 Task: Find an Airbnb in Sattenapalle, Andhra Pradesh for 8 guests from 24th August to 10th September, with a price range of ₹12,000 to ₹15,000, and amenities like free parking and WiFi.
Action: Mouse moved to (445, 86)
Screenshot: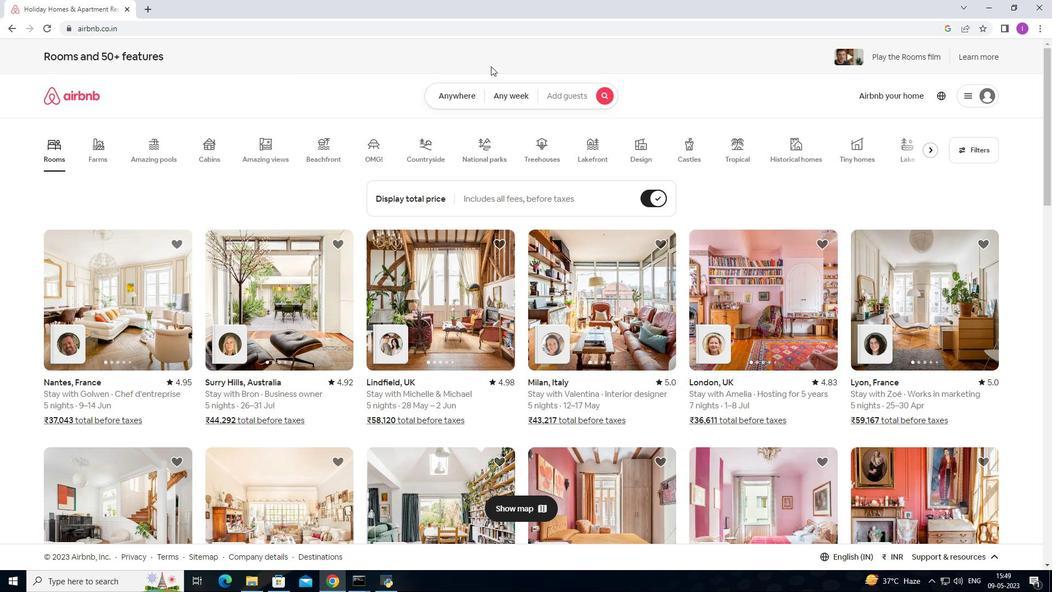 
Action: Mouse pressed left at (445, 86)
Screenshot: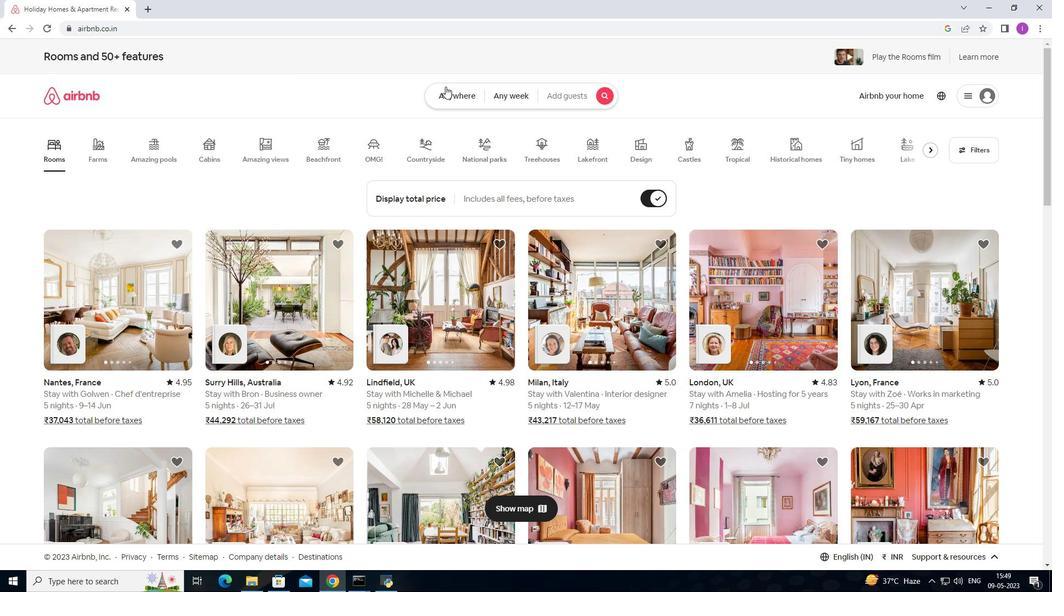 
Action: Mouse moved to (345, 132)
Screenshot: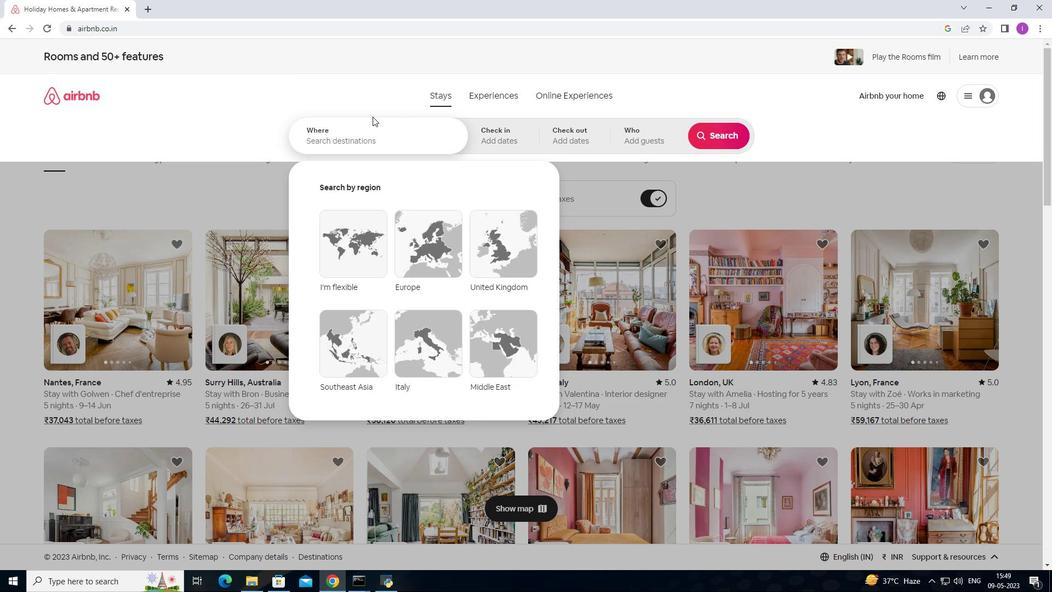 
Action: Mouse pressed left at (345, 132)
Screenshot: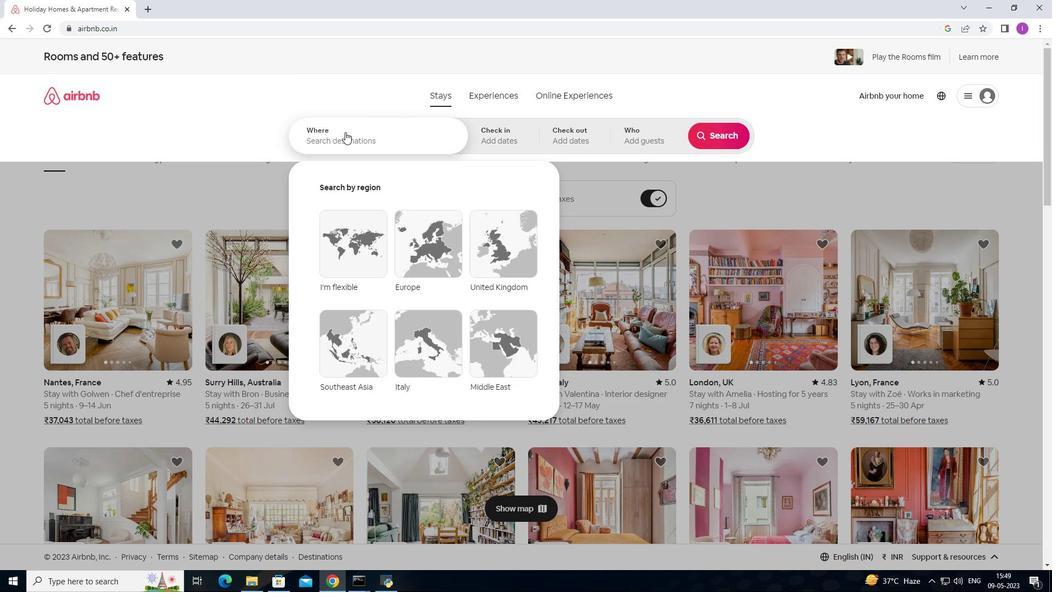 
Action: Mouse moved to (347, 131)
Screenshot: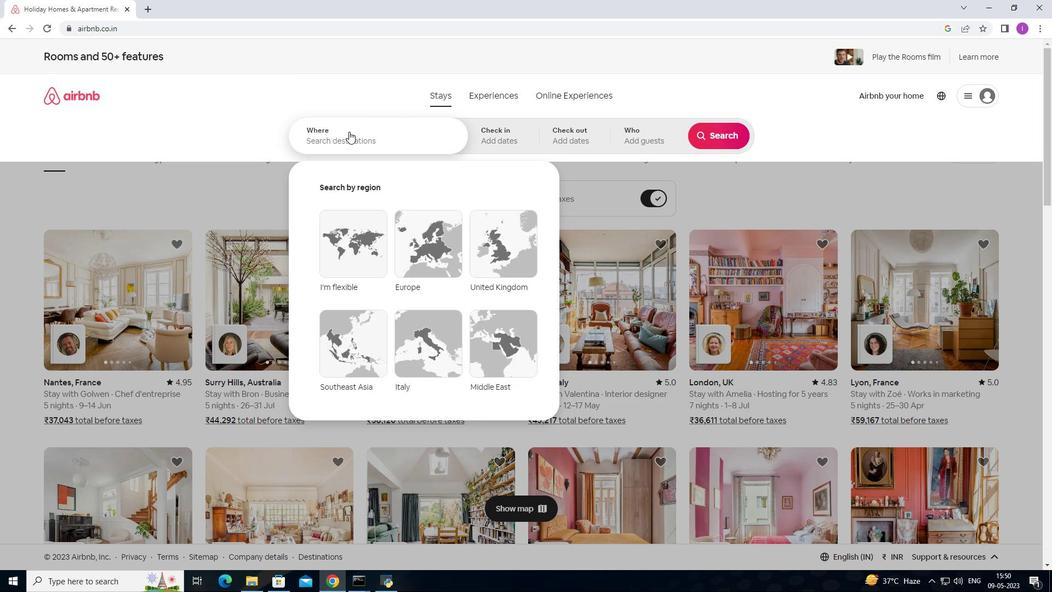 
Action: Key pressed <Key.shift>Sattenapalle,<Key.shift>India
Screenshot: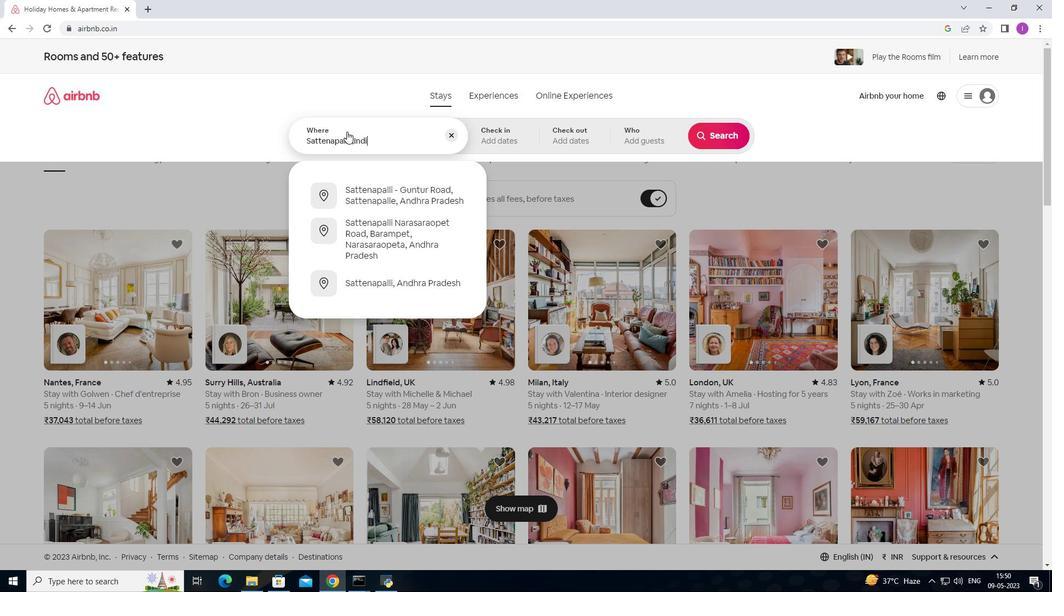 
Action: Mouse moved to (512, 132)
Screenshot: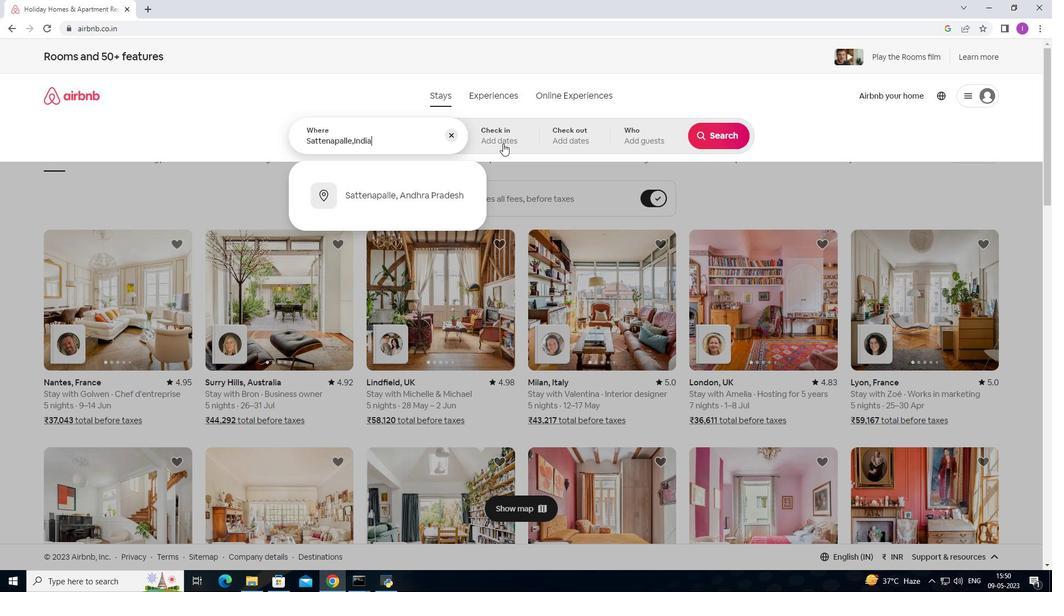 
Action: Mouse pressed left at (512, 132)
Screenshot: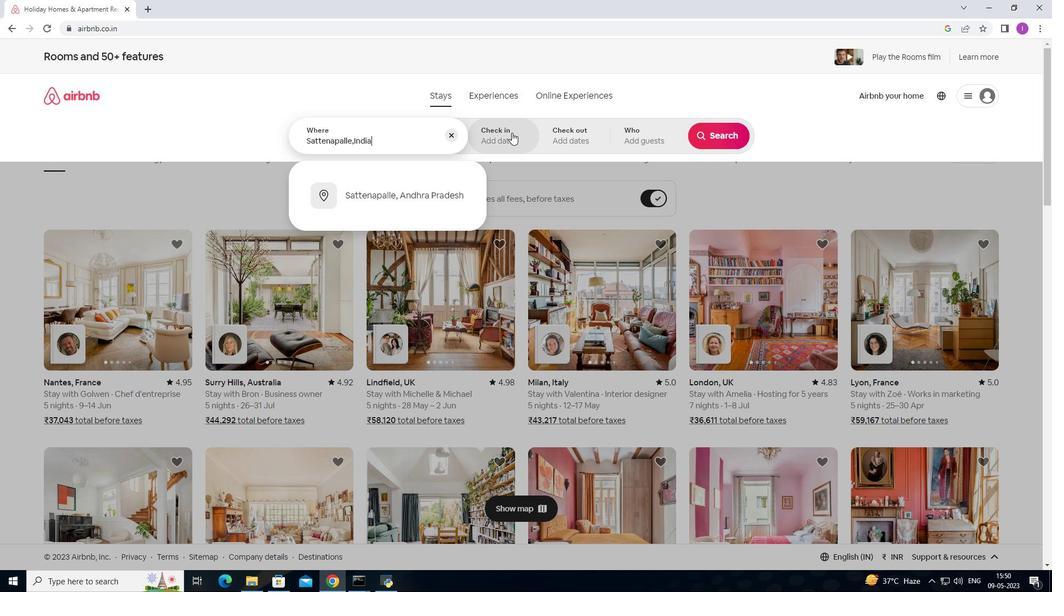 
Action: Mouse moved to (713, 226)
Screenshot: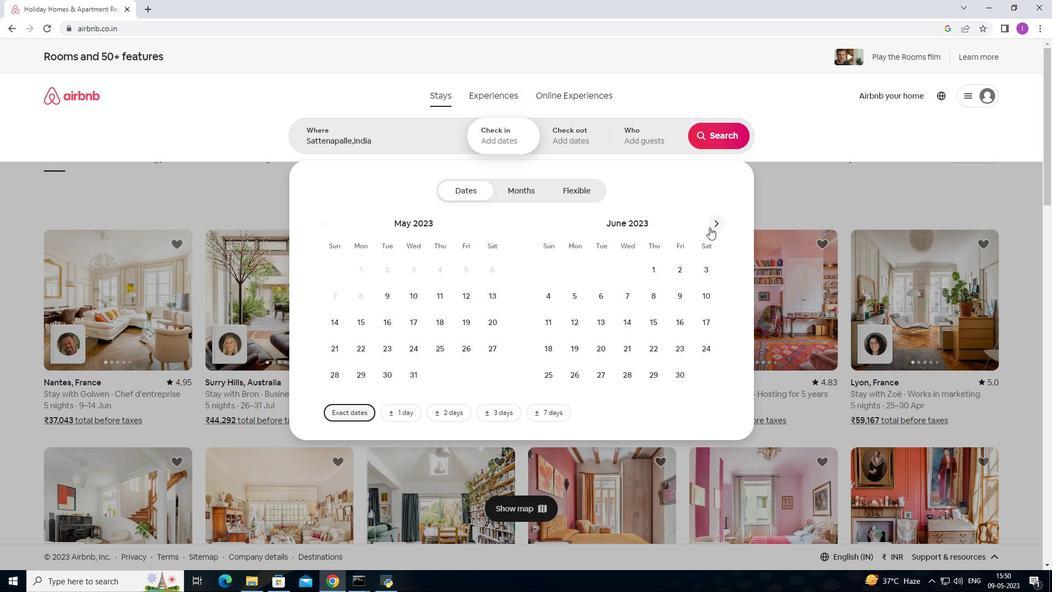
Action: Mouse pressed left at (713, 226)
Screenshot: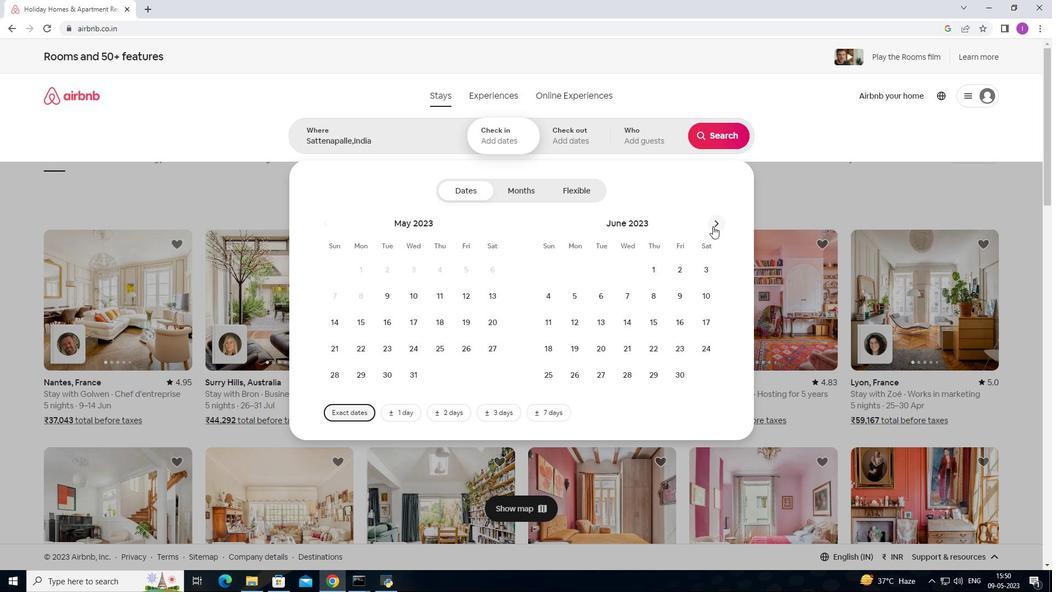 
Action: Mouse pressed left at (713, 226)
Screenshot: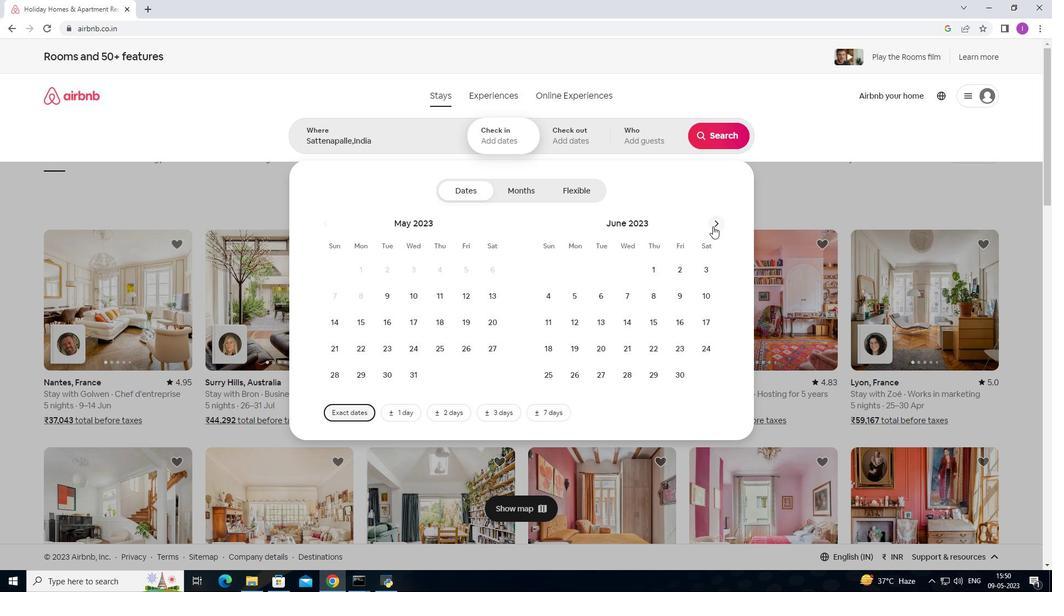 
Action: Mouse pressed left at (713, 226)
Screenshot: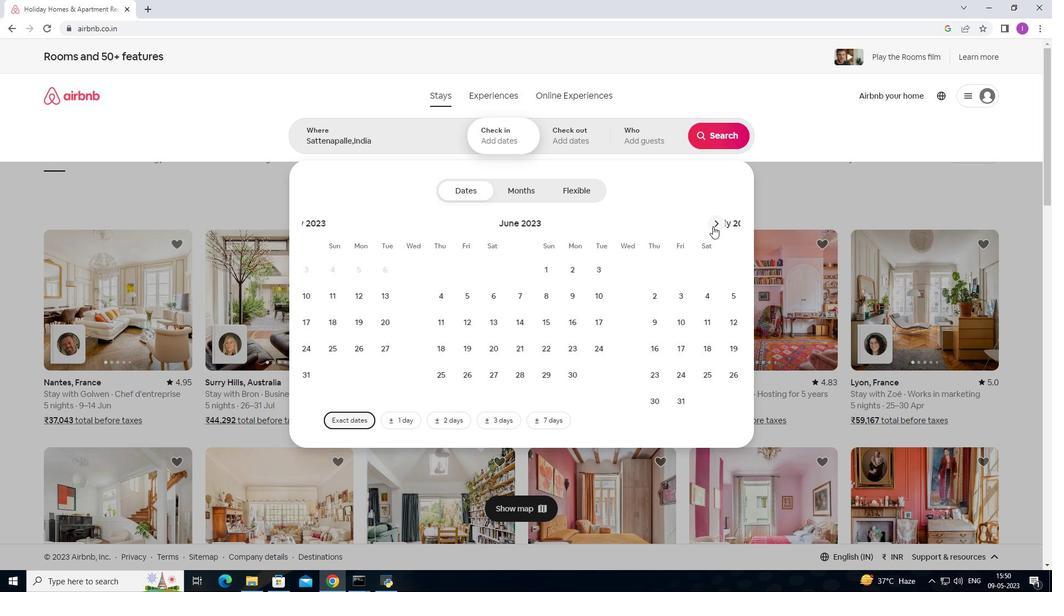 
Action: Mouse pressed left at (713, 226)
Screenshot: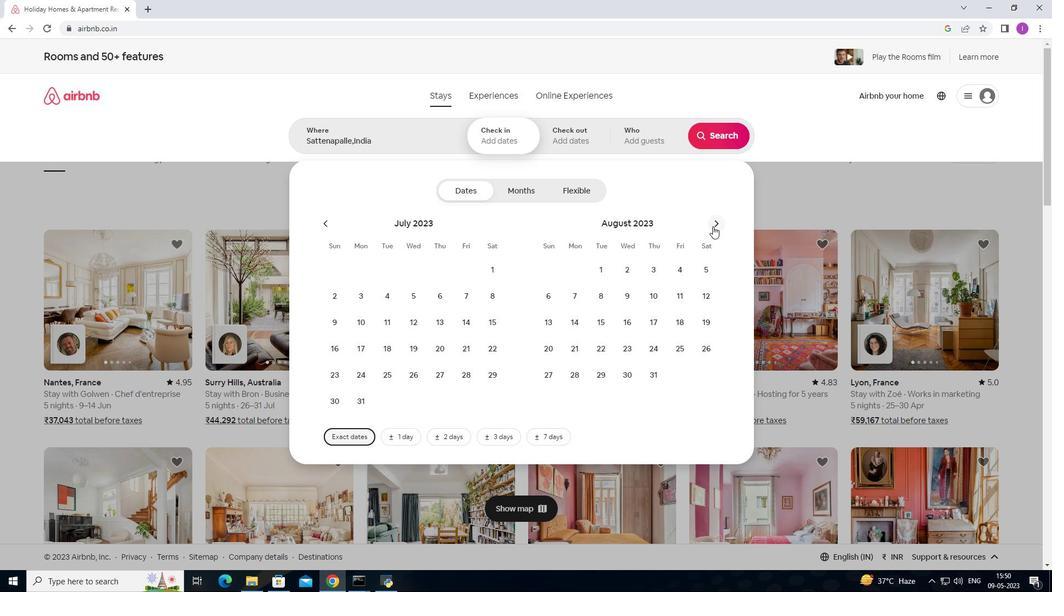 
Action: Mouse moved to (439, 342)
Screenshot: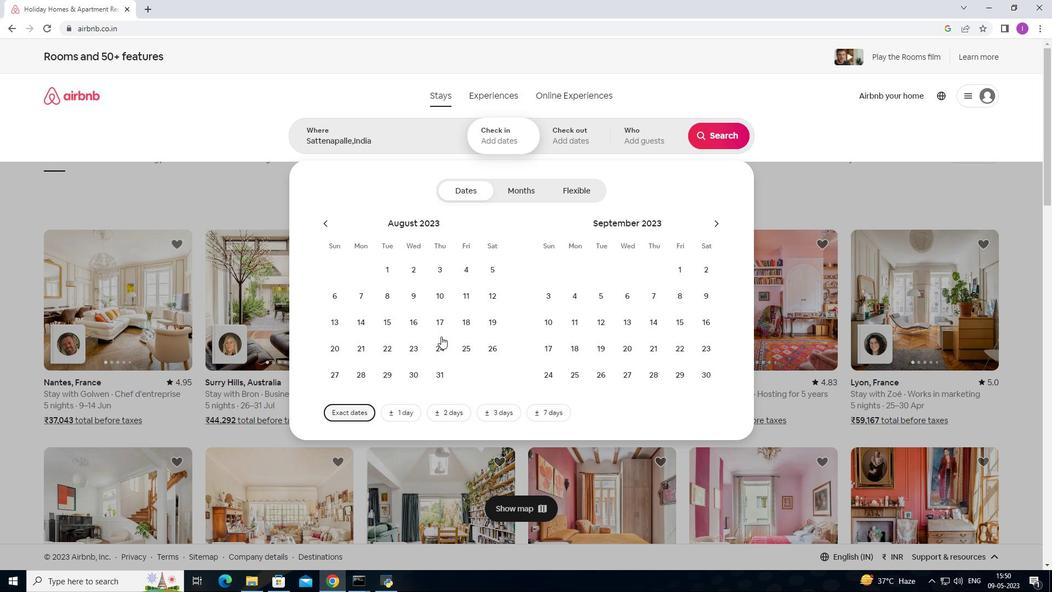
Action: Mouse pressed left at (439, 342)
Screenshot: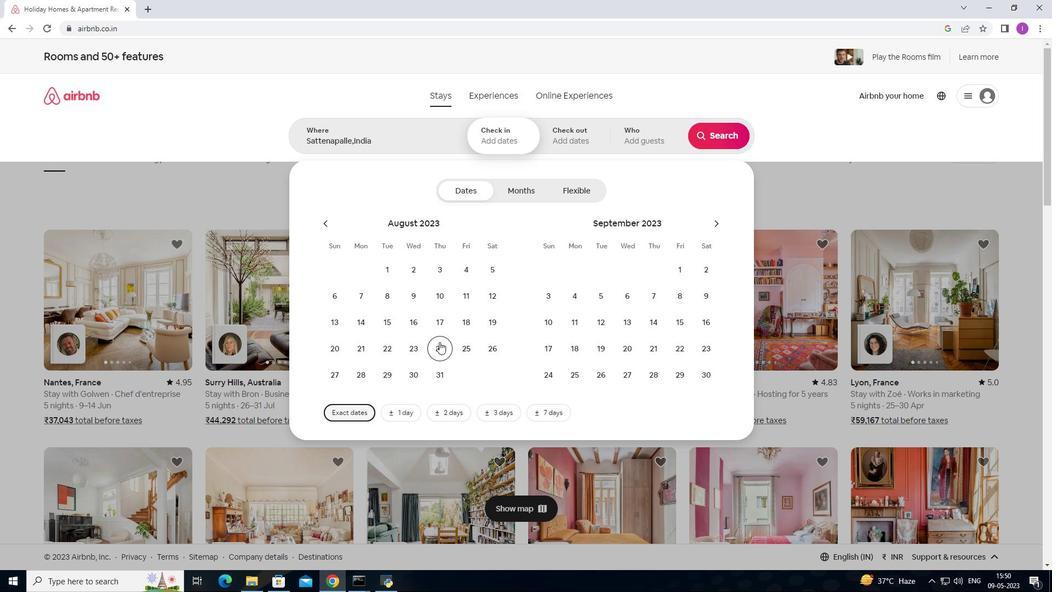 
Action: Mouse moved to (550, 316)
Screenshot: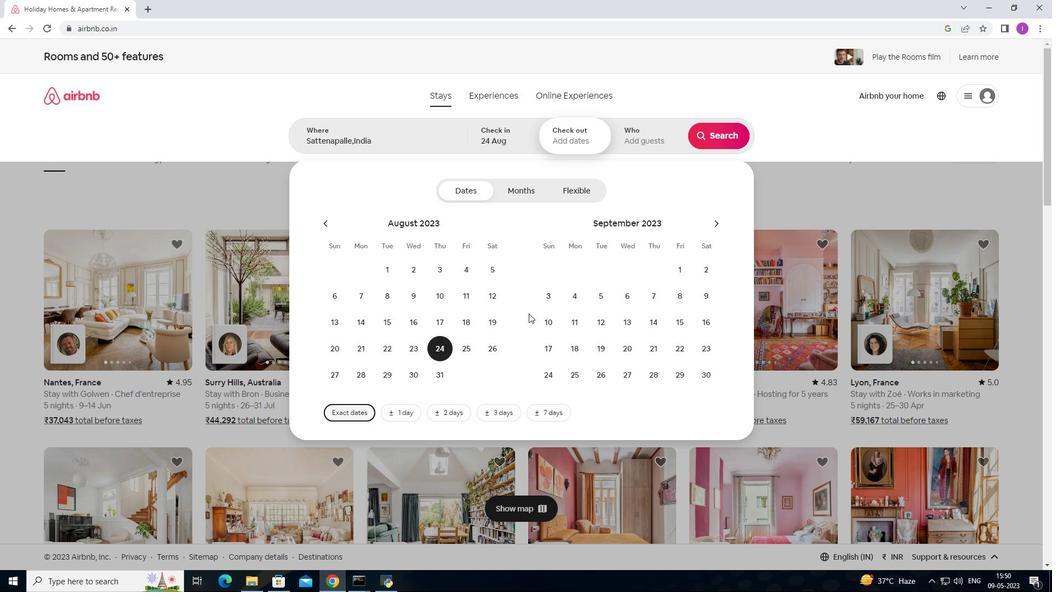 
Action: Mouse pressed left at (550, 316)
Screenshot: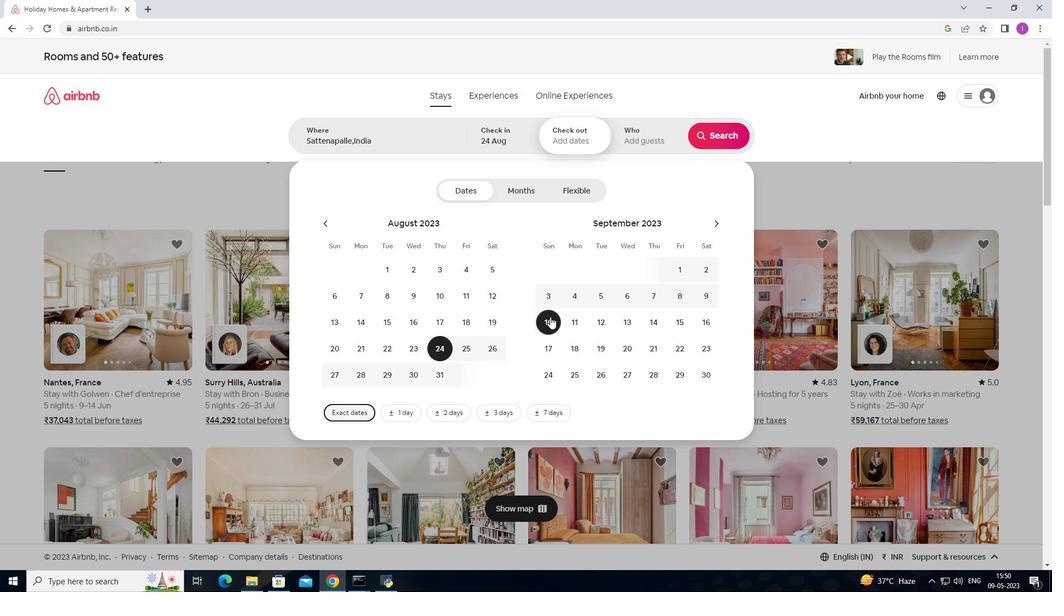 
Action: Mouse moved to (649, 136)
Screenshot: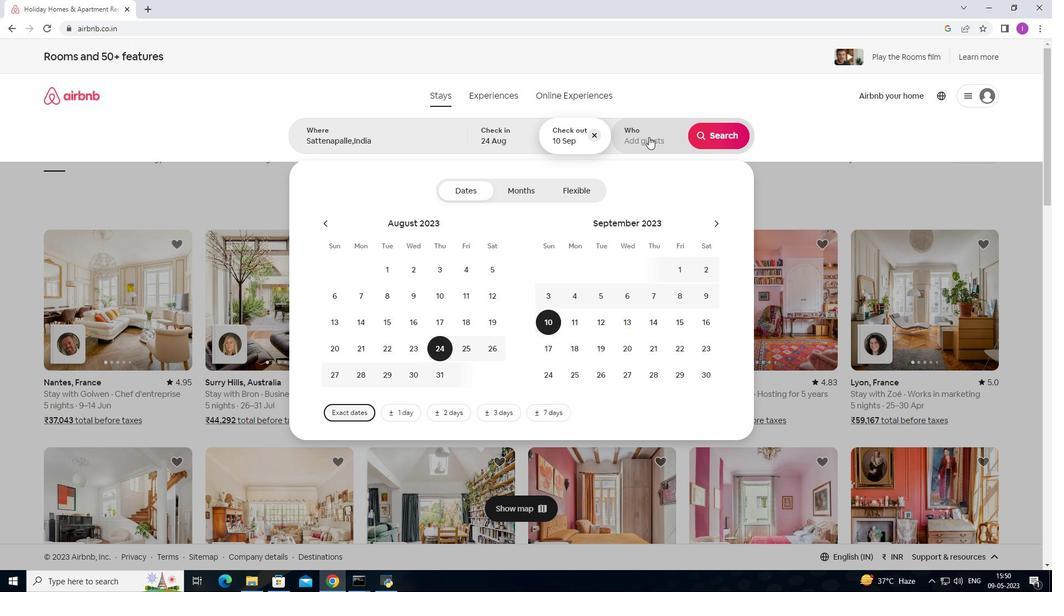
Action: Mouse pressed left at (649, 136)
Screenshot: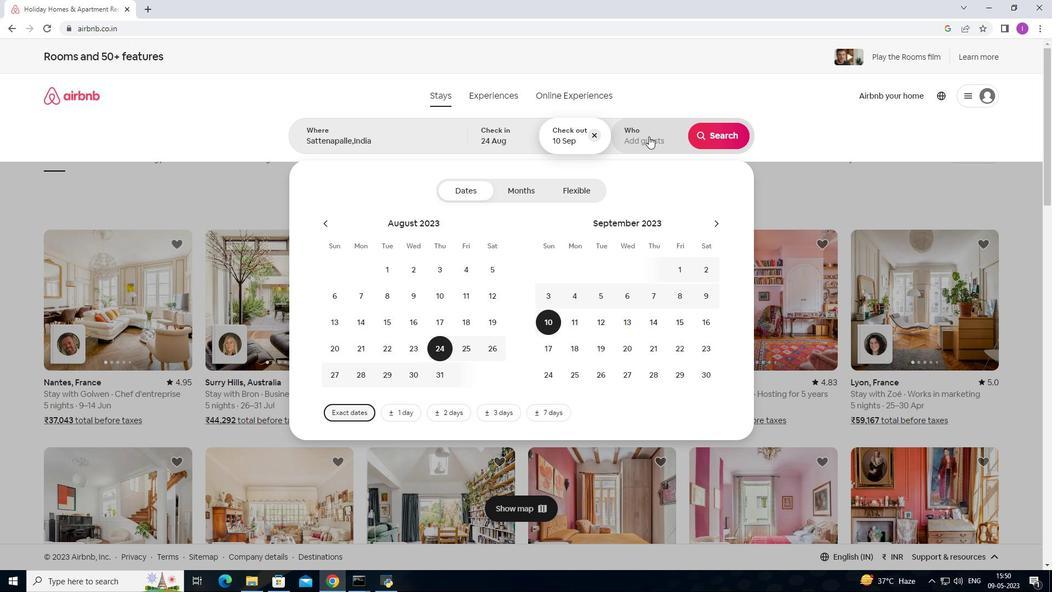 
Action: Mouse moved to (730, 194)
Screenshot: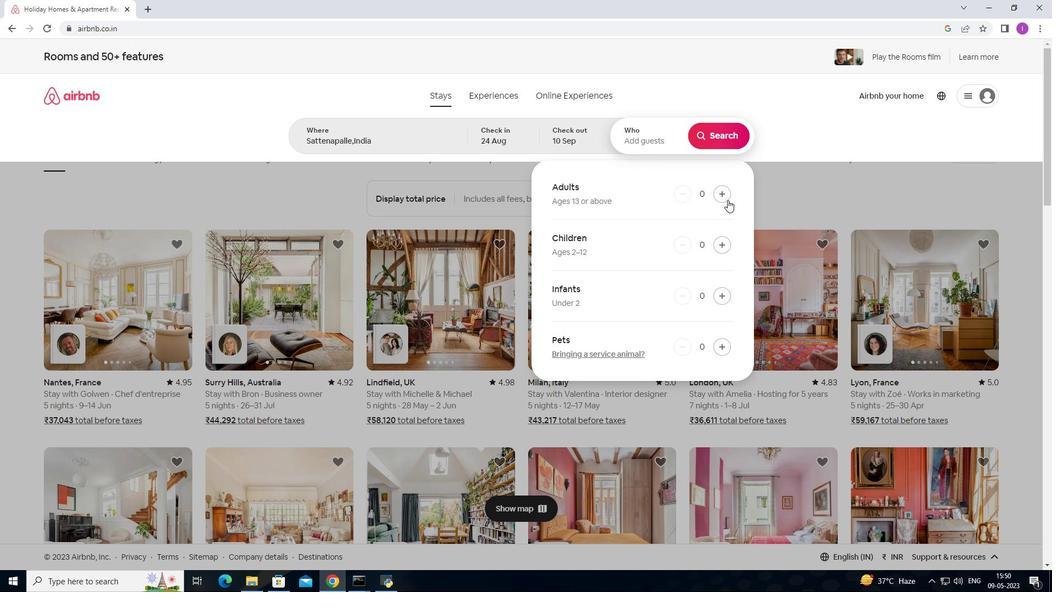 
Action: Mouse pressed left at (730, 194)
Screenshot: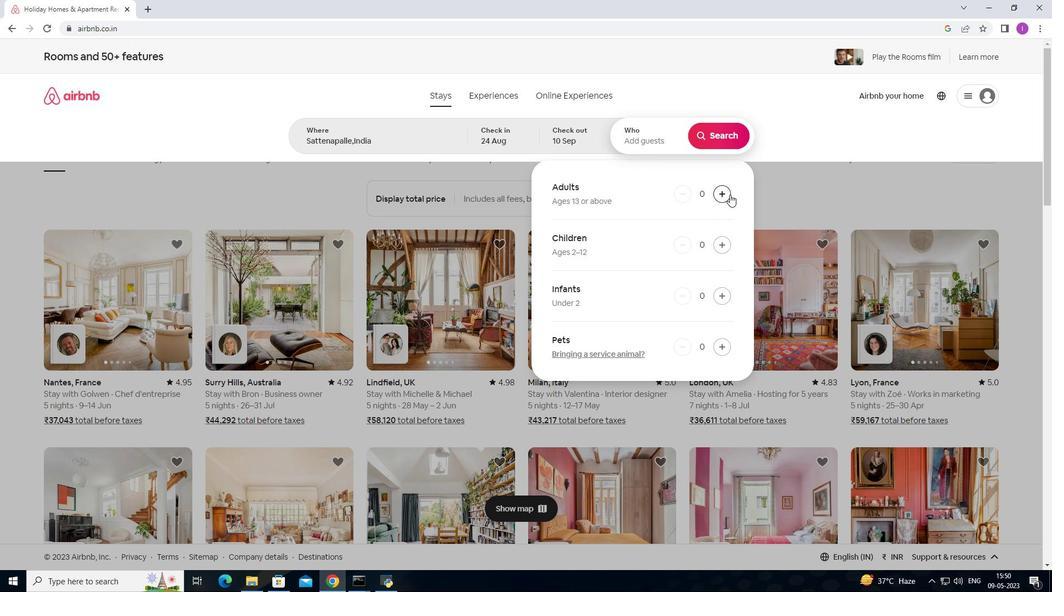 
Action: Mouse pressed left at (730, 194)
Screenshot: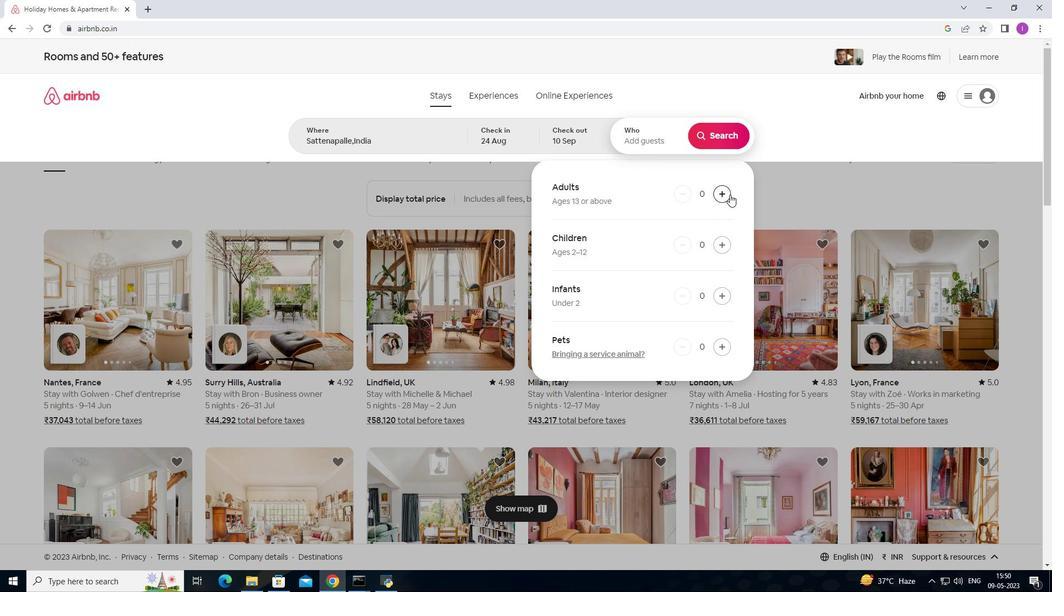 
Action: Mouse moved to (728, 193)
Screenshot: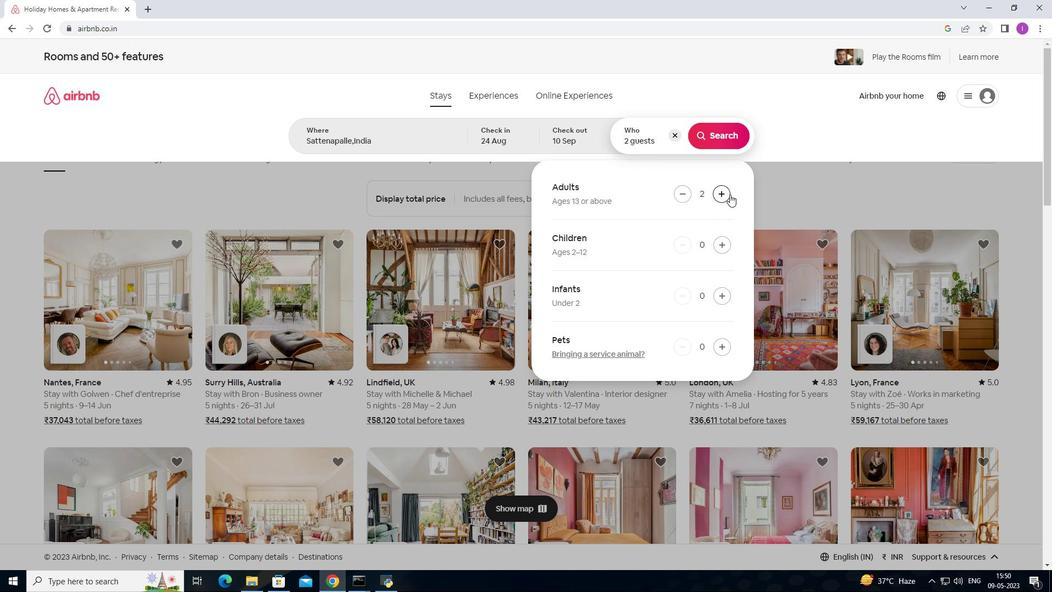 
Action: Mouse pressed left at (728, 193)
Screenshot: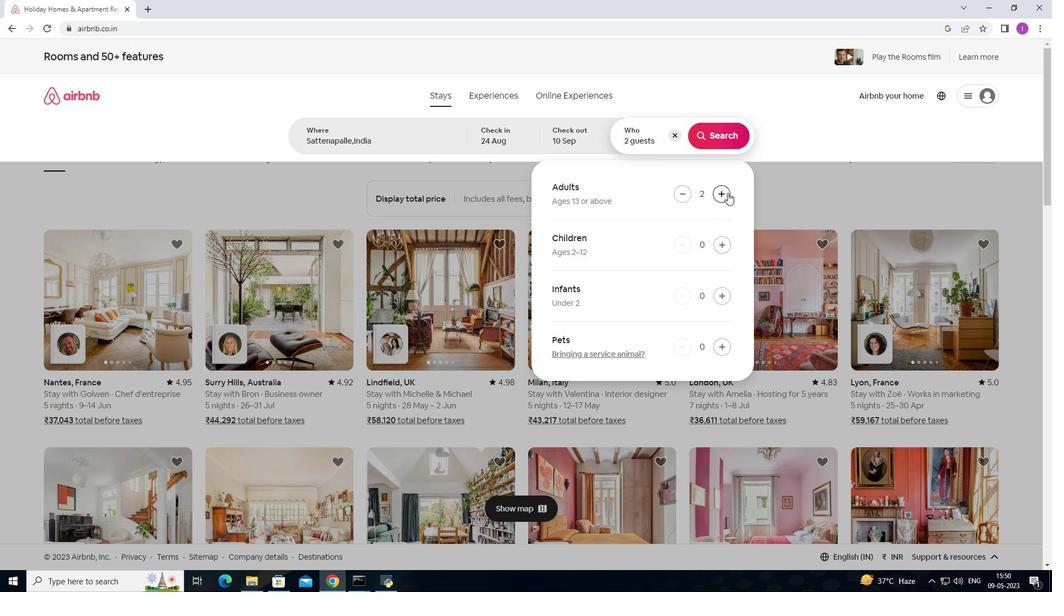 
Action: Mouse pressed left at (728, 193)
Screenshot: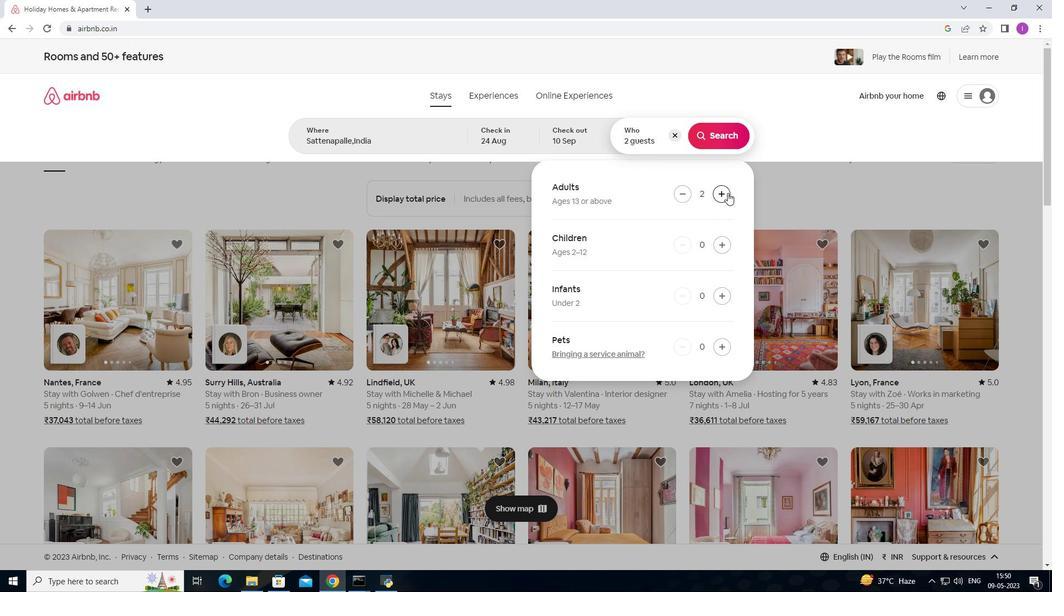 
Action: Mouse pressed left at (728, 193)
Screenshot: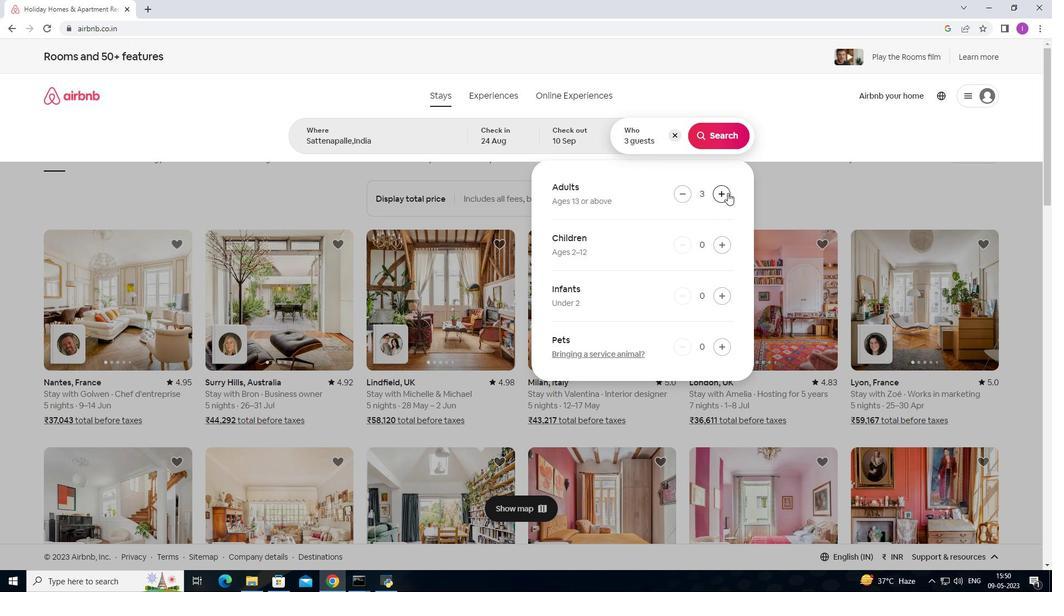
Action: Mouse pressed left at (728, 193)
Screenshot: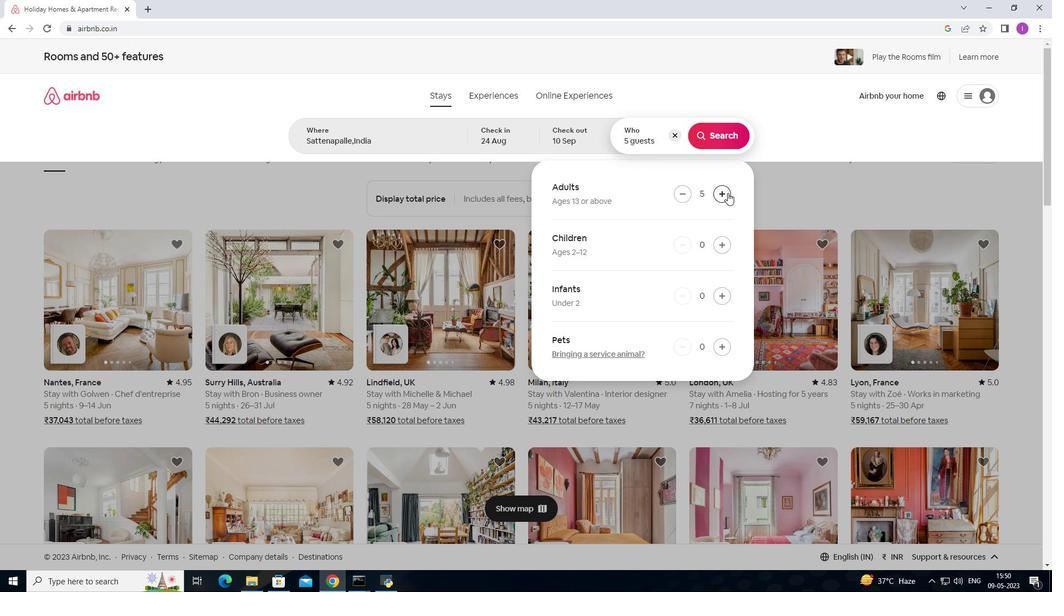 
Action: Mouse moved to (720, 242)
Screenshot: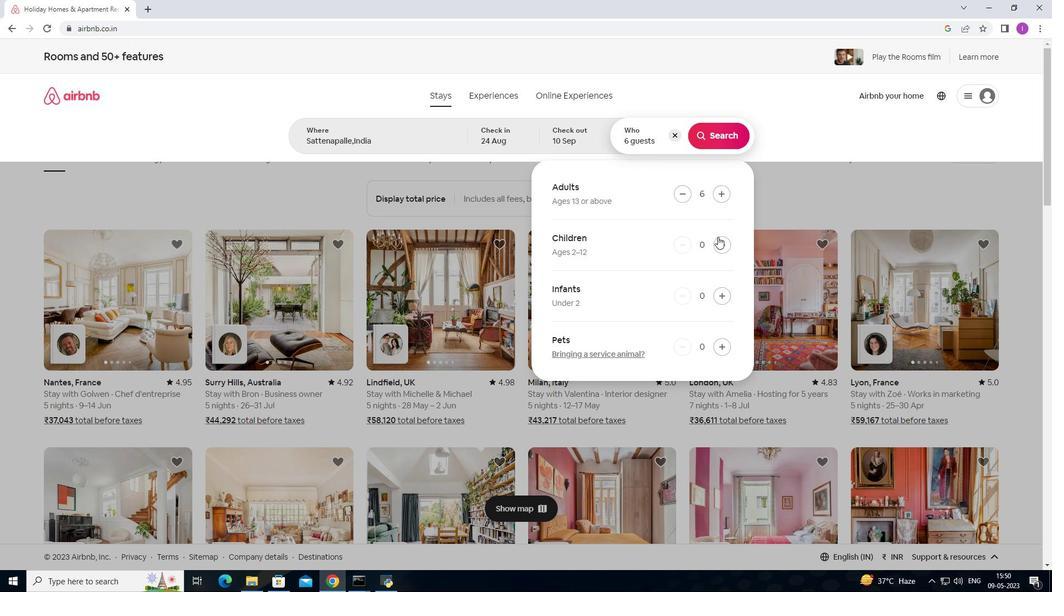
Action: Mouse pressed left at (720, 242)
Screenshot: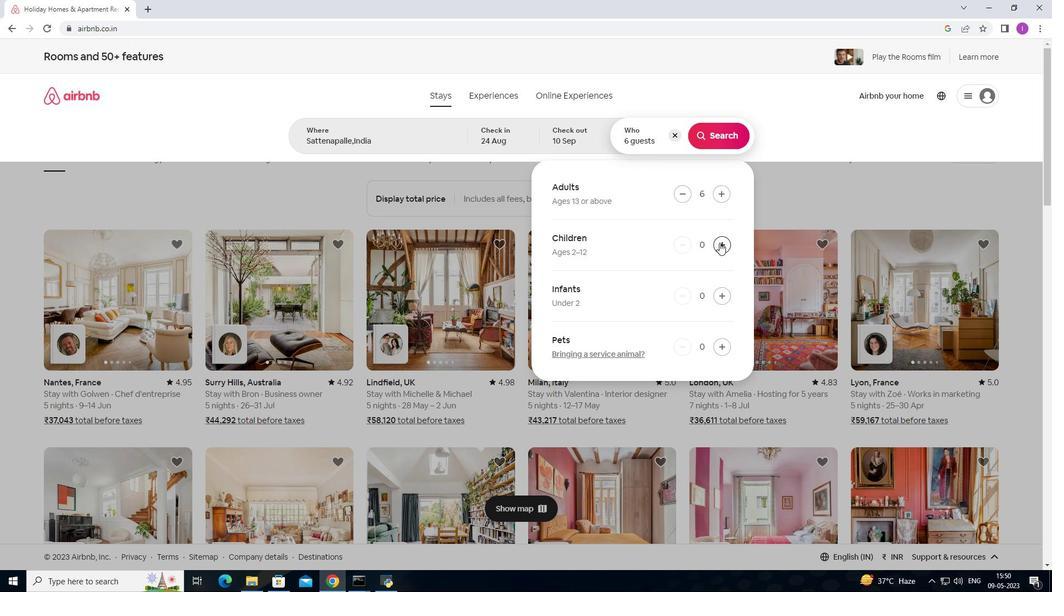 
Action: Mouse pressed left at (720, 242)
Screenshot: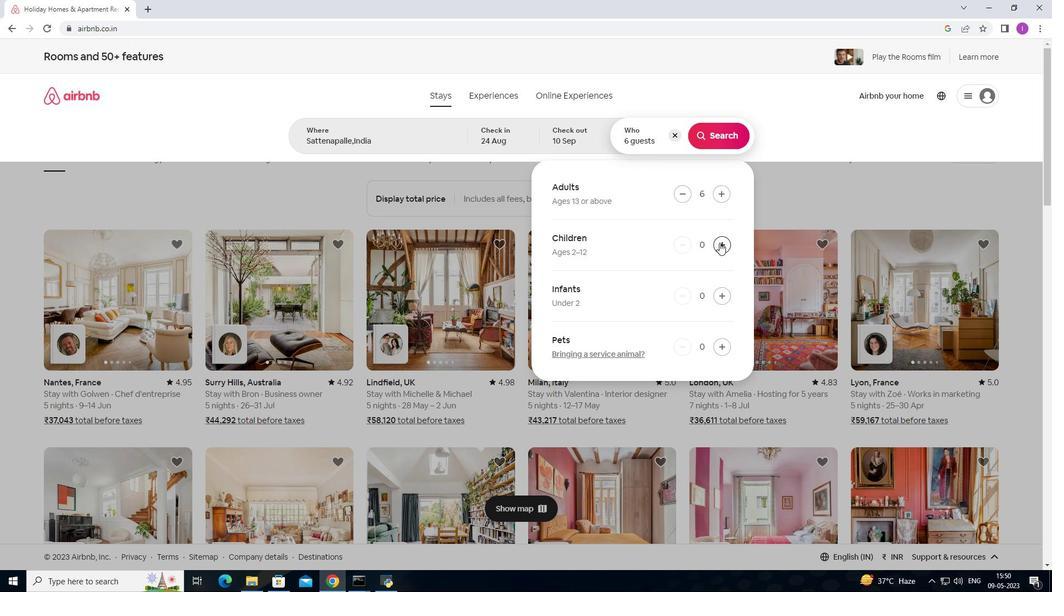 
Action: Mouse moved to (734, 132)
Screenshot: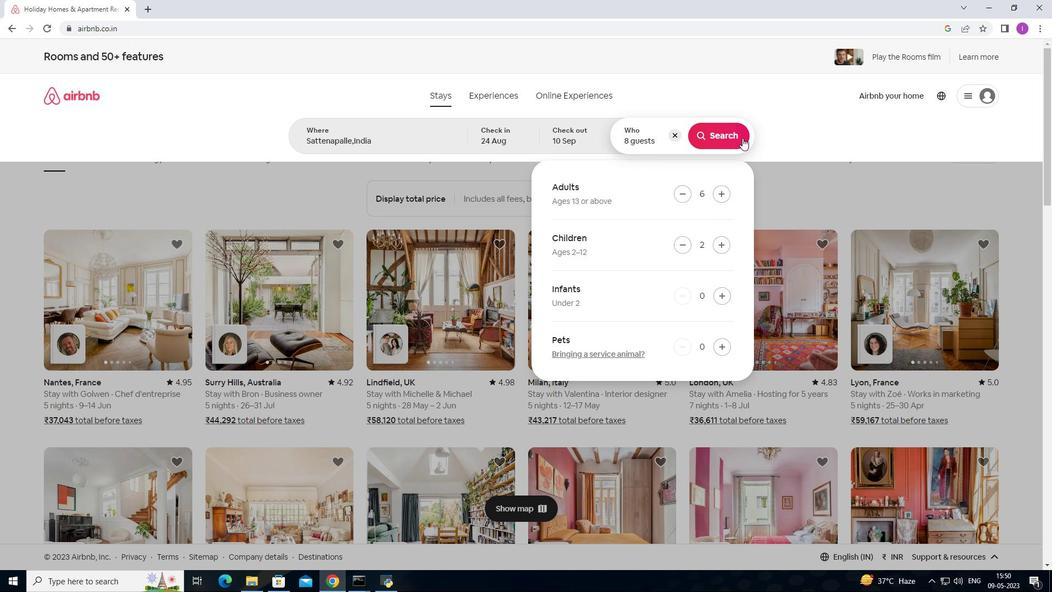 
Action: Mouse pressed left at (734, 132)
Screenshot: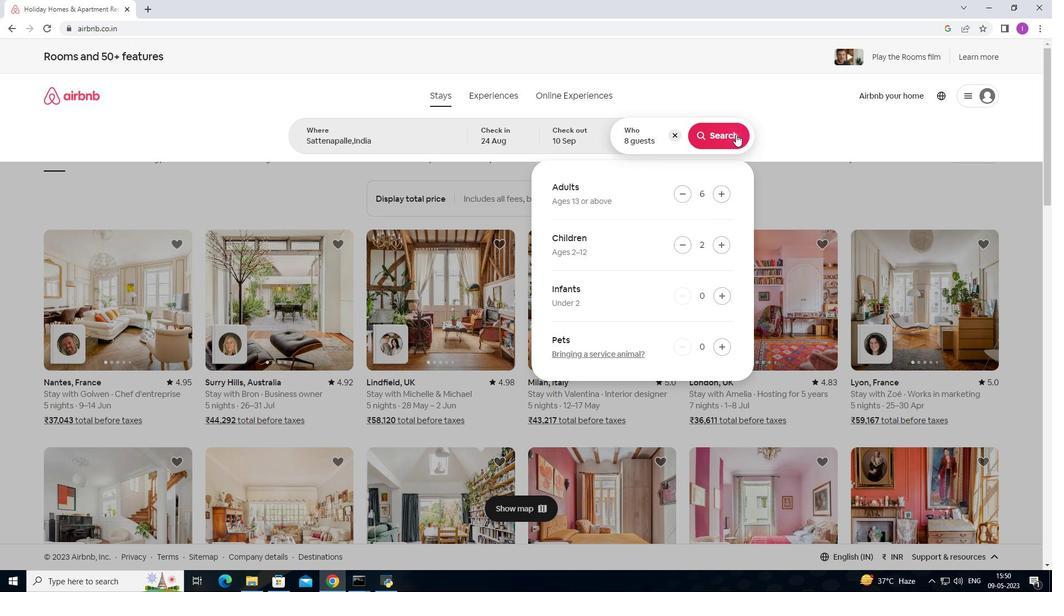 
Action: Mouse moved to (1000, 108)
Screenshot: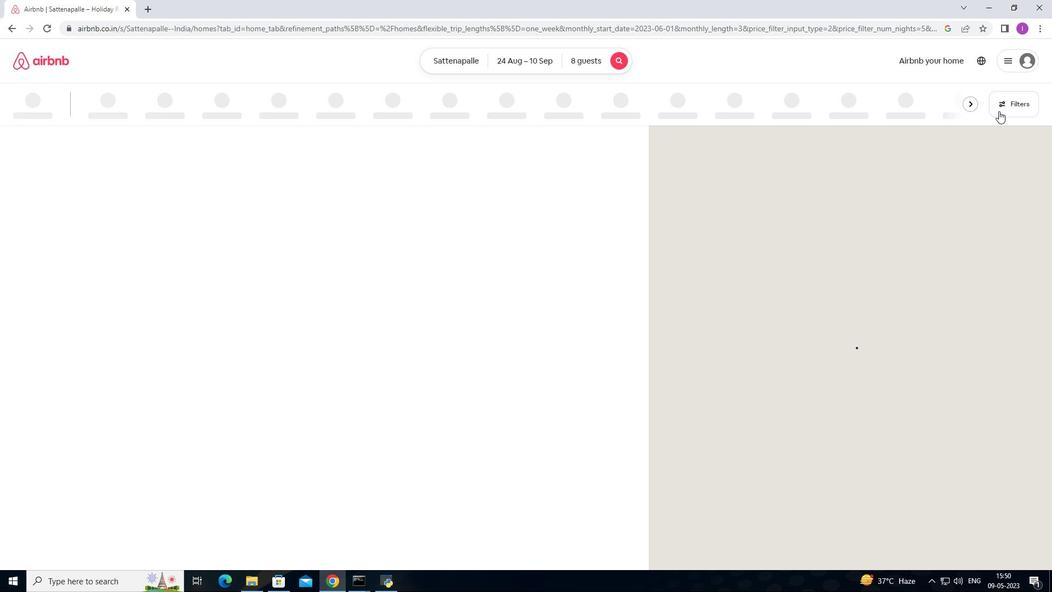 
Action: Mouse pressed left at (1000, 108)
Screenshot: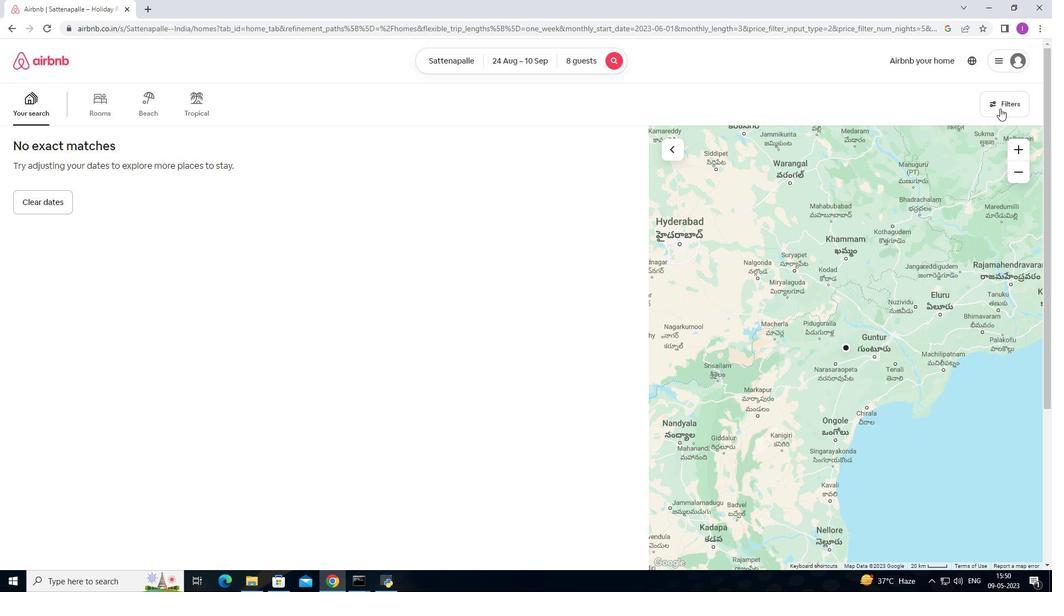 
Action: Mouse moved to (401, 366)
Screenshot: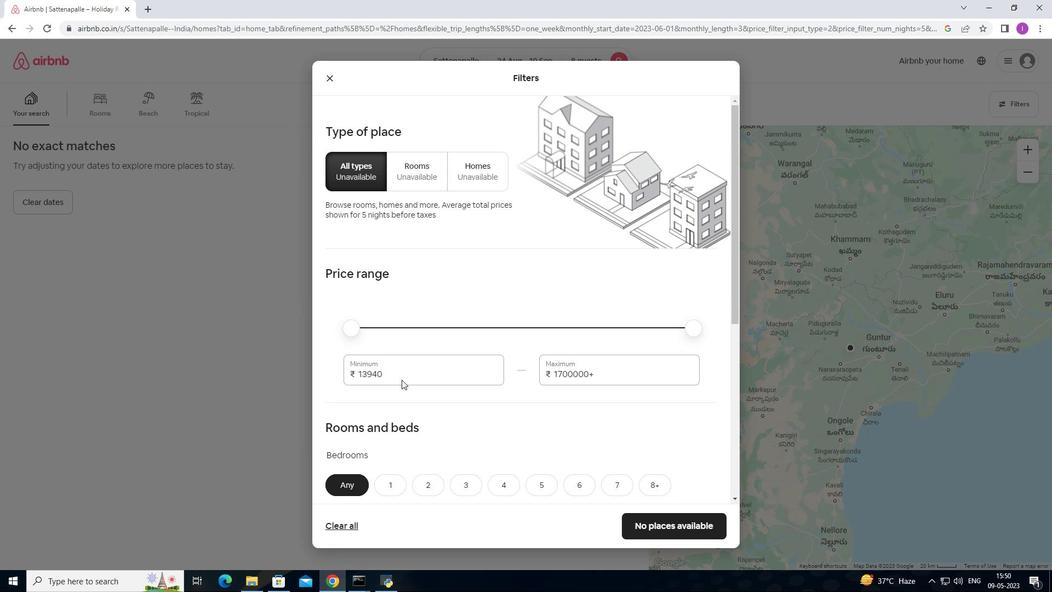 
Action: Mouse pressed left at (401, 366)
Screenshot: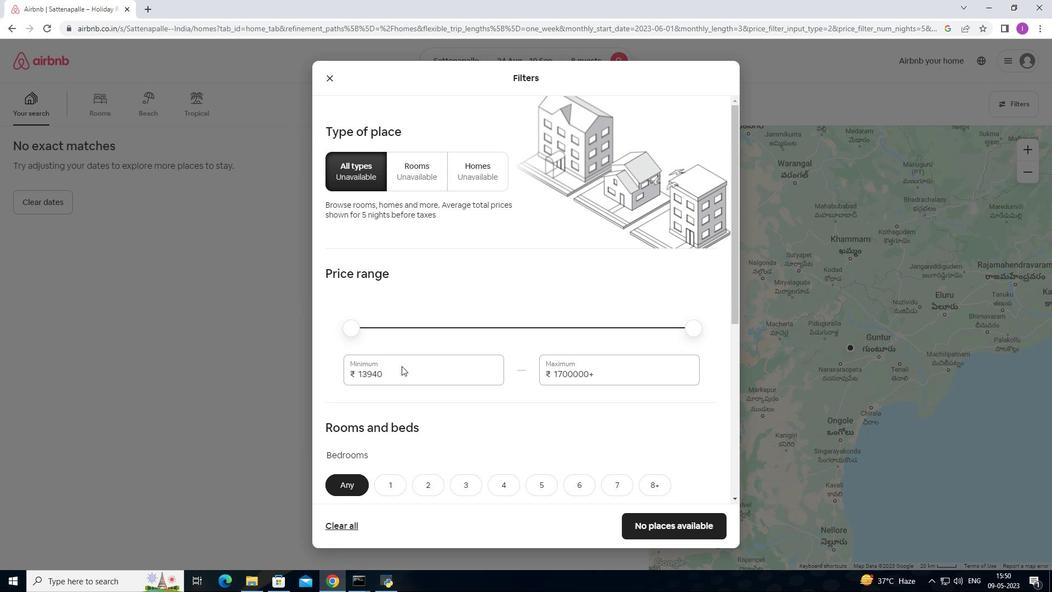 
Action: Mouse moved to (403, 380)
Screenshot: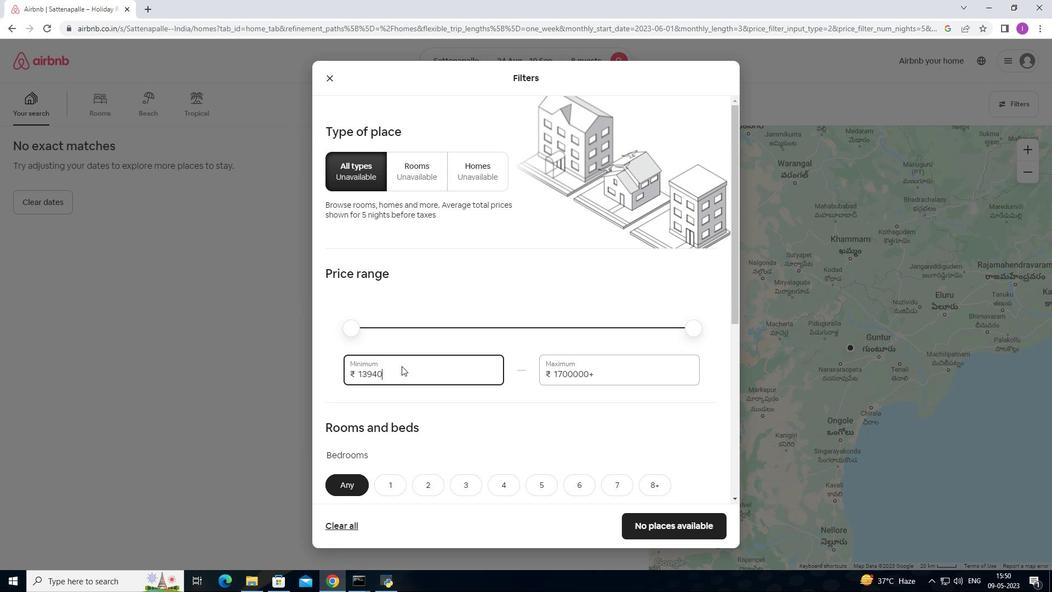 
Action: Mouse pressed left at (403, 380)
Screenshot: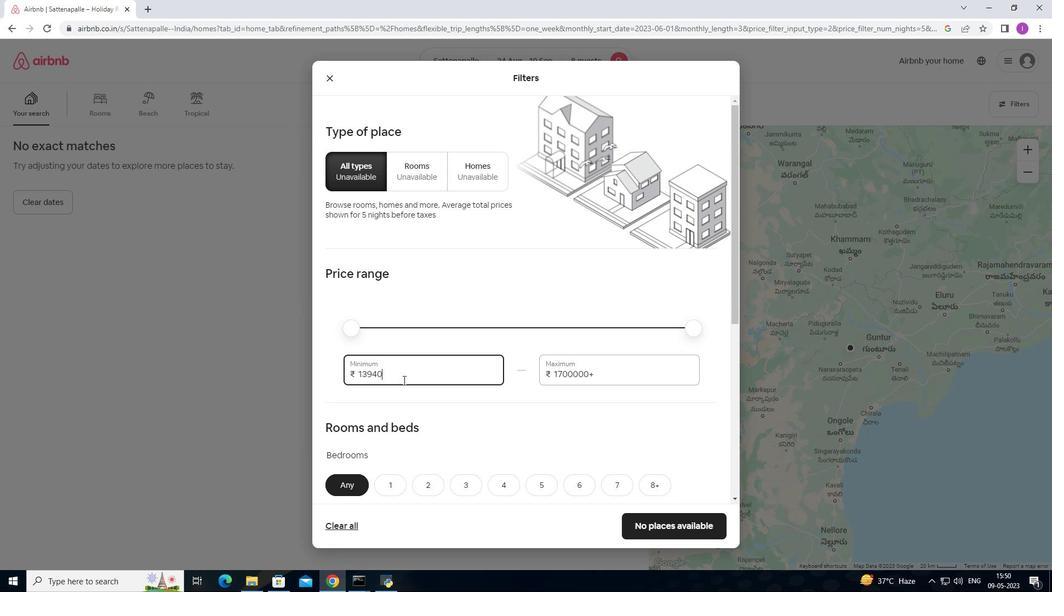 
Action: Mouse moved to (474, 387)
Screenshot: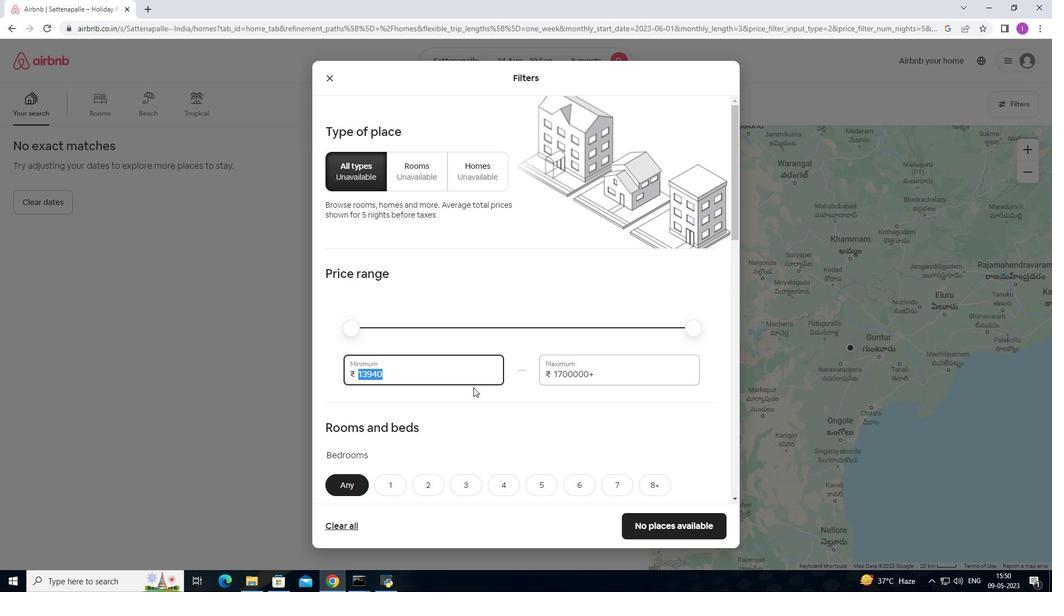 
Action: Key pressed 1
Screenshot: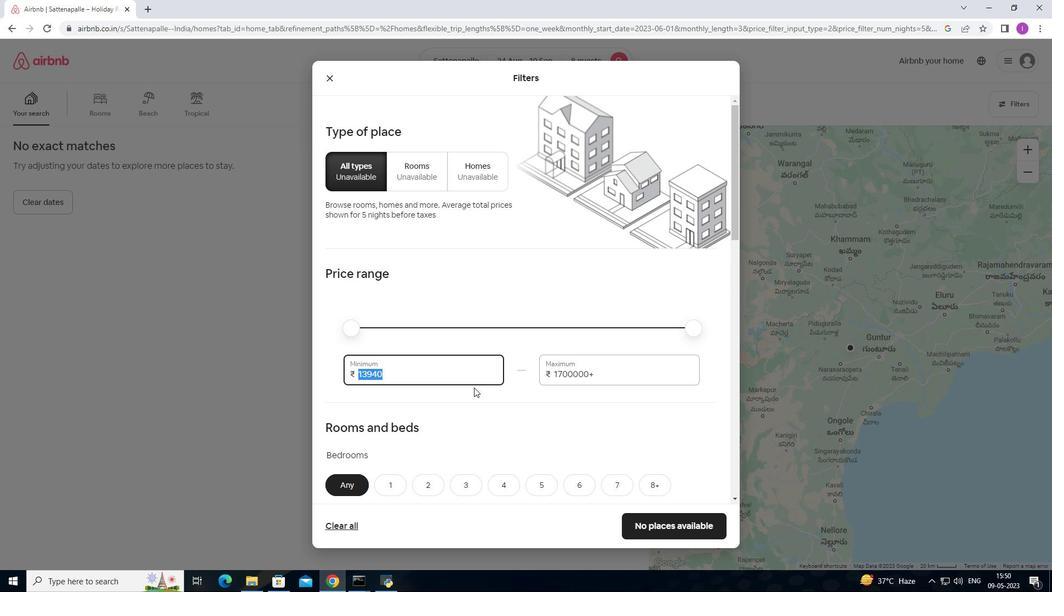 
Action: Mouse moved to (473, 390)
Screenshot: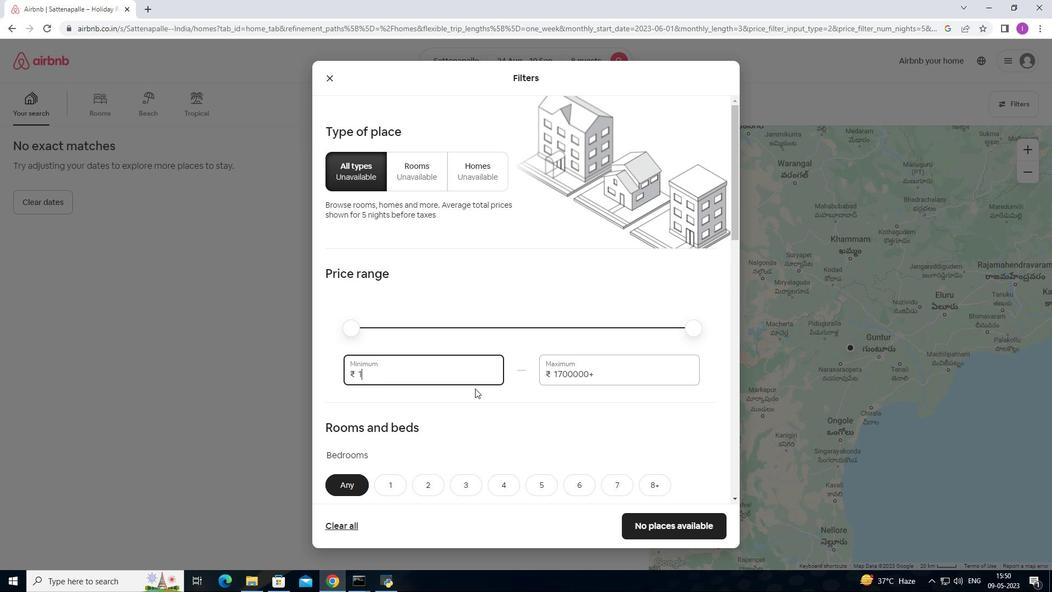 
Action: Key pressed 5000
Screenshot: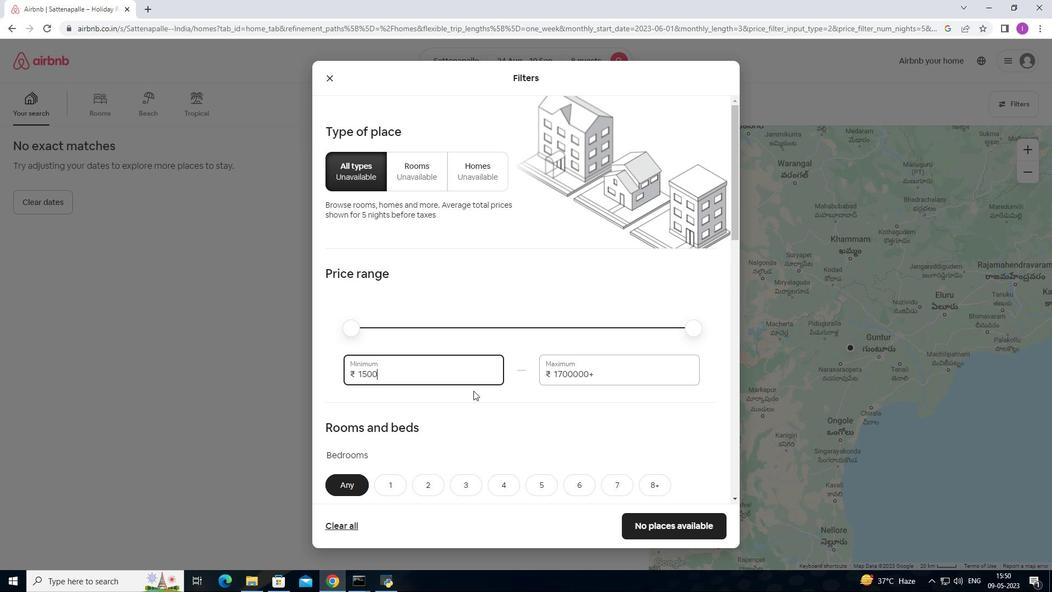 
Action: Mouse moved to (607, 372)
Screenshot: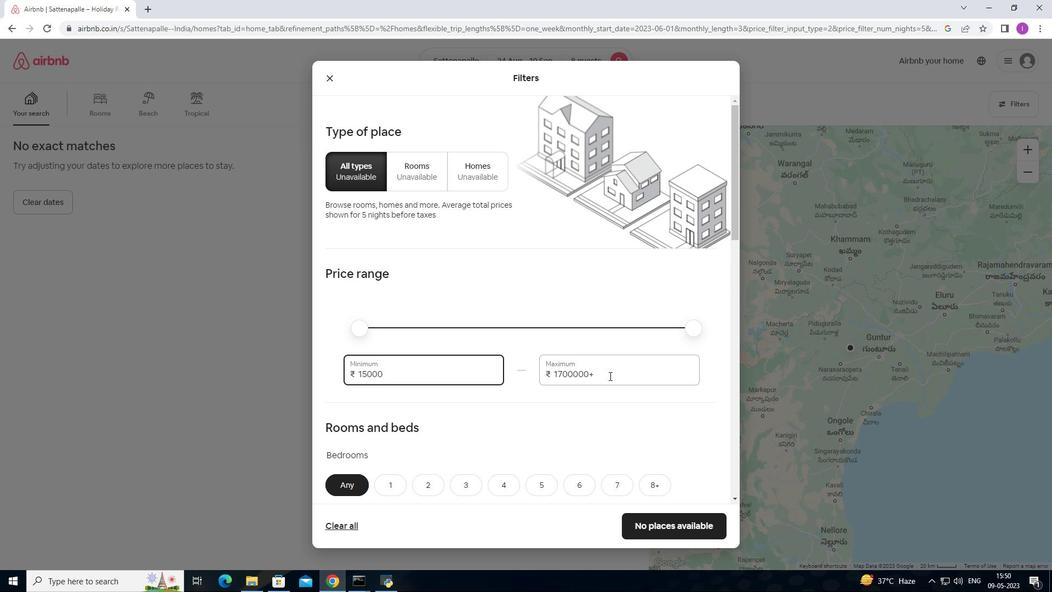 
Action: Mouse pressed left at (607, 372)
Screenshot: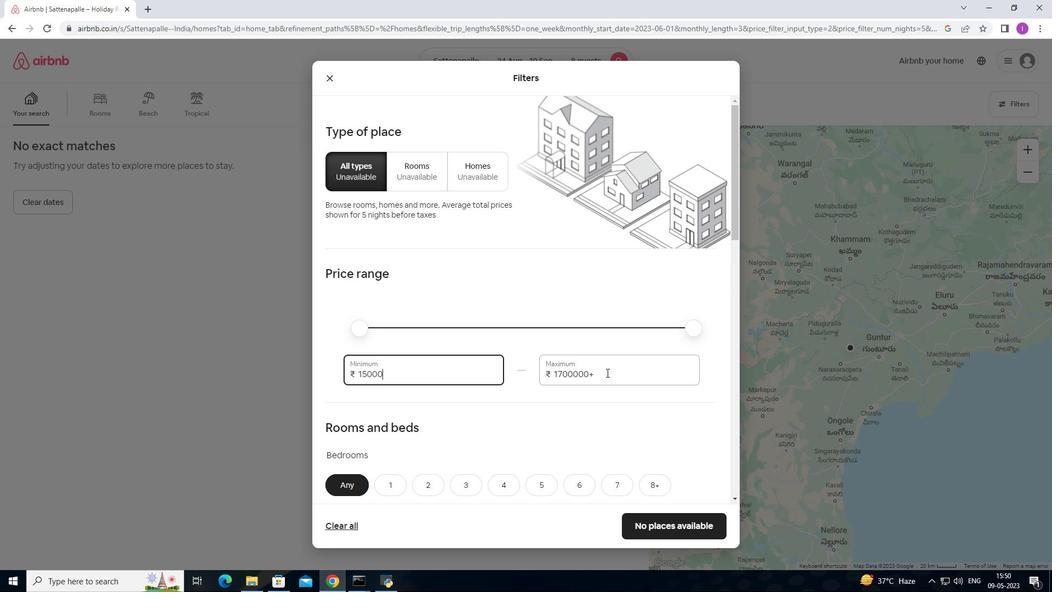 
Action: Mouse moved to (514, 382)
Screenshot: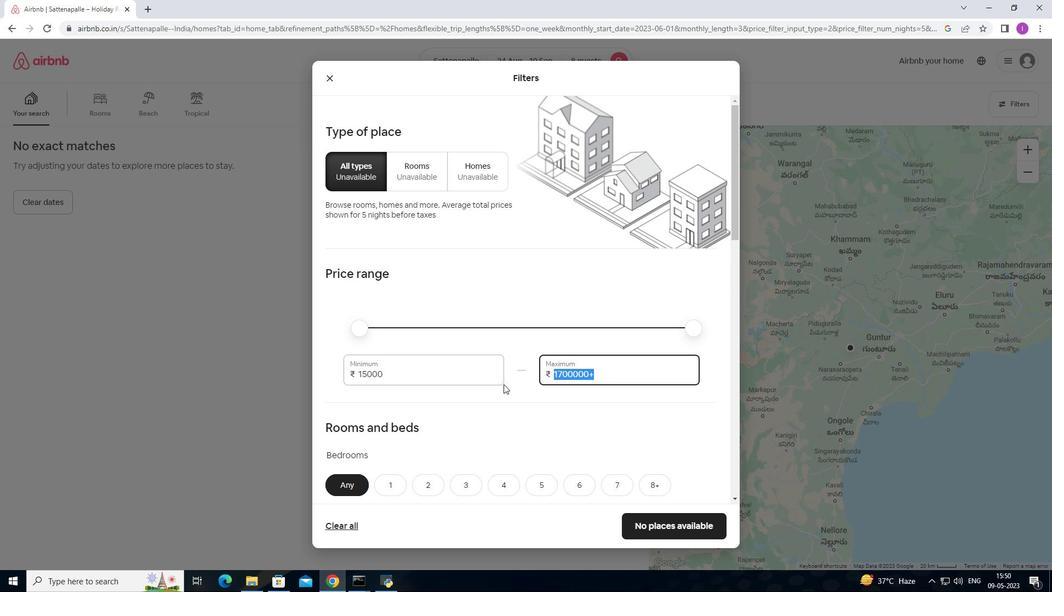 
Action: Key pressed 15000
Screenshot: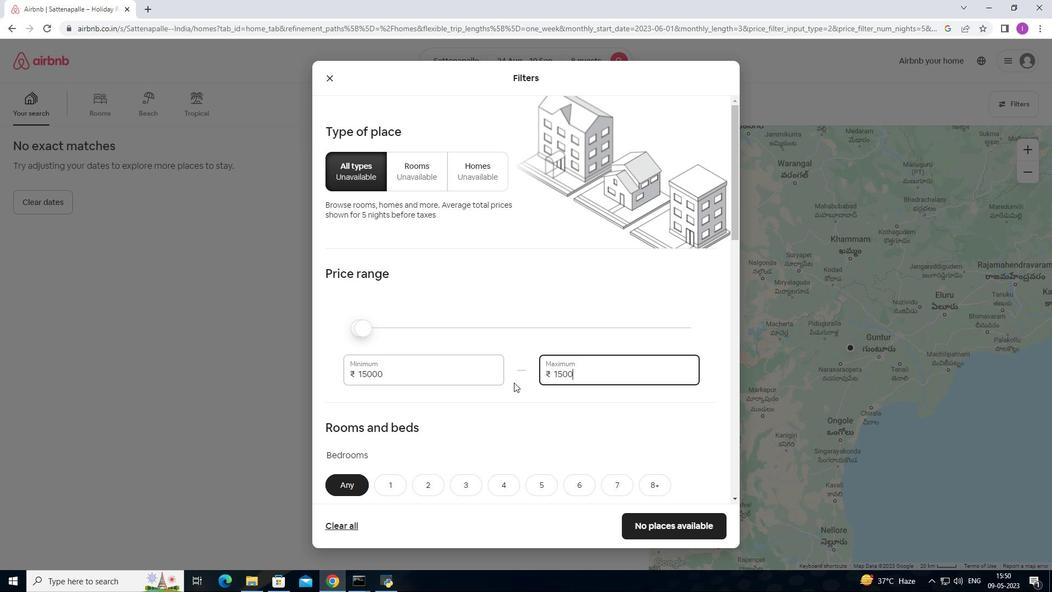 
Action: Mouse moved to (367, 373)
Screenshot: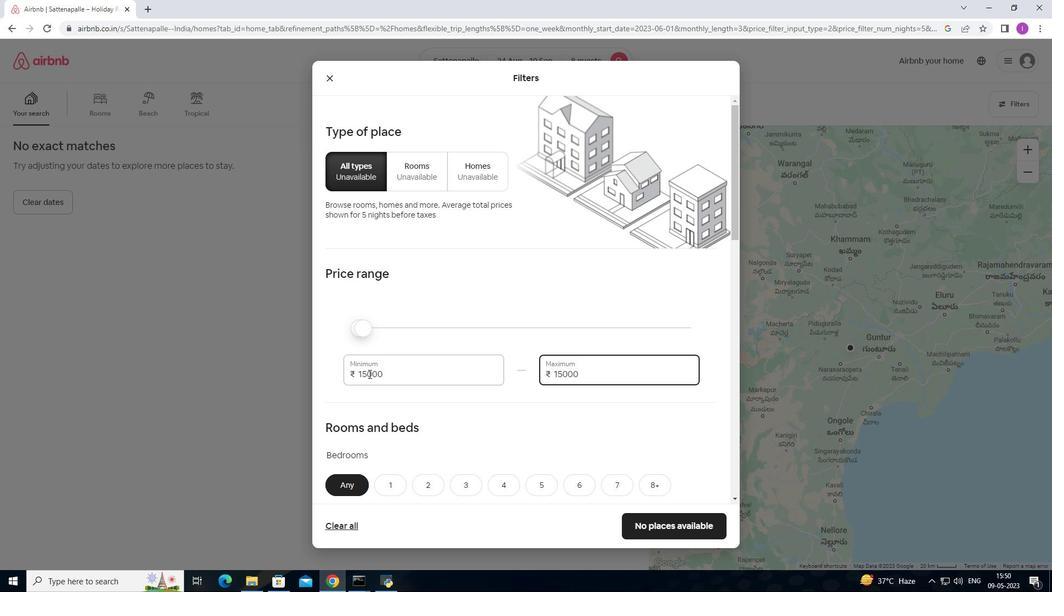 
Action: Mouse pressed left at (367, 373)
Screenshot: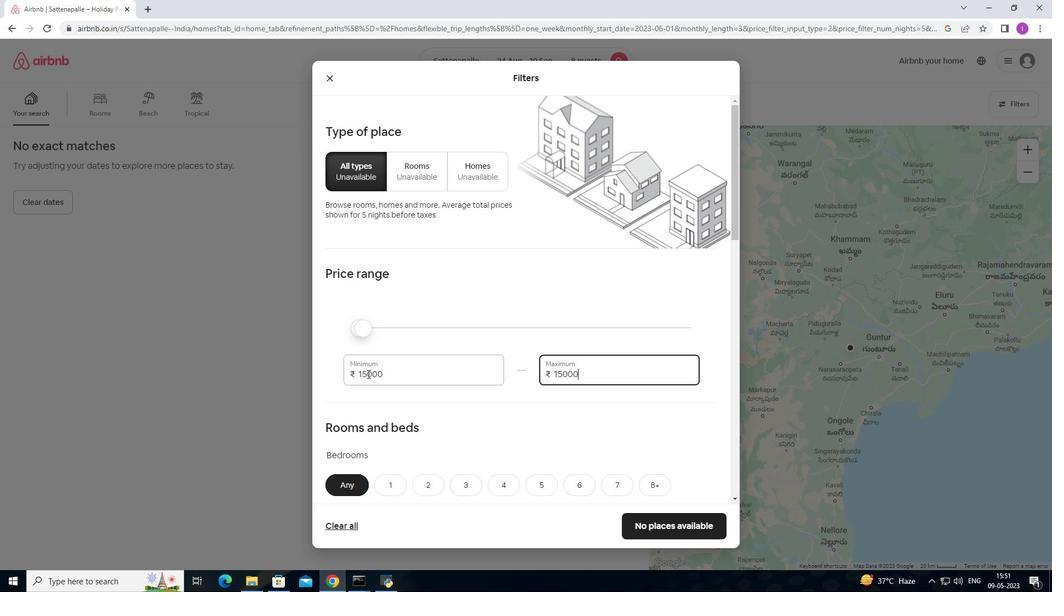 
Action: Key pressed <Key.backspace>
Screenshot: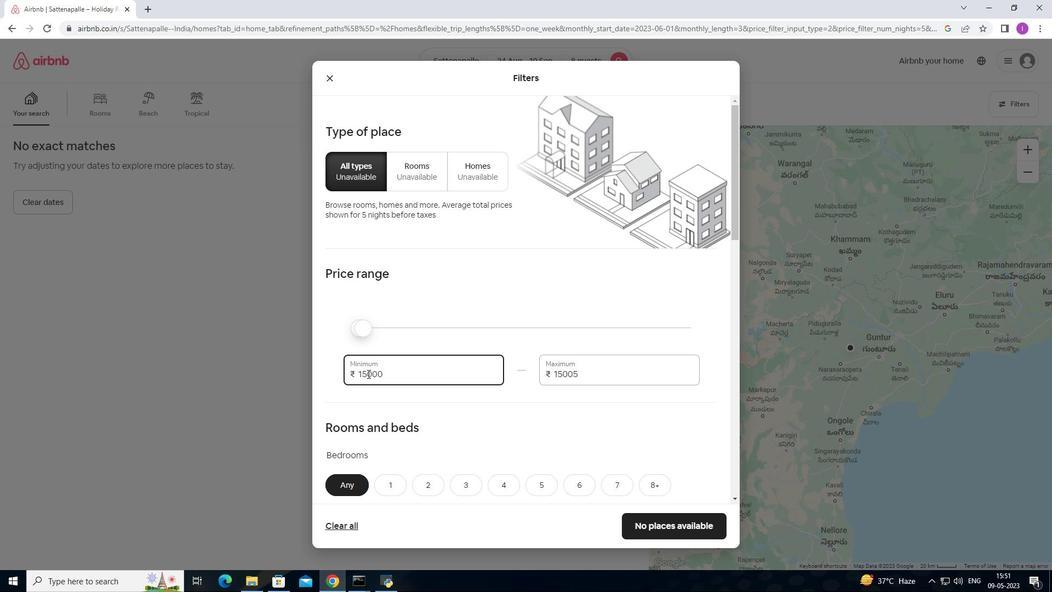 
Action: Mouse moved to (367, 377)
Screenshot: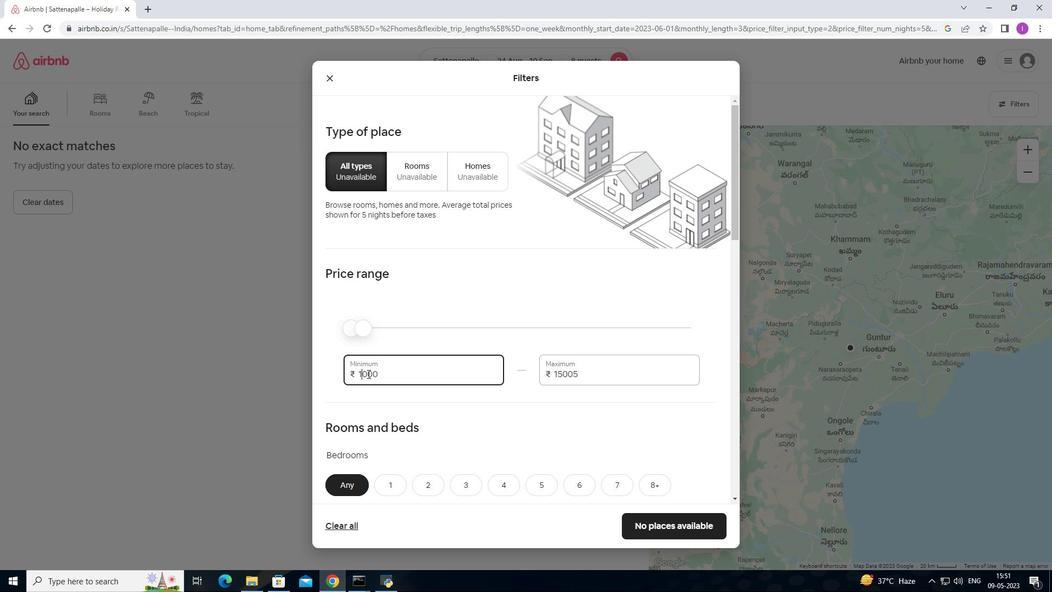 
Action: Key pressed 2
Screenshot: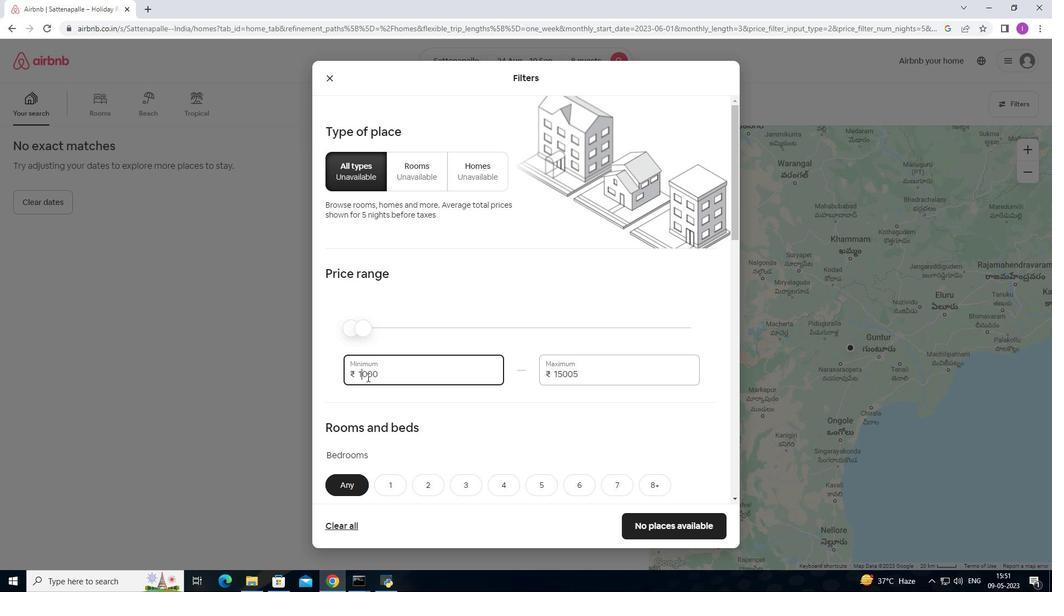 
Action: Mouse moved to (389, 418)
Screenshot: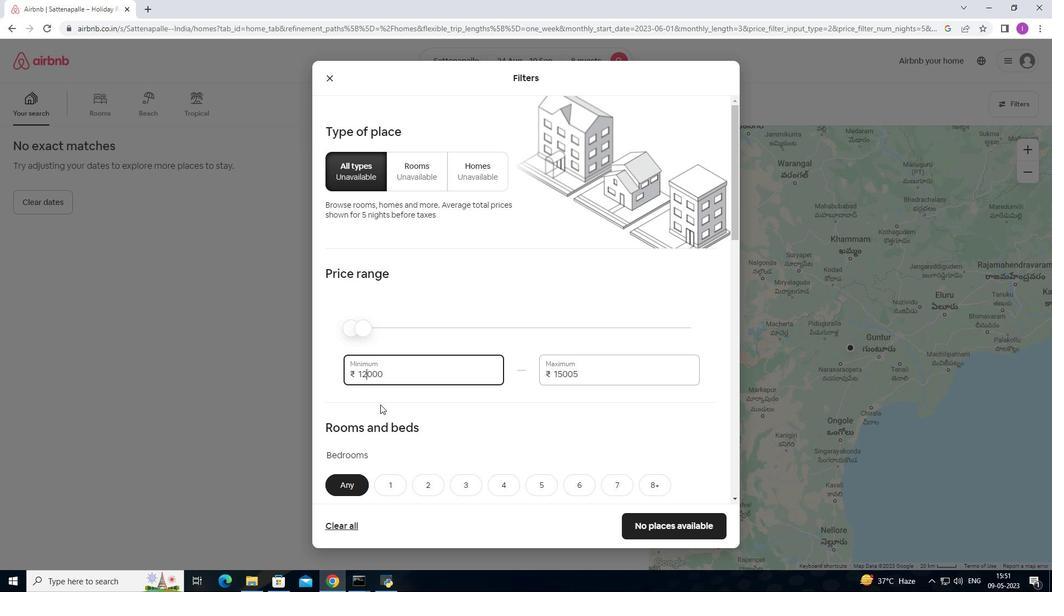 
Action: Mouse scrolled (389, 418) with delta (0, 0)
Screenshot: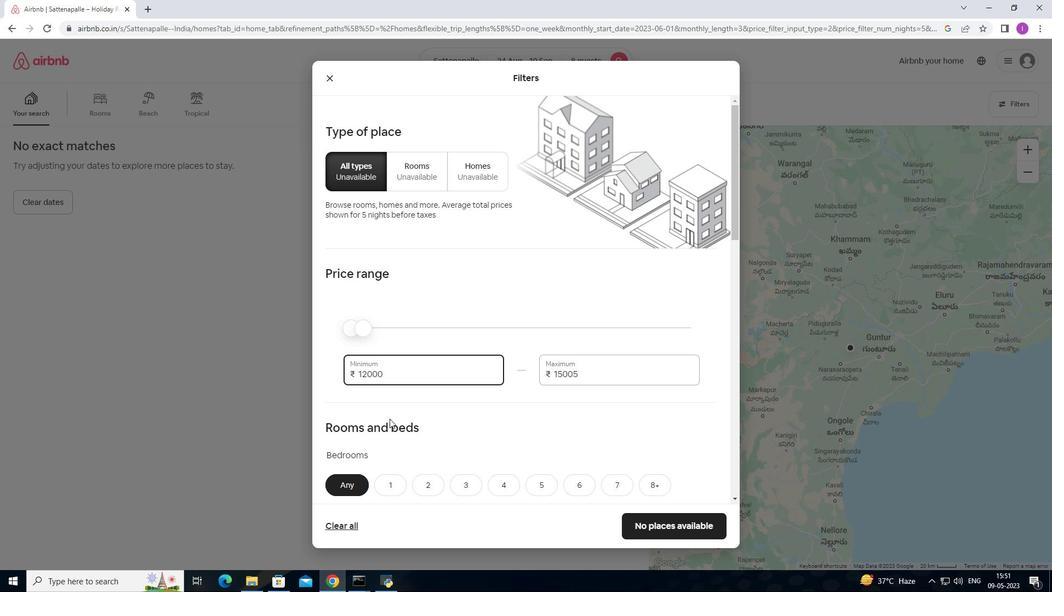 
Action: Mouse moved to (582, 316)
Screenshot: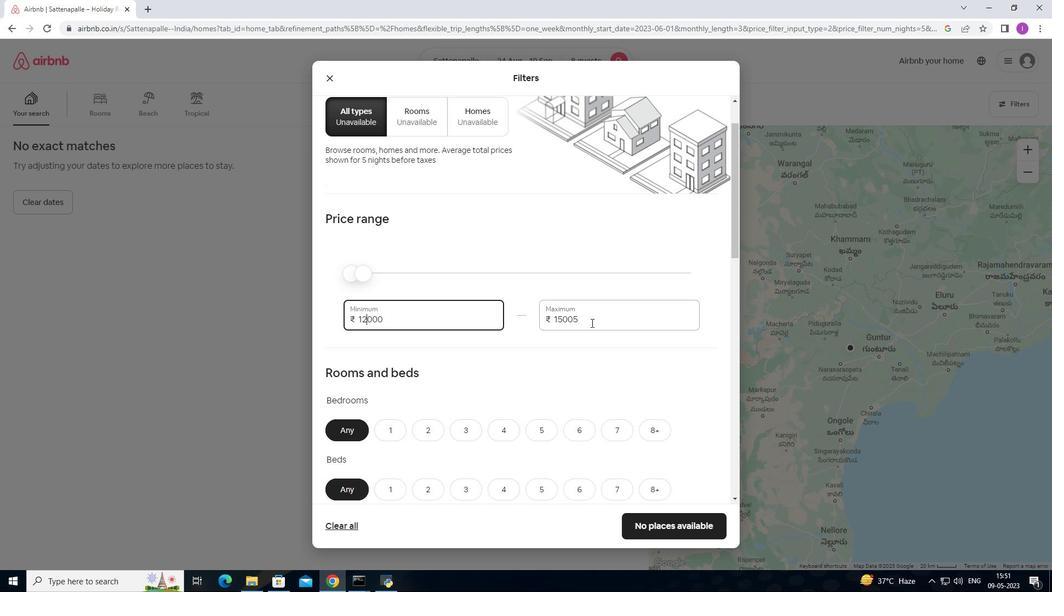 
Action: Mouse pressed left at (582, 316)
Screenshot: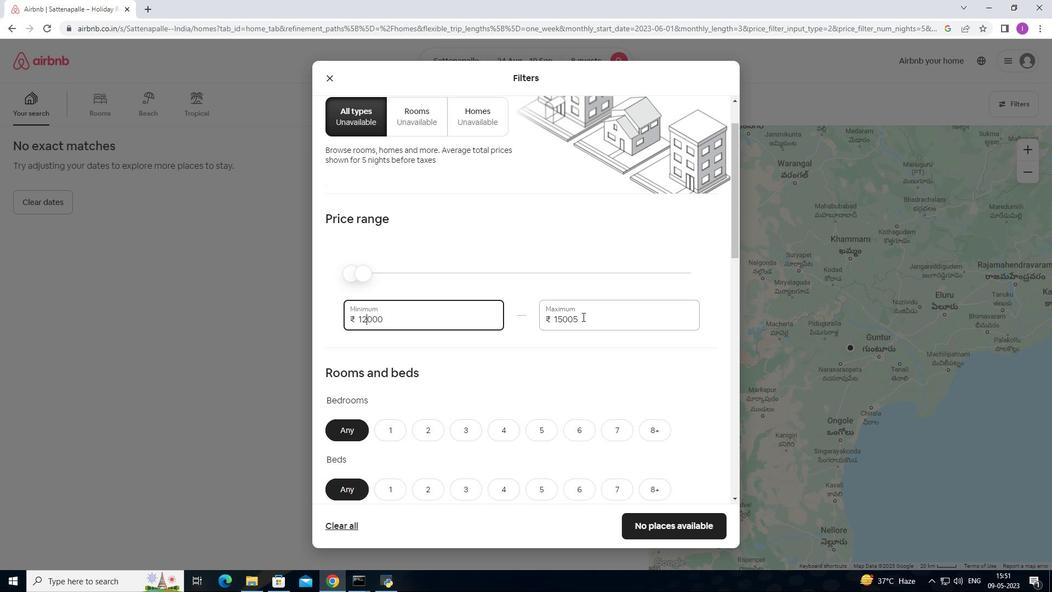 
Action: Mouse moved to (574, 340)
Screenshot: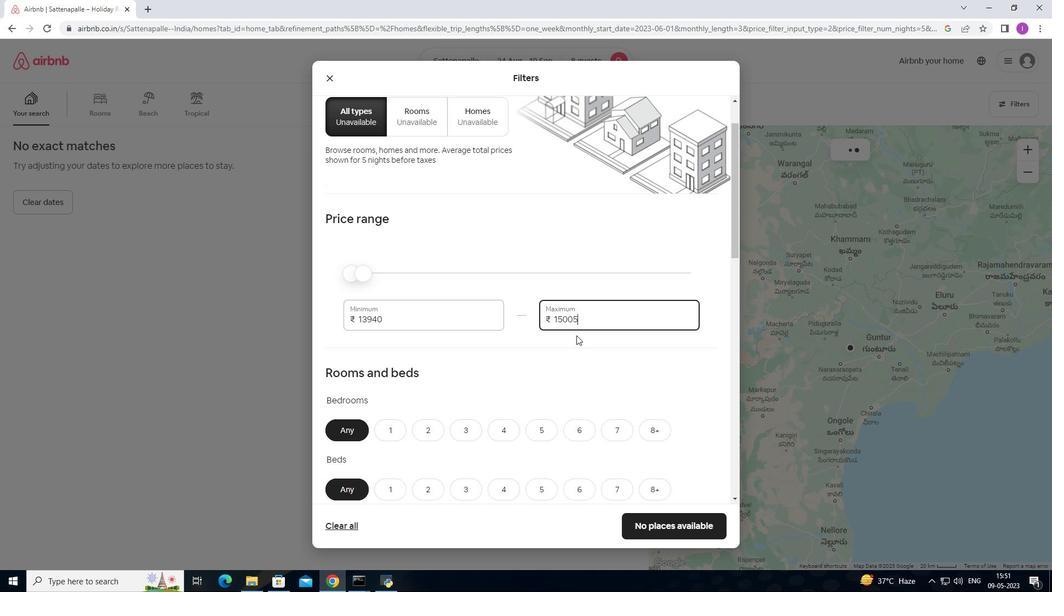 
Action: Key pressed <Key.backspace>0
Screenshot: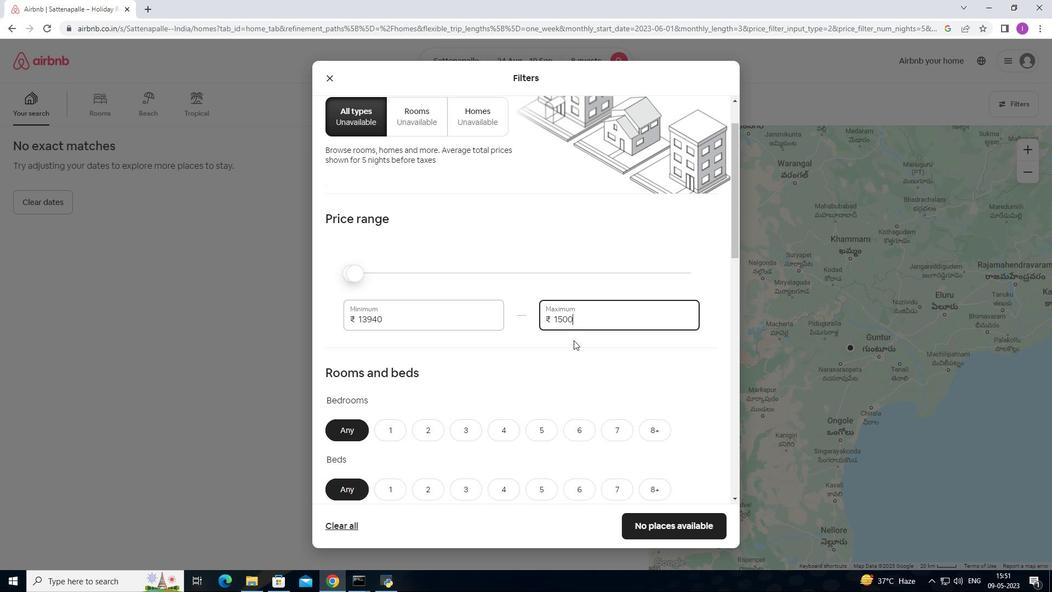 
Action: Mouse moved to (548, 385)
Screenshot: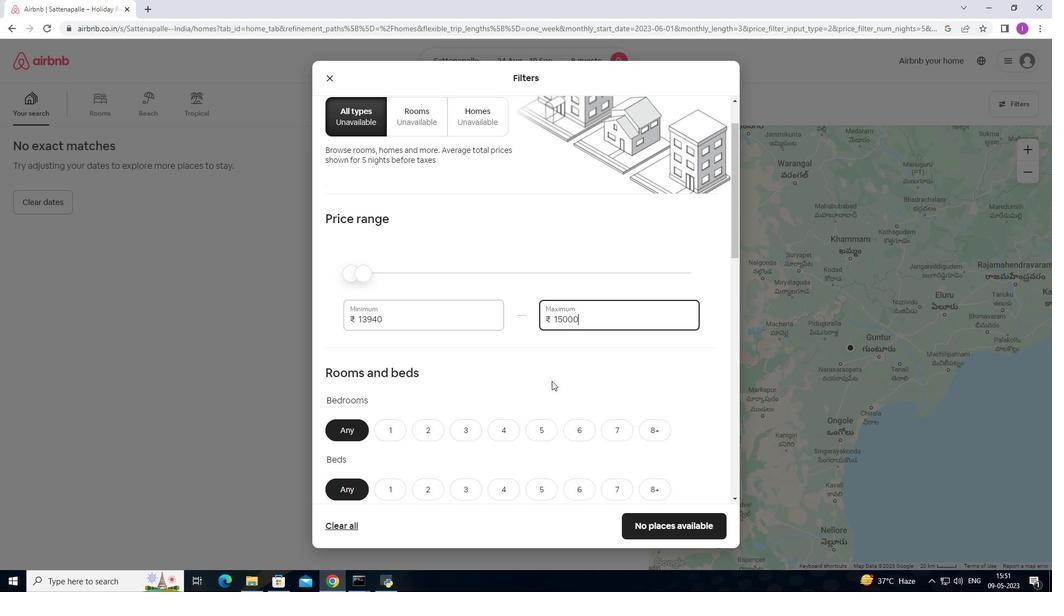 
Action: Mouse scrolled (548, 384) with delta (0, 0)
Screenshot: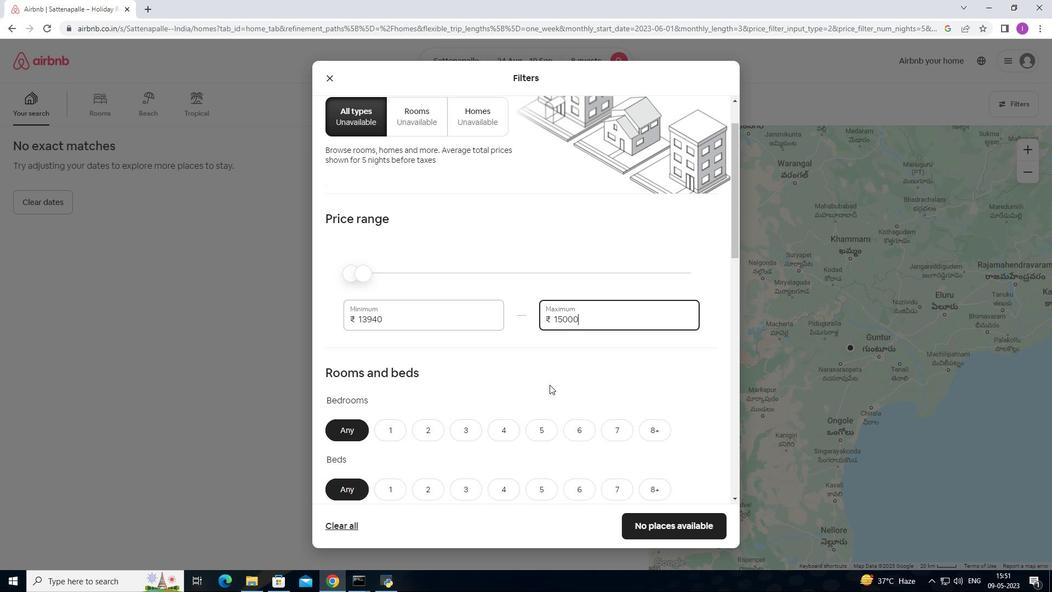 
Action: Mouse scrolled (548, 384) with delta (0, 0)
Screenshot: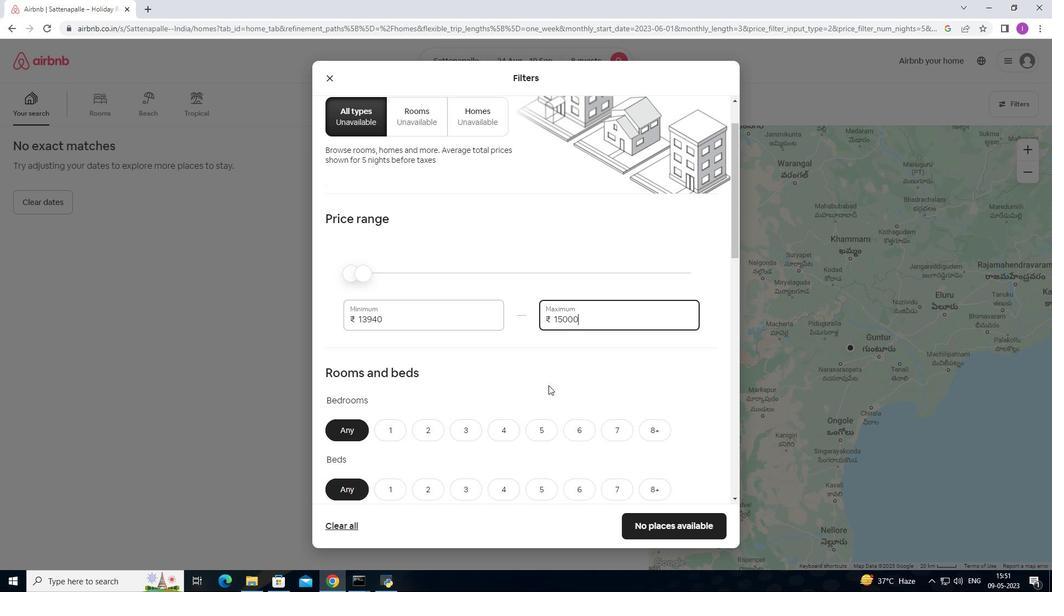 
Action: Mouse moved to (399, 208)
Screenshot: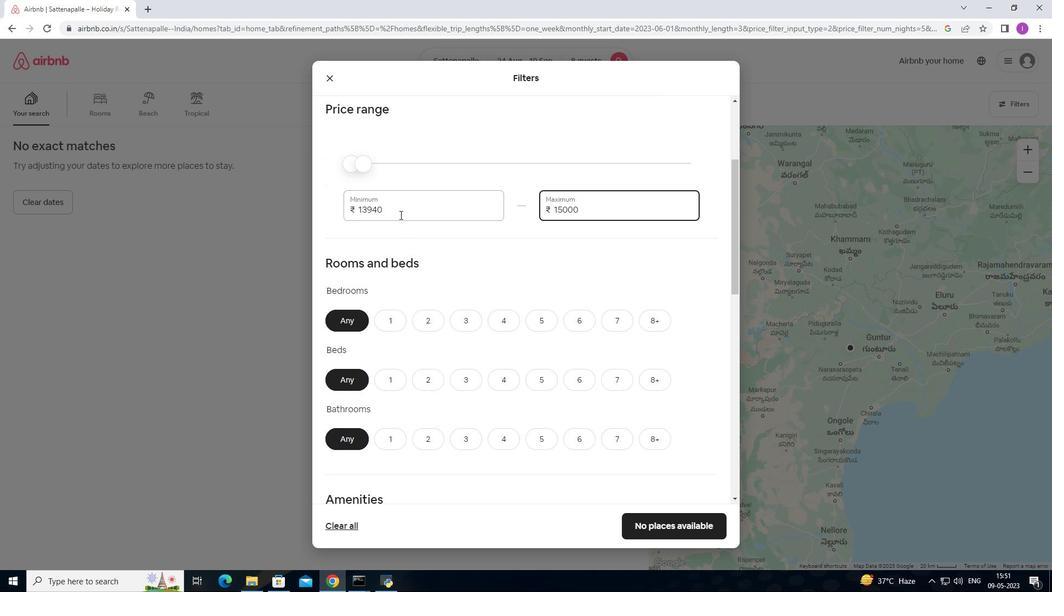 
Action: Mouse pressed left at (399, 208)
Screenshot: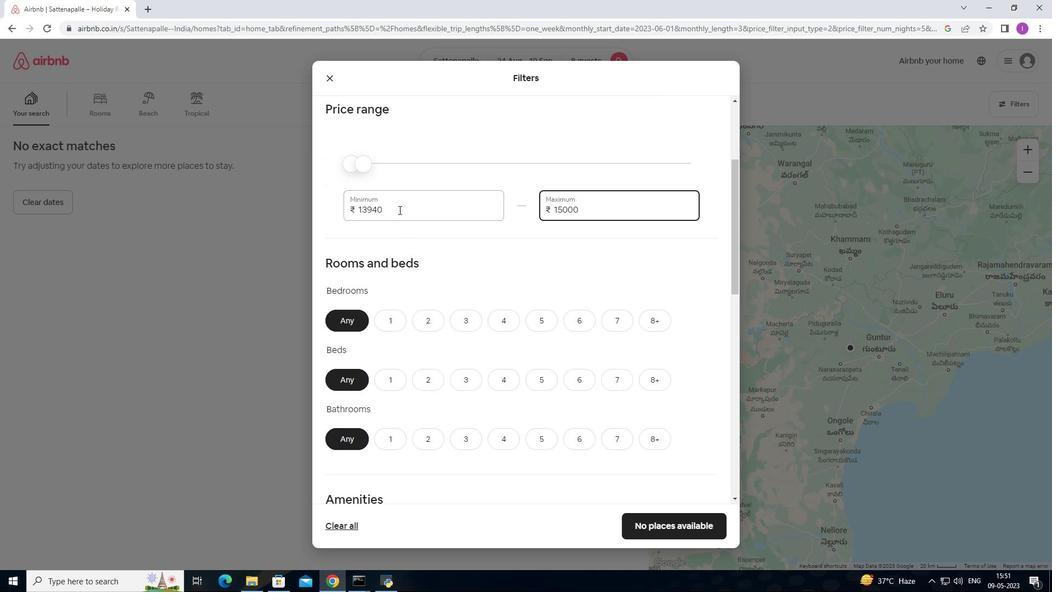 
Action: Mouse moved to (349, 227)
Screenshot: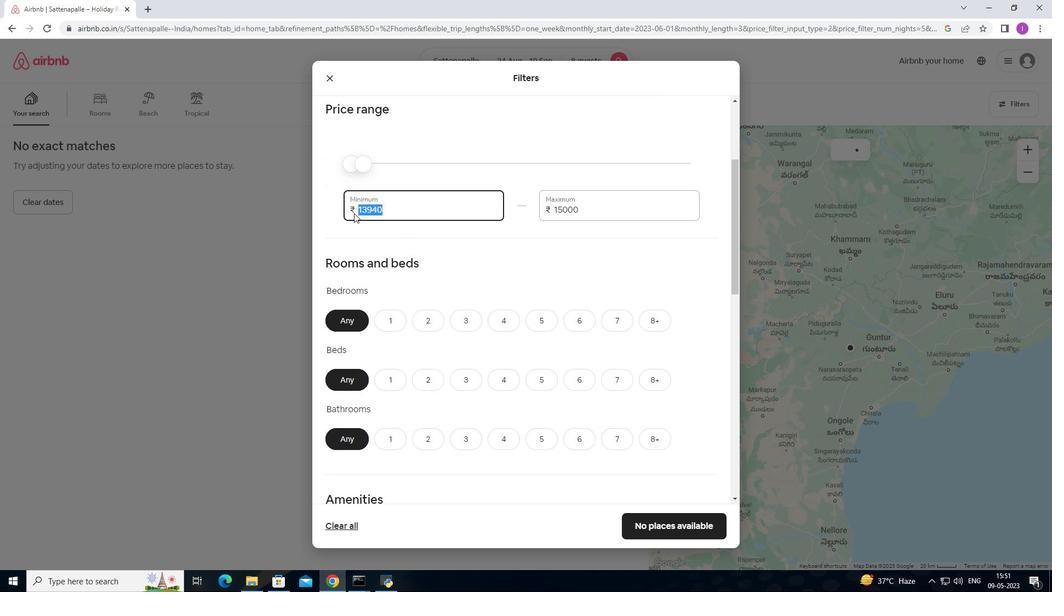 
Action: Key pressed 12000
Screenshot: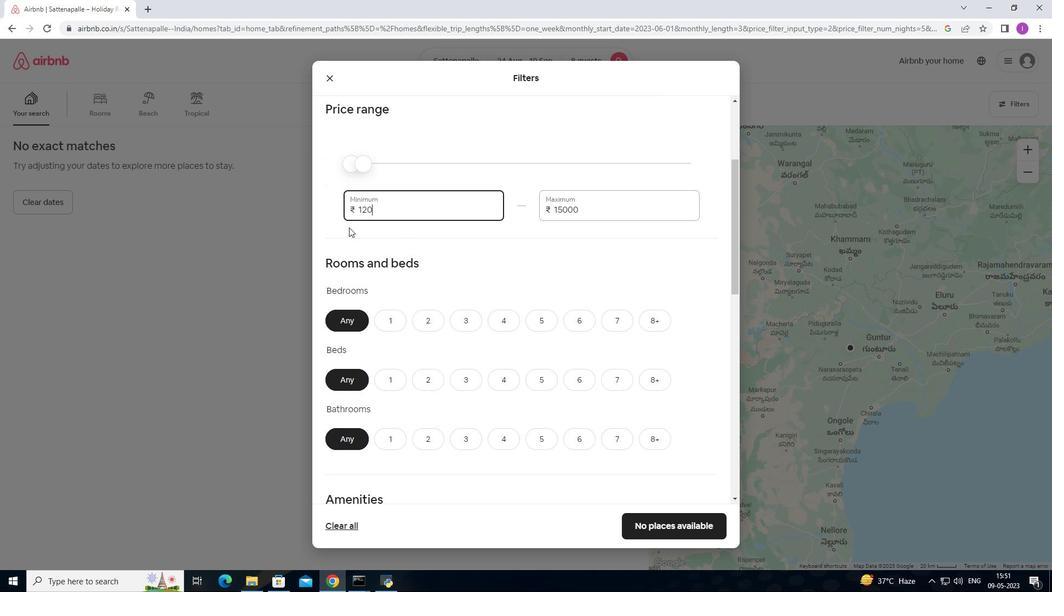 
Action: Mouse scrolled (349, 227) with delta (0, 0)
Screenshot: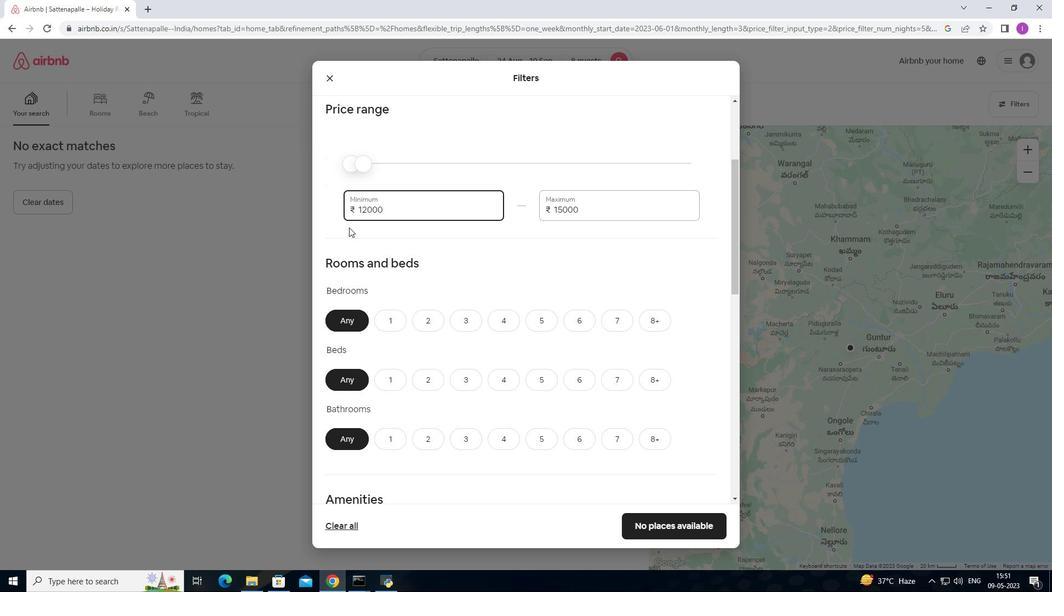 
Action: Mouse moved to (349, 227)
Screenshot: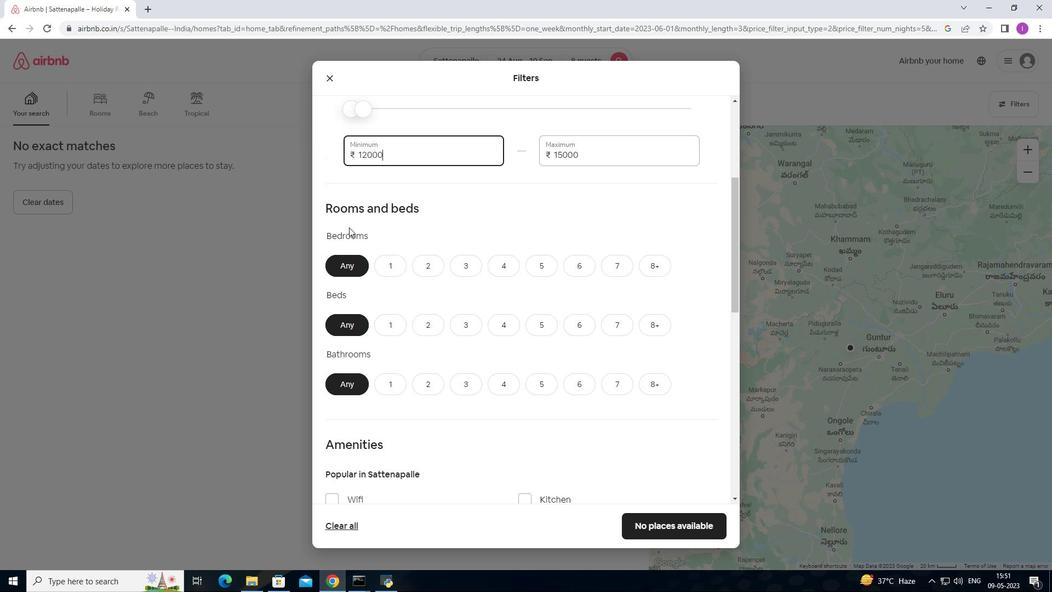 
Action: Mouse scrolled (349, 227) with delta (0, 0)
Screenshot: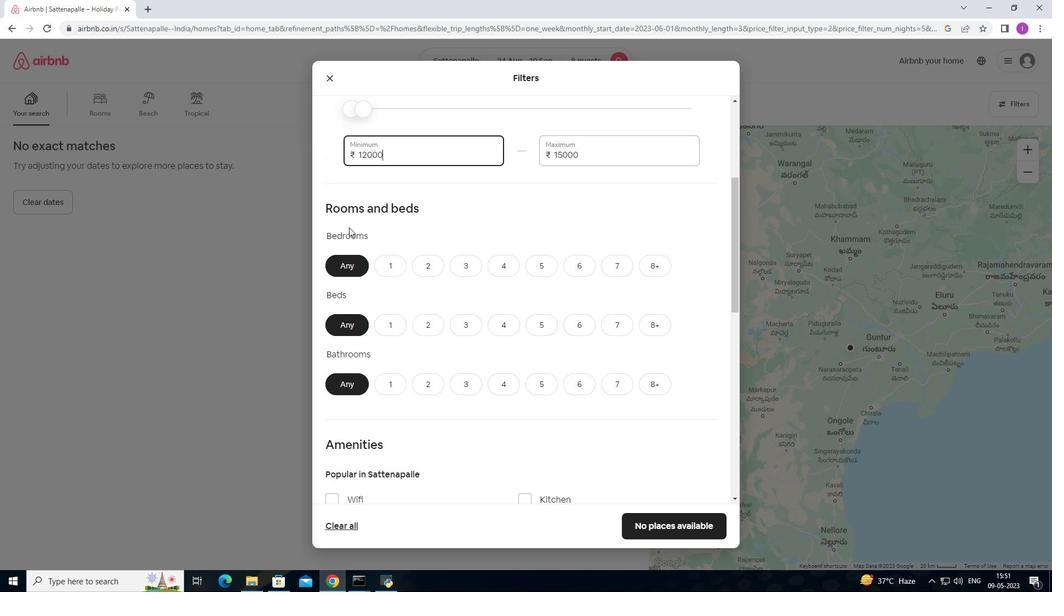 
Action: Mouse moved to (395, 211)
Screenshot: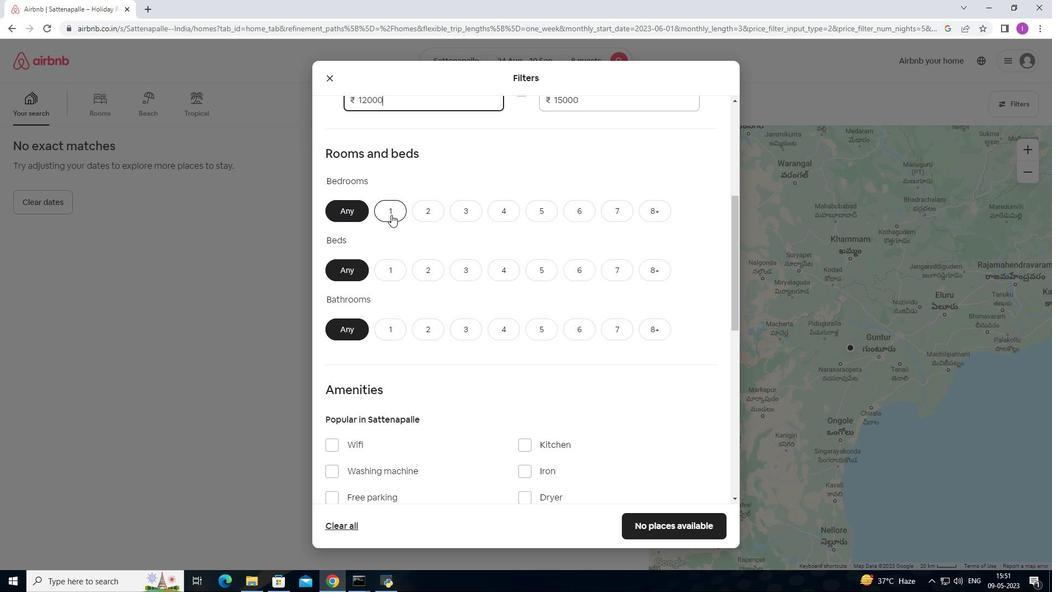 
Action: Mouse scrolled (395, 211) with delta (0, 0)
Screenshot: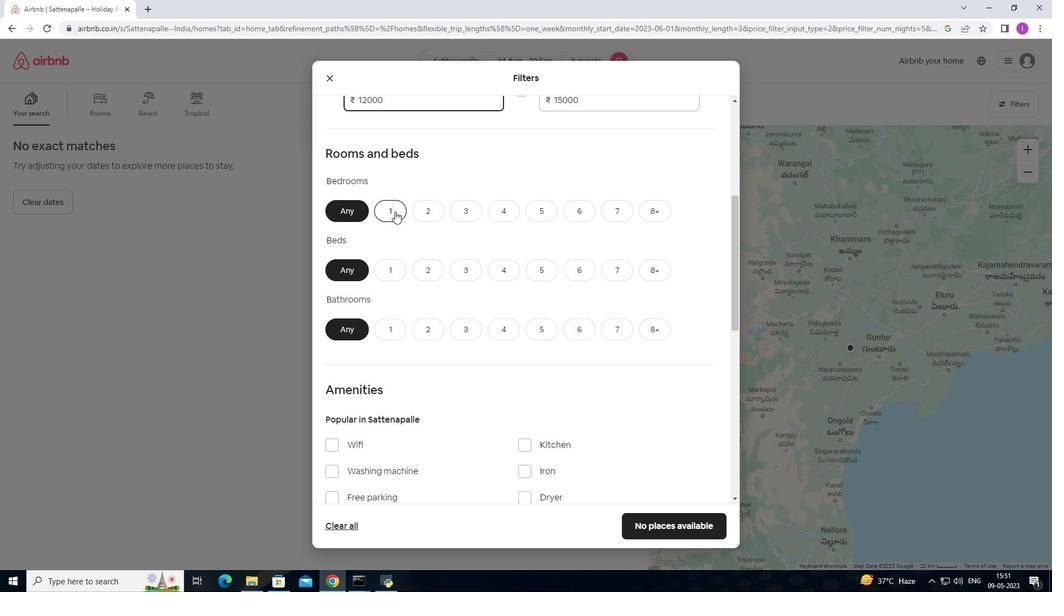 
Action: Mouse scrolled (395, 212) with delta (0, 0)
Screenshot: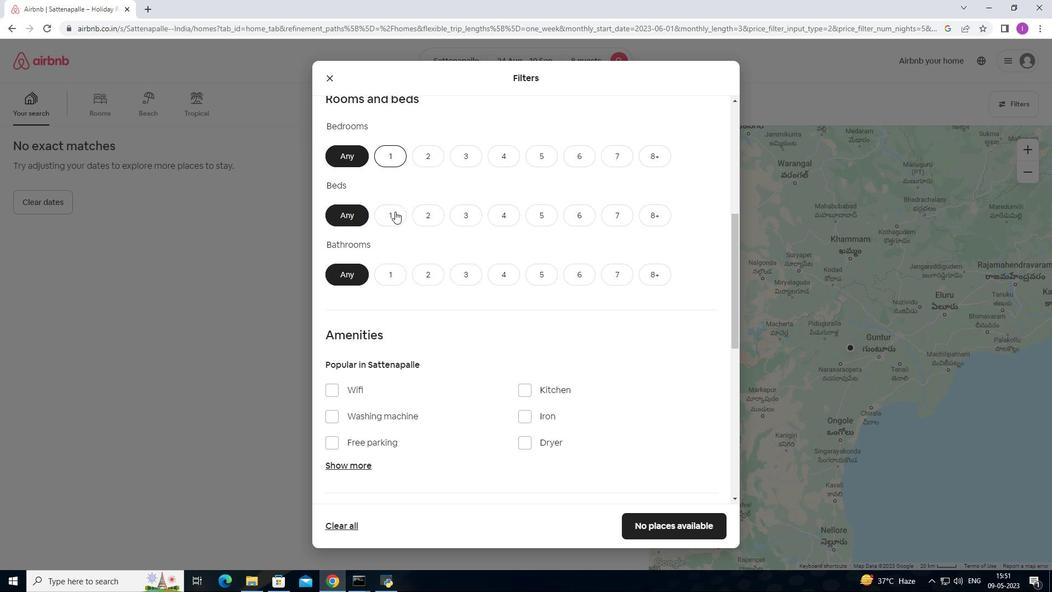 
Action: Mouse scrolled (395, 212) with delta (0, 0)
Screenshot: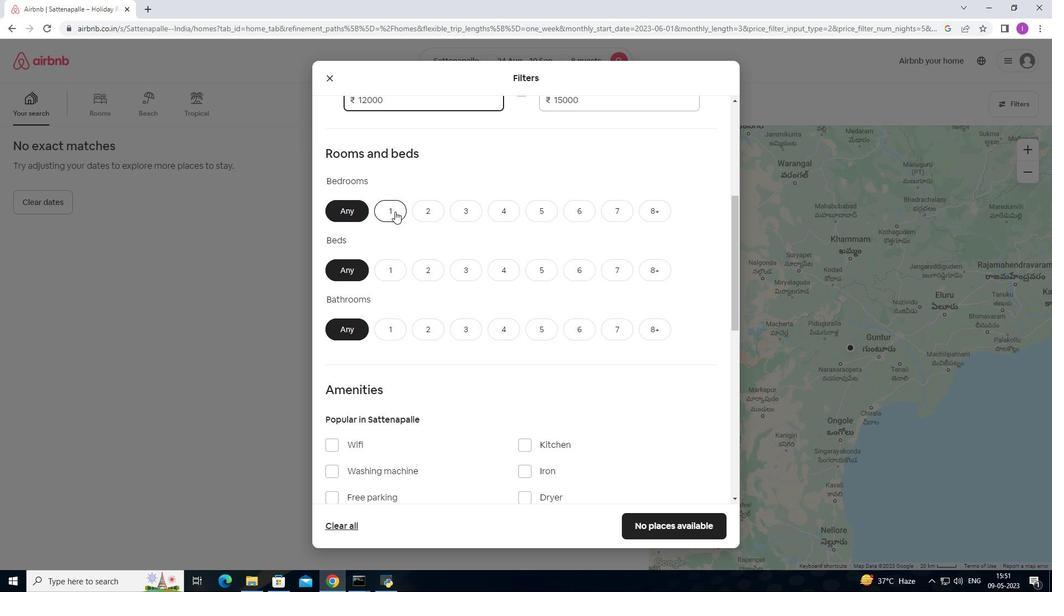 
Action: Mouse scrolled (395, 211) with delta (0, 0)
Screenshot: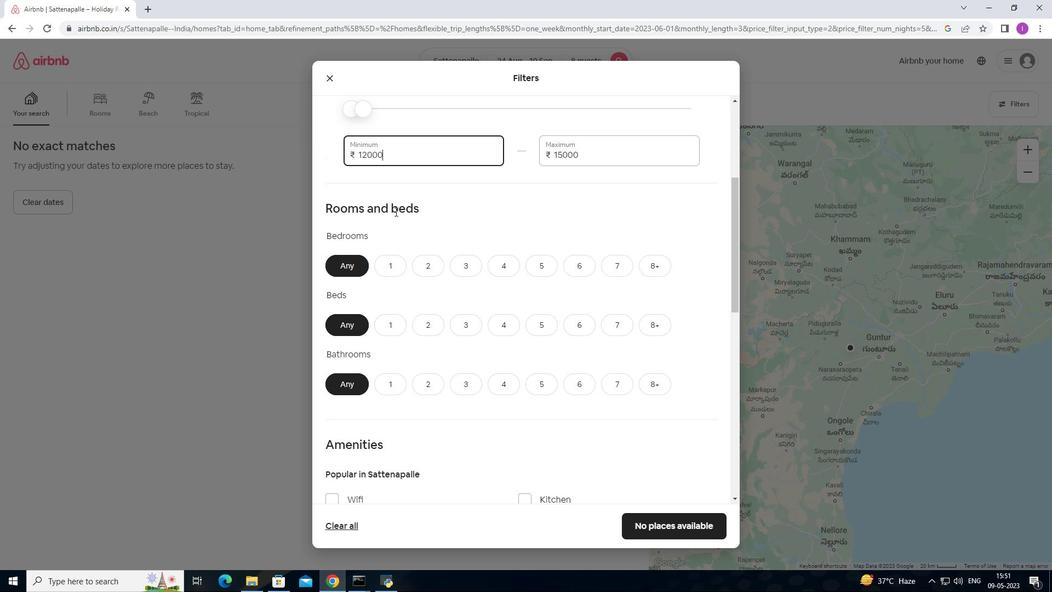 
Action: Mouse scrolled (395, 212) with delta (0, 0)
Screenshot: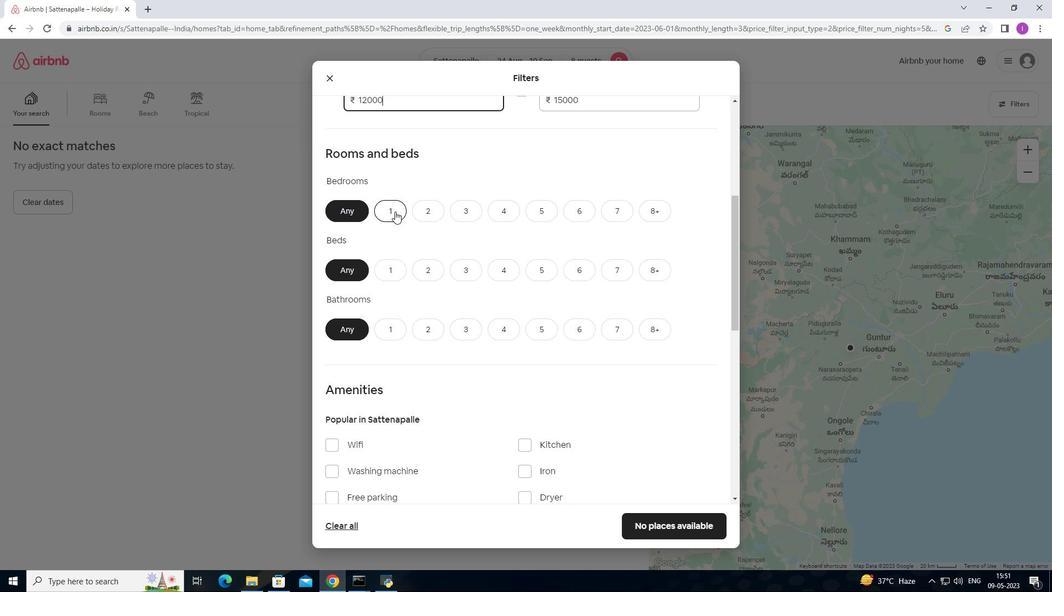 
Action: Mouse moved to (406, 245)
Screenshot: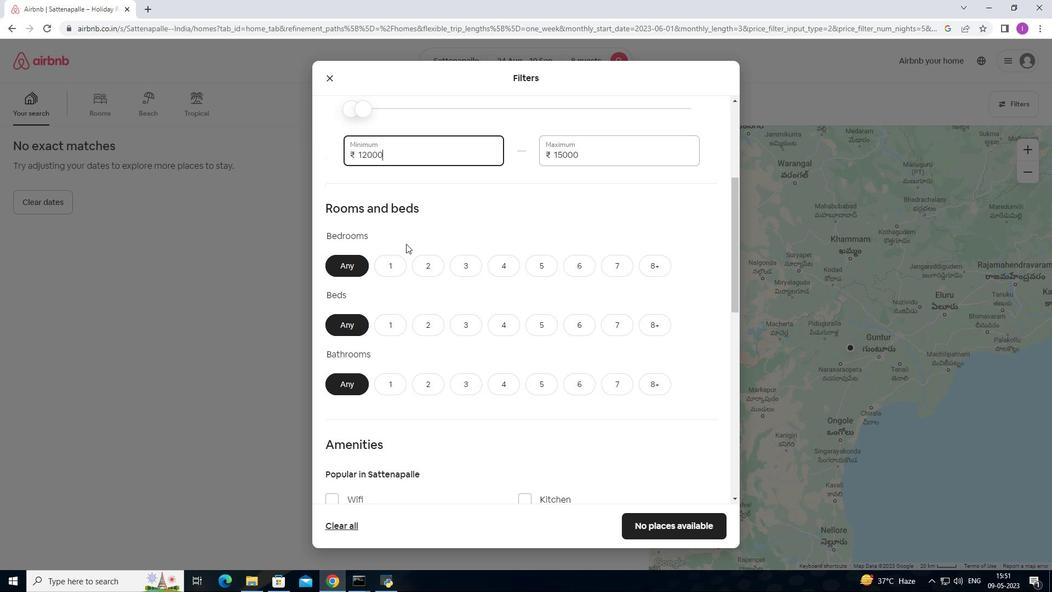
Action: Mouse scrolled (406, 245) with delta (0, 0)
Screenshot: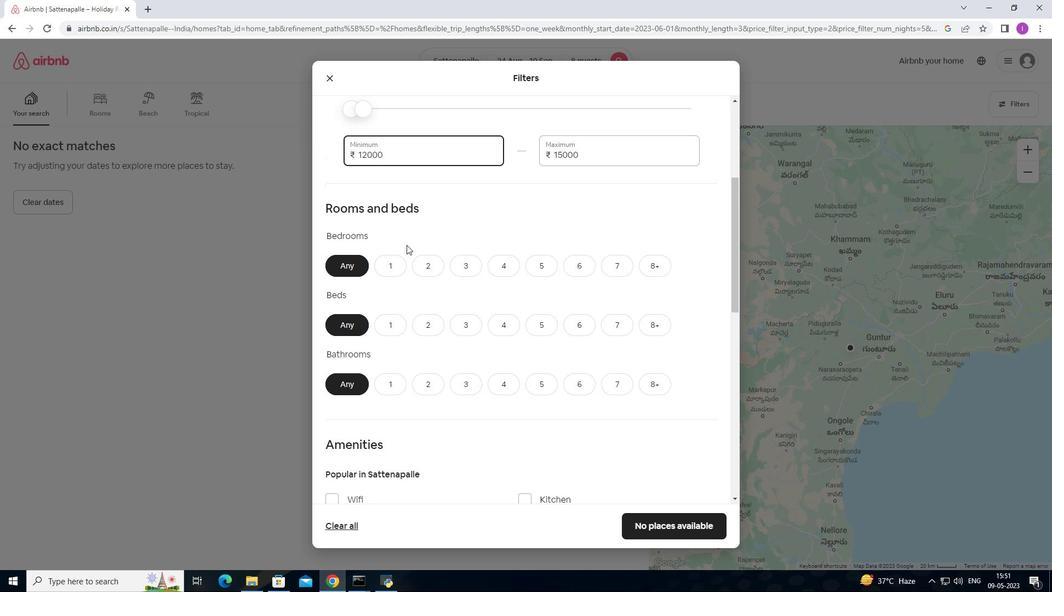 
Action: Mouse scrolled (406, 245) with delta (0, 0)
Screenshot: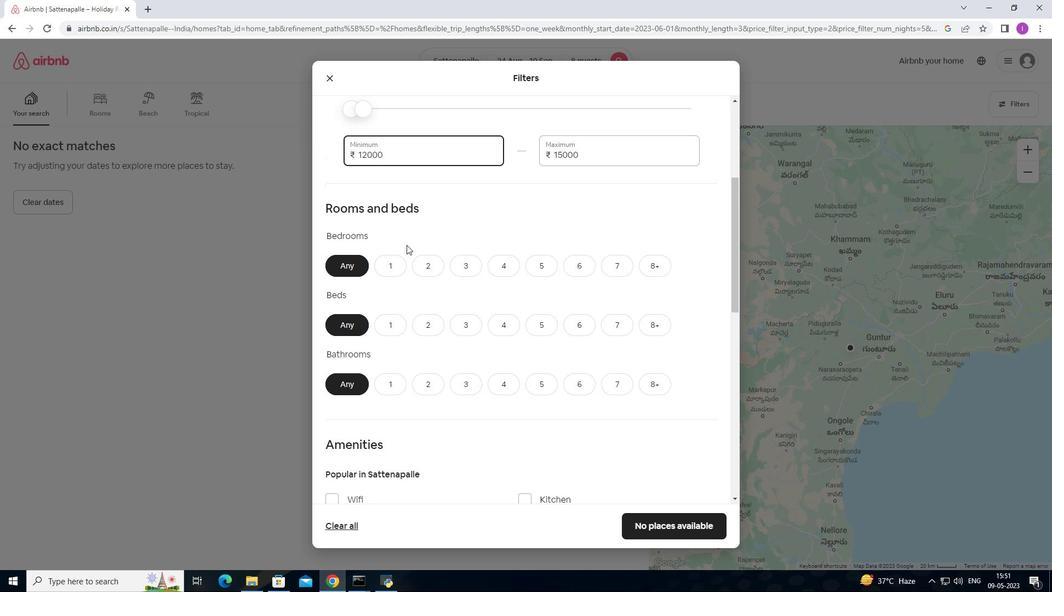 
Action: Mouse moved to (407, 246)
Screenshot: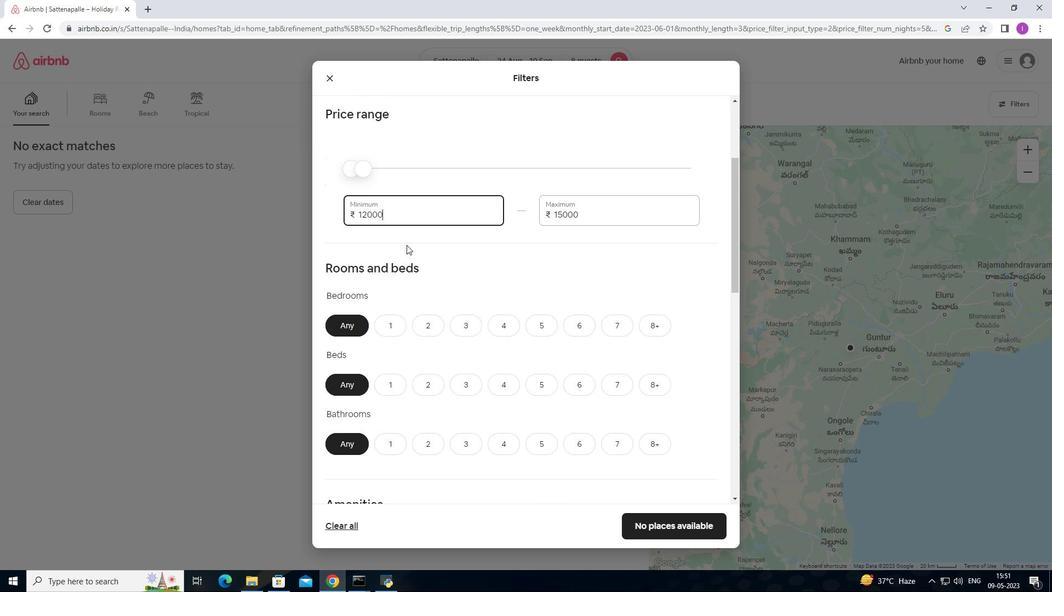 
Action: Mouse scrolled (407, 246) with delta (0, 0)
Screenshot: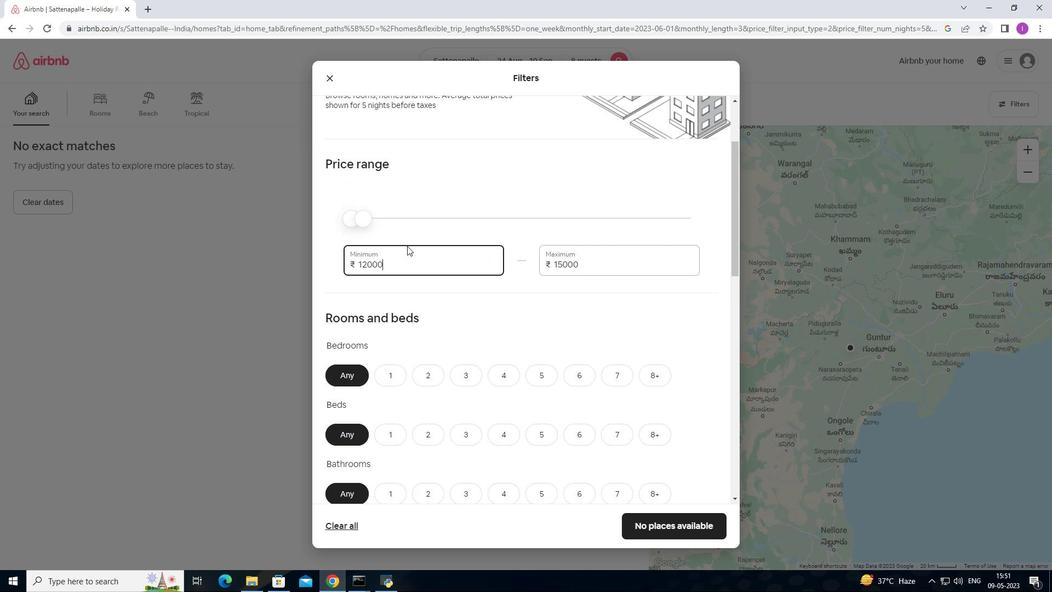 
Action: Mouse scrolled (407, 246) with delta (0, 0)
Screenshot: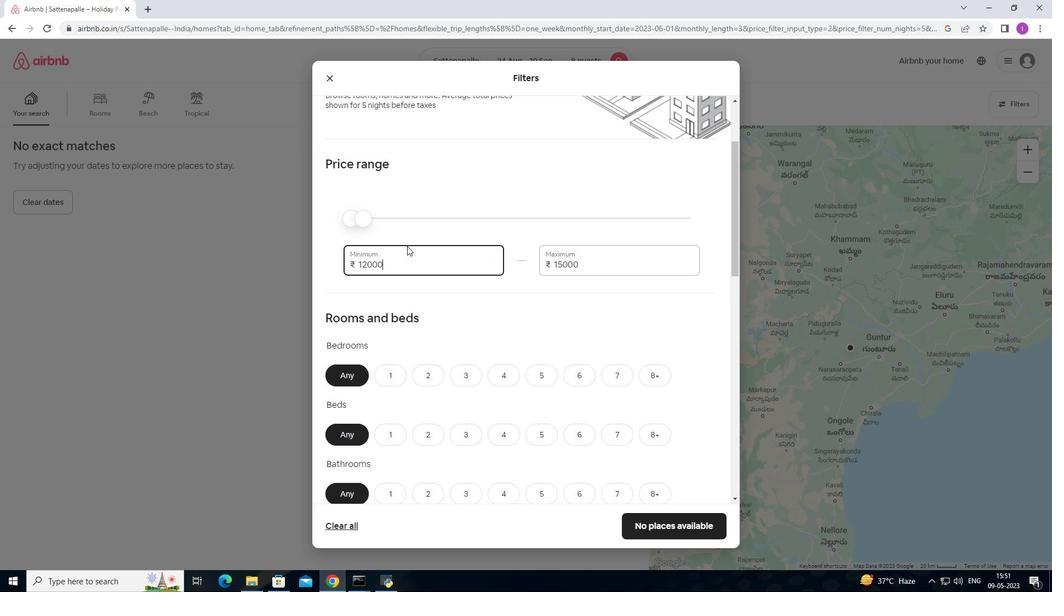
Action: Mouse moved to (408, 248)
Screenshot: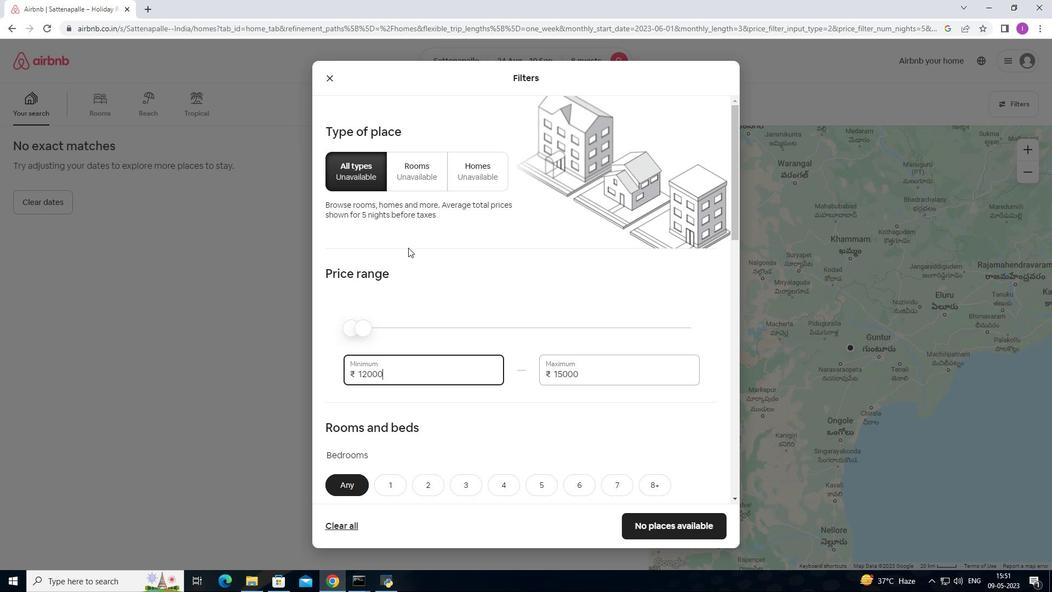 
Action: Mouse scrolled (408, 247) with delta (0, 0)
Screenshot: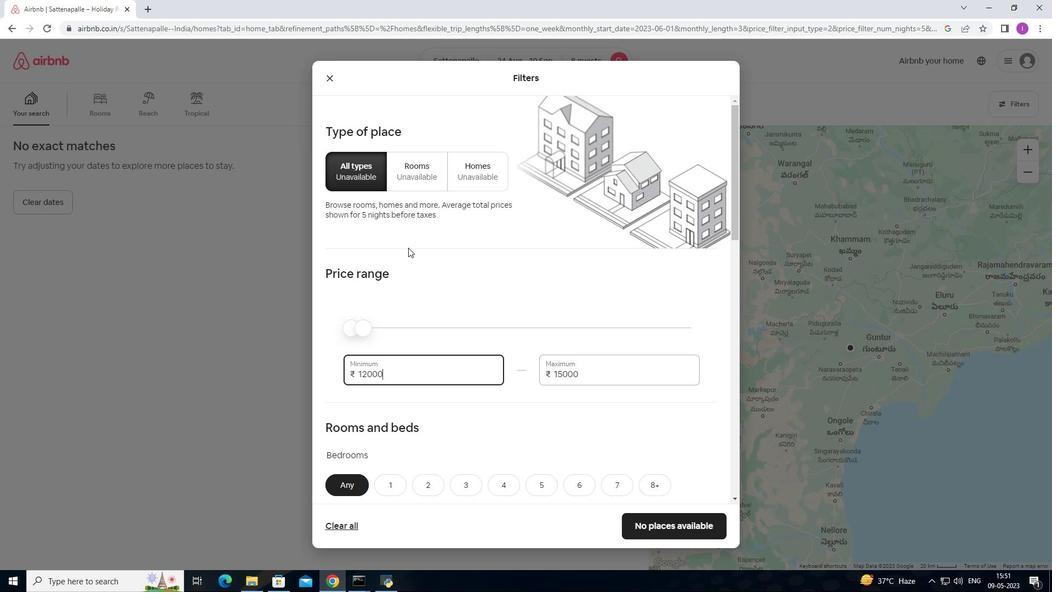 
Action: Mouse scrolled (408, 247) with delta (0, 0)
Screenshot: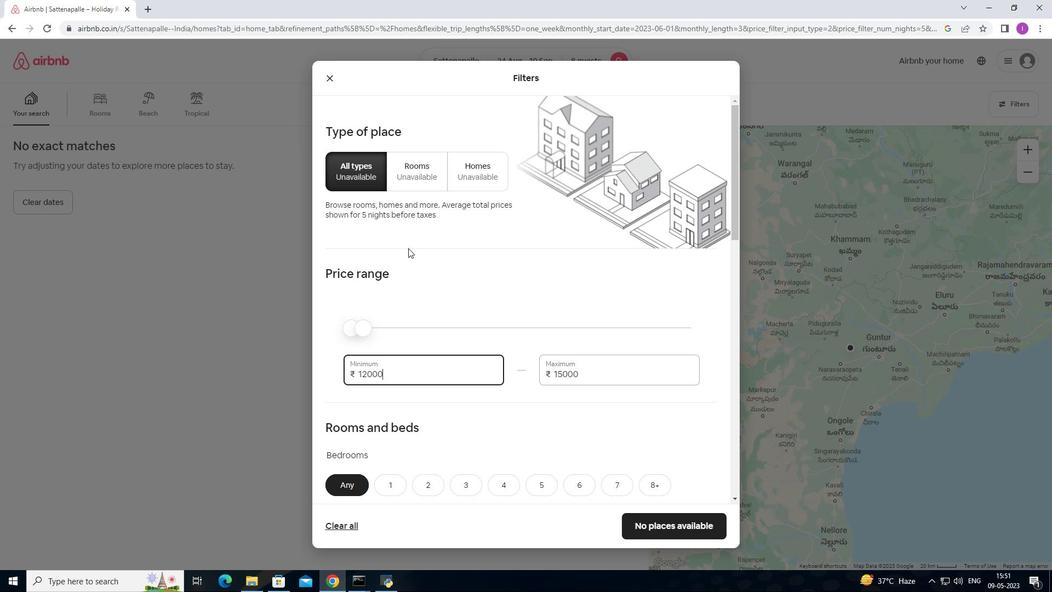 
Action: Mouse moved to (409, 248)
Screenshot: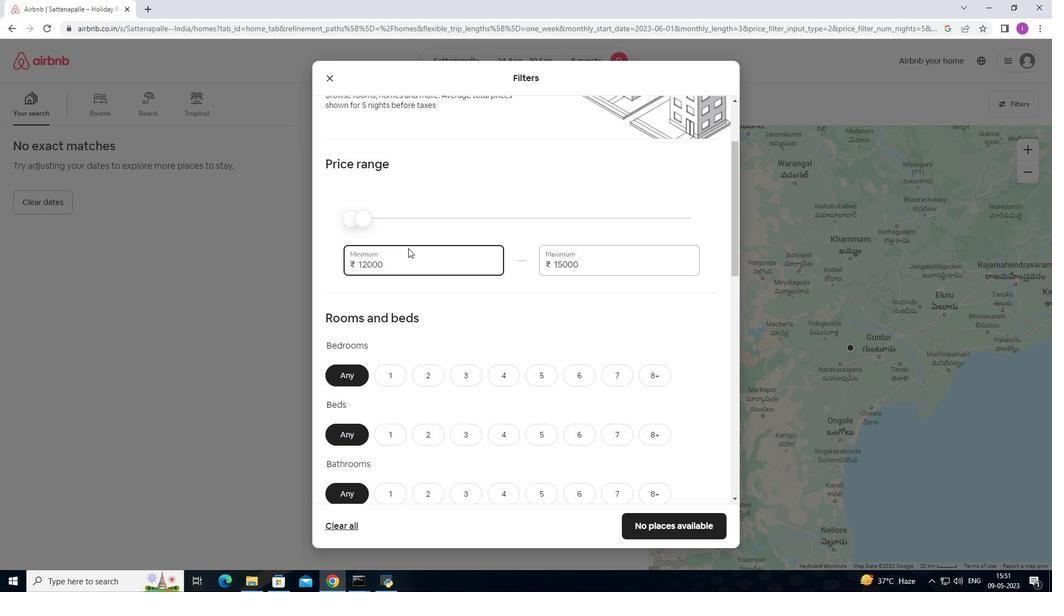 
Action: Mouse scrolled (409, 248) with delta (0, 0)
Screenshot: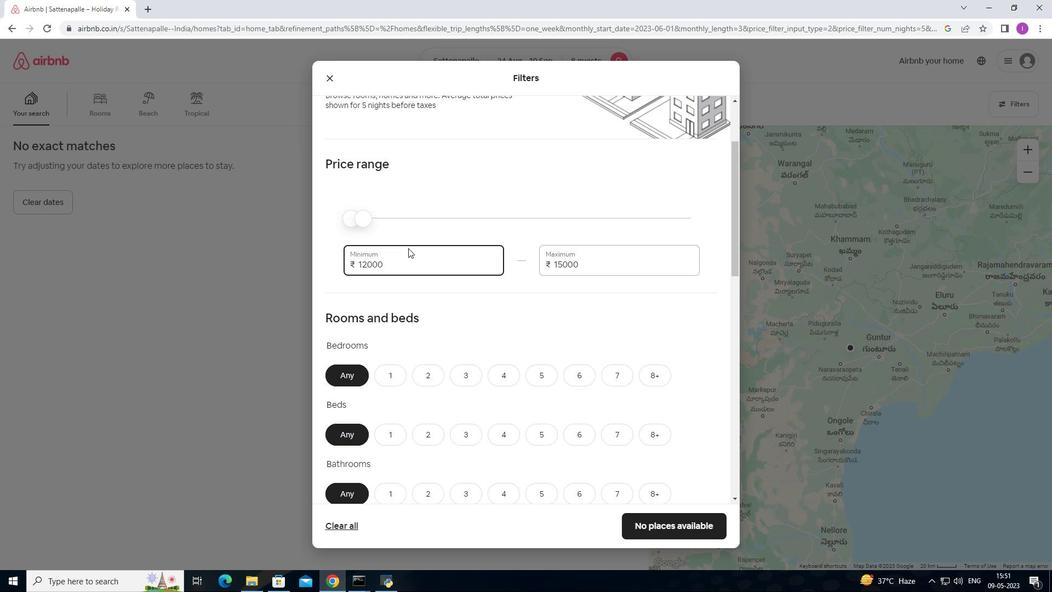 
Action: Mouse moved to (411, 253)
Screenshot: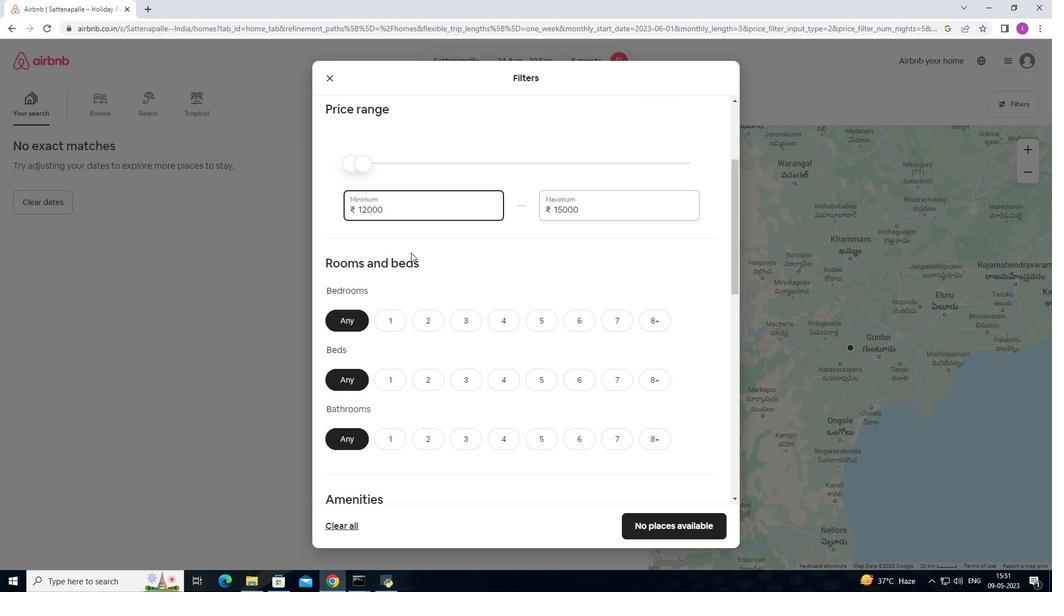 
Action: Mouse scrolled (411, 253) with delta (0, 0)
Screenshot: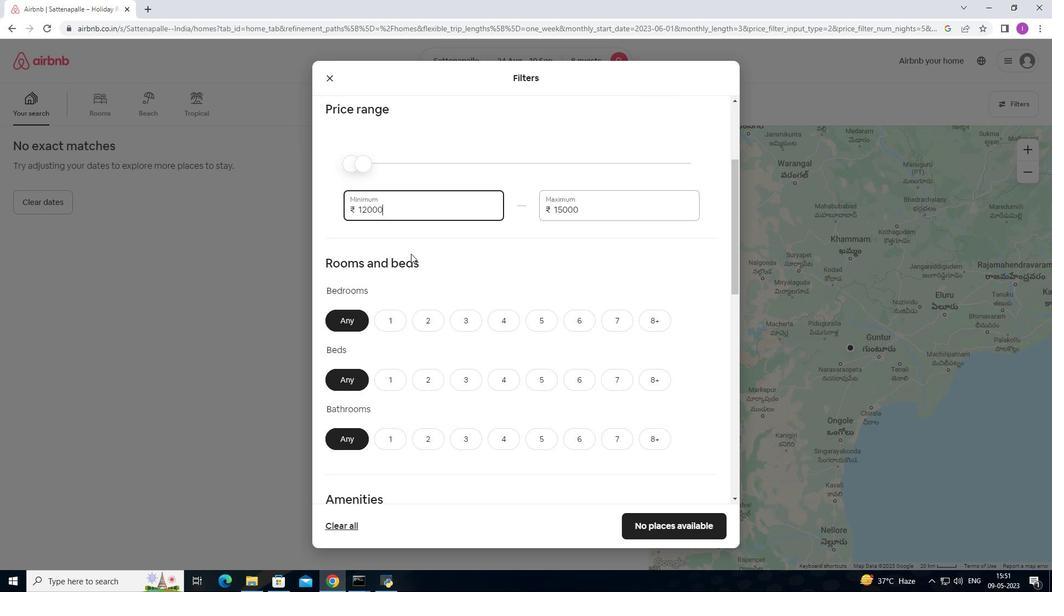 
Action: Mouse moved to (411, 254)
Screenshot: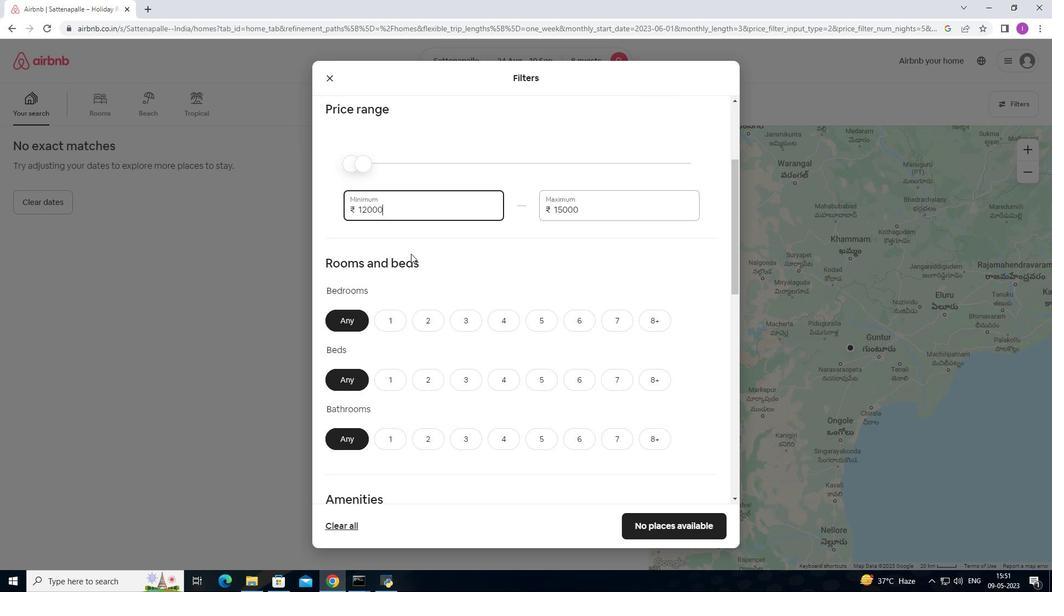 
Action: Mouse scrolled (411, 253) with delta (0, 0)
Screenshot: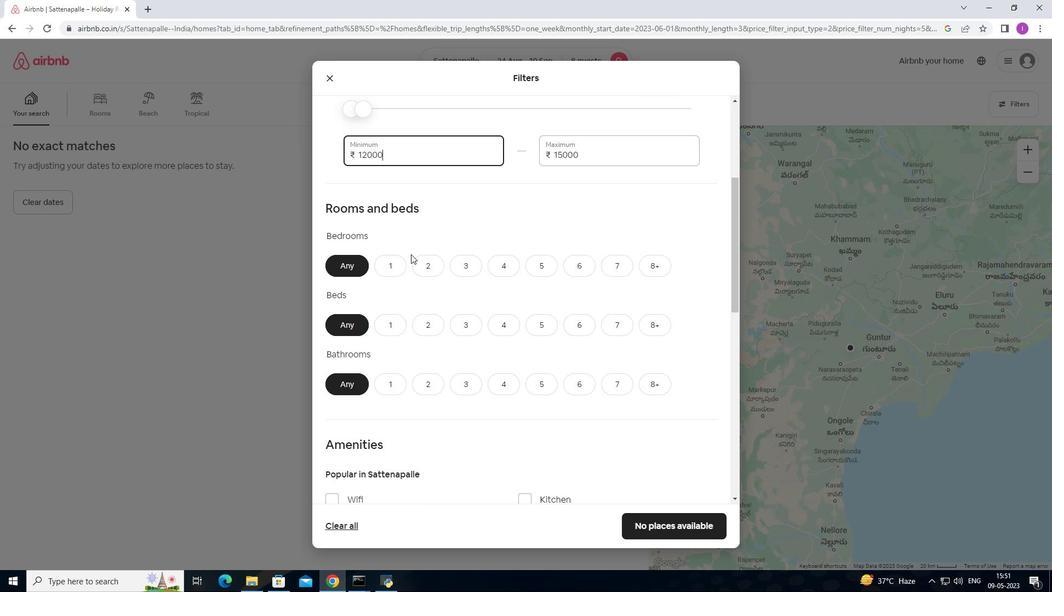
Action: Mouse scrolled (411, 253) with delta (0, 0)
Screenshot: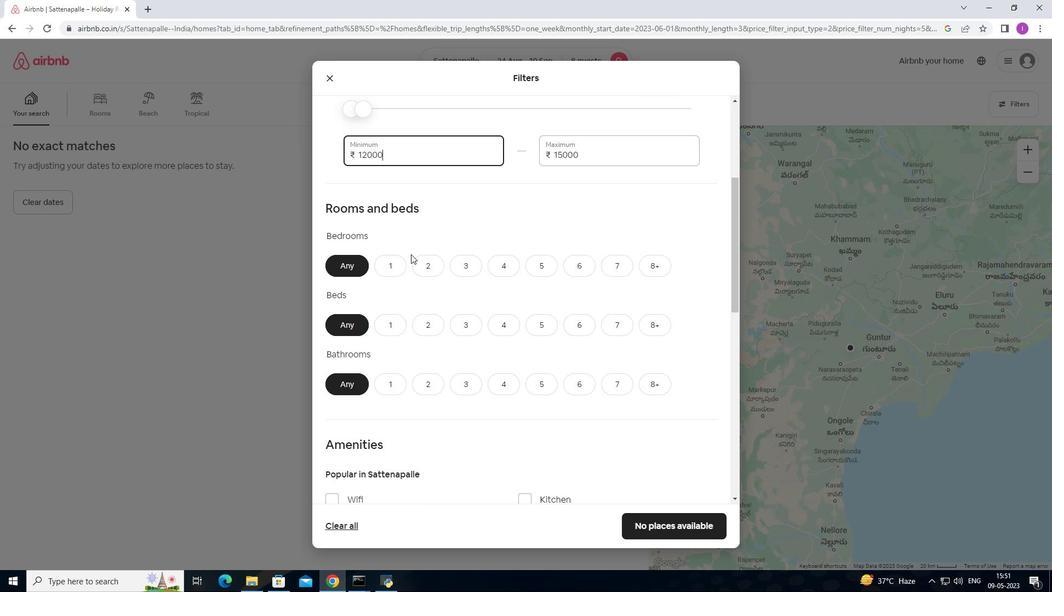 
Action: Mouse moved to (586, 160)
Screenshot: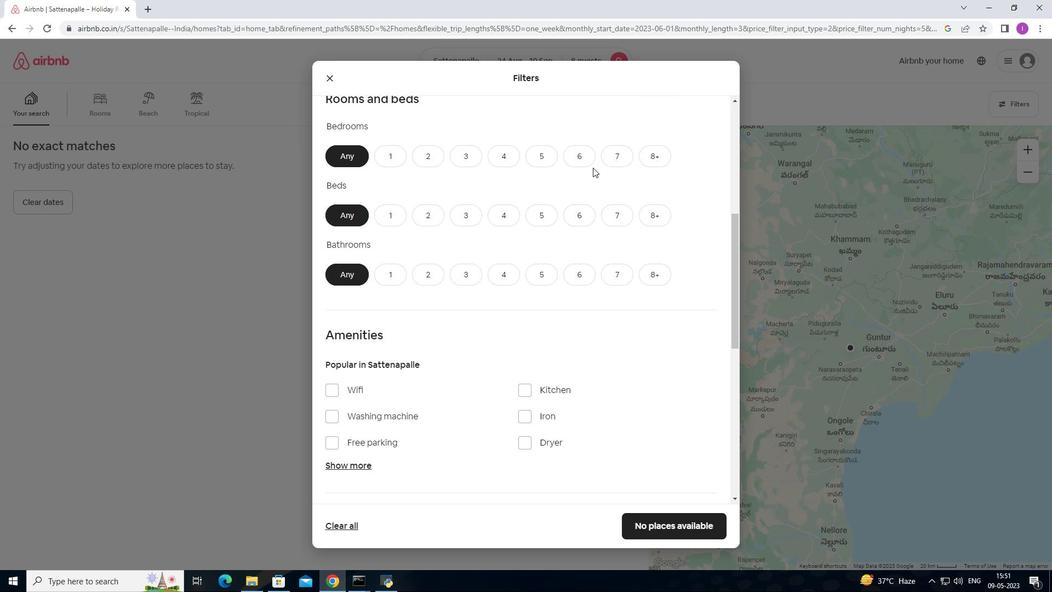 
Action: Mouse pressed left at (586, 160)
Screenshot: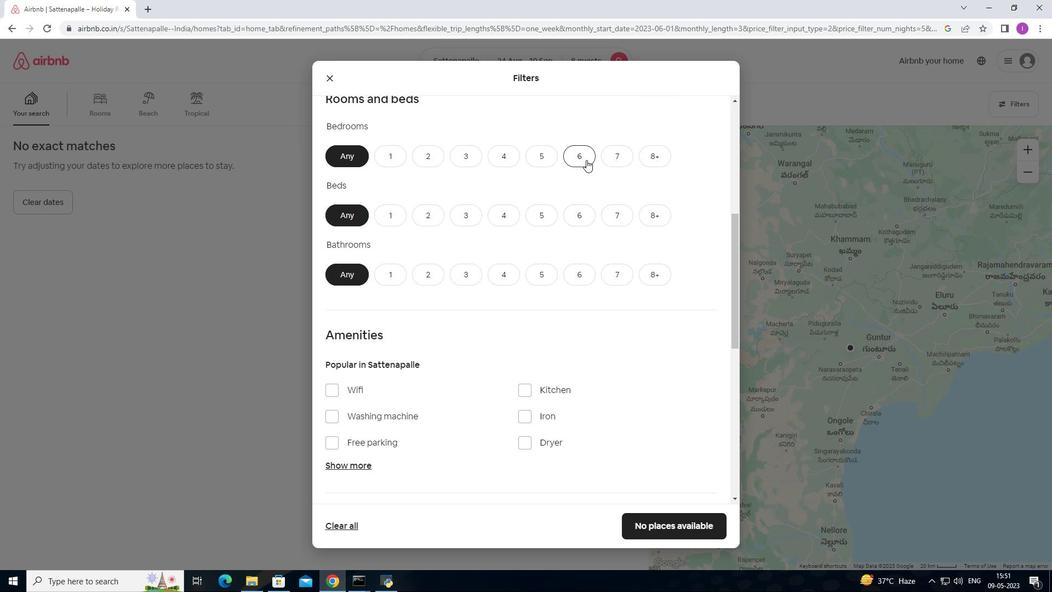 
Action: Mouse moved to (586, 220)
Screenshot: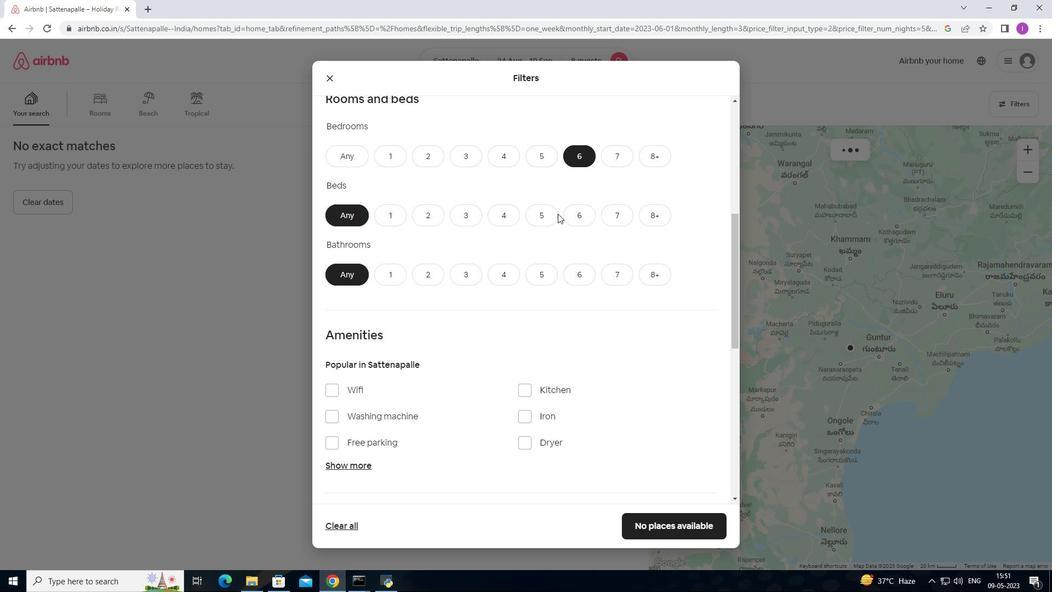 
Action: Mouse pressed left at (586, 220)
Screenshot: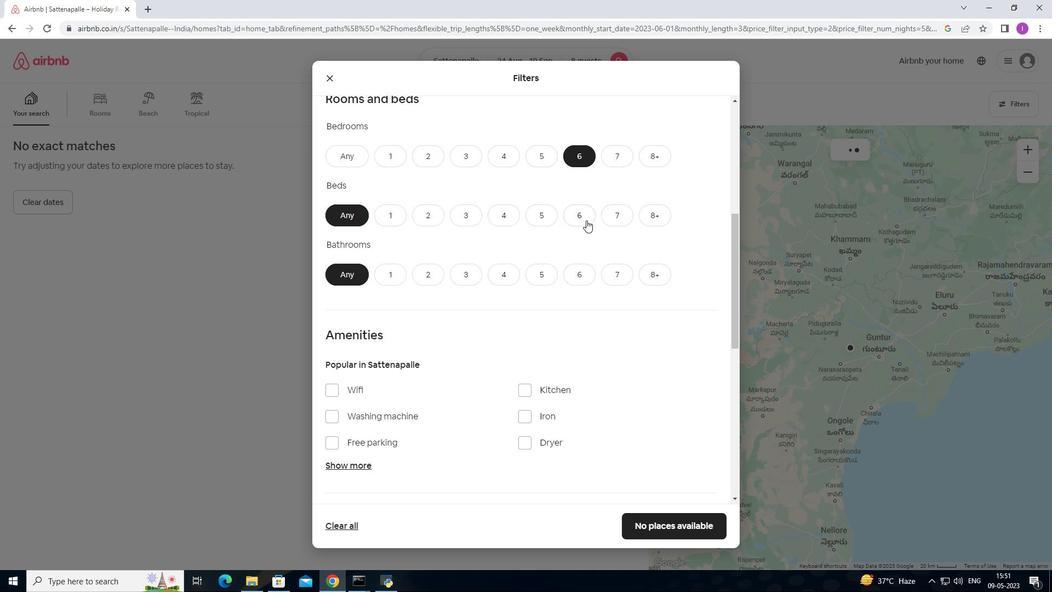 
Action: Mouse moved to (578, 278)
Screenshot: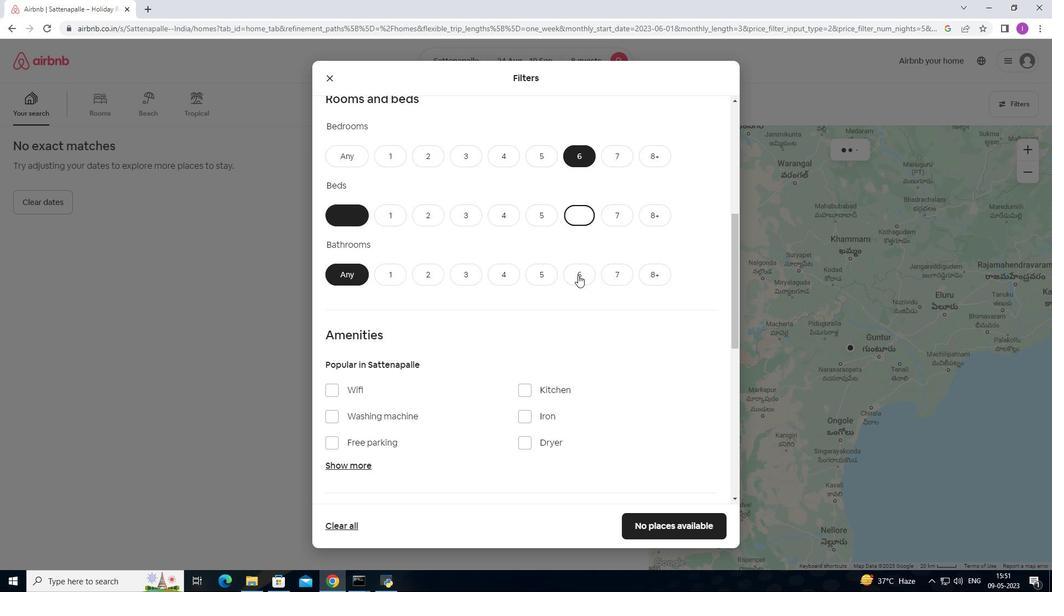 
Action: Mouse pressed left at (578, 278)
Screenshot: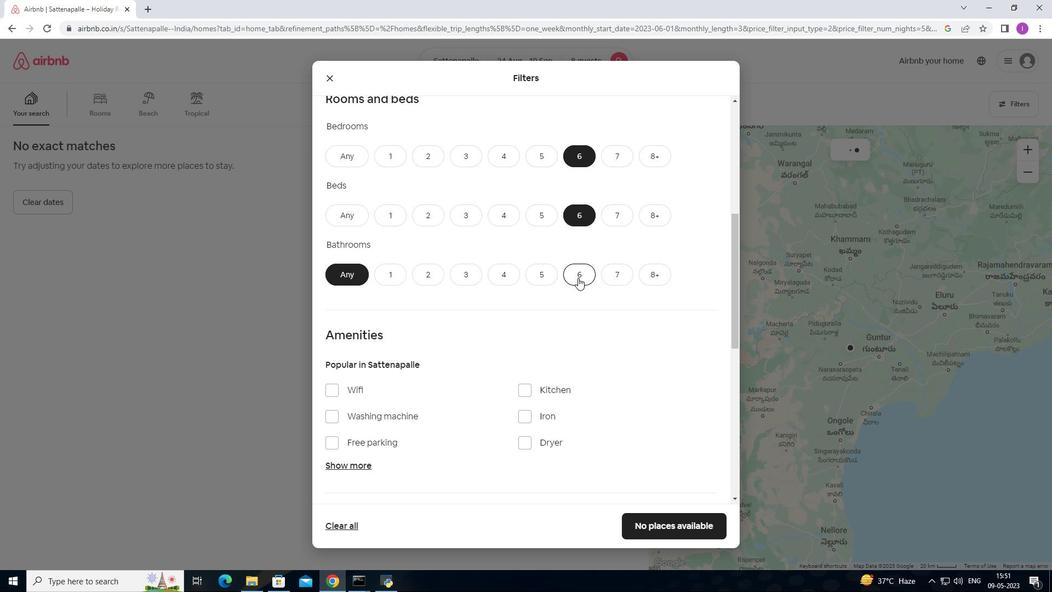 
Action: Mouse moved to (602, 280)
Screenshot: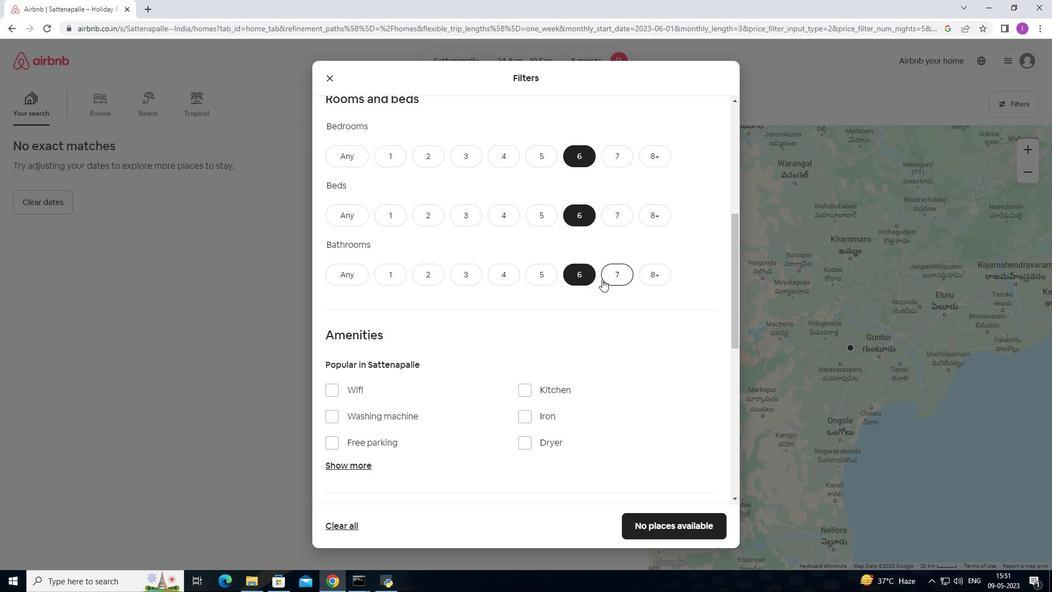 
Action: Mouse scrolled (602, 279) with delta (0, 0)
Screenshot: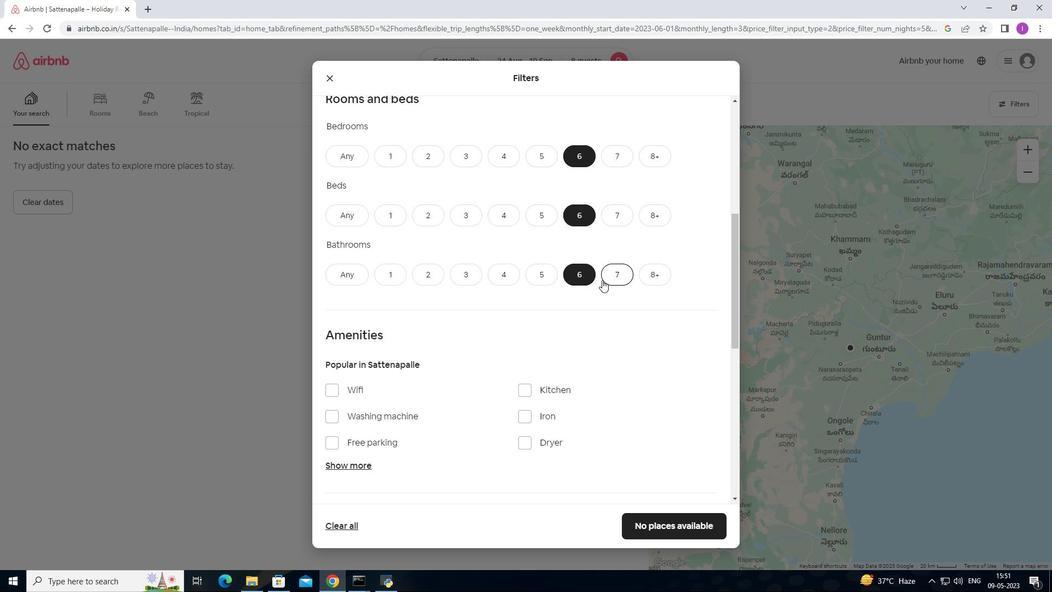 
Action: Mouse moved to (601, 280)
Screenshot: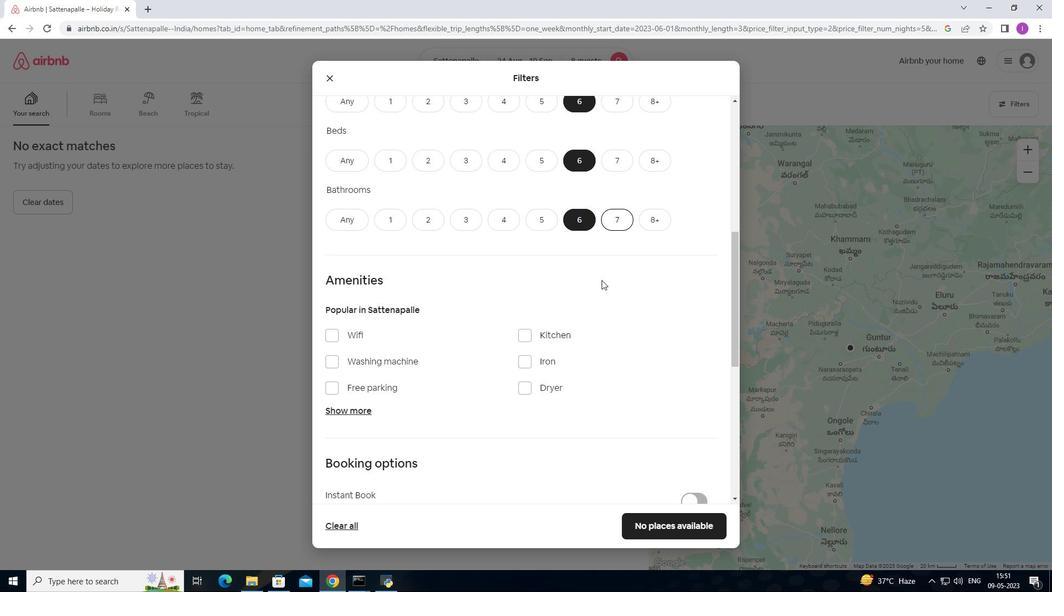 
Action: Mouse scrolled (601, 280) with delta (0, 0)
Screenshot: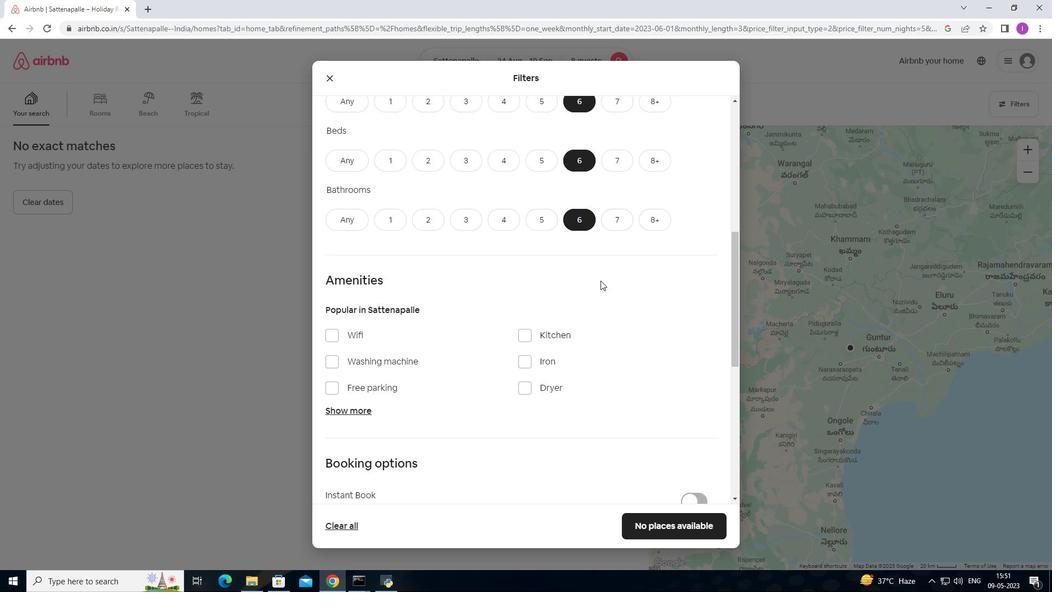 
Action: Mouse moved to (567, 278)
Screenshot: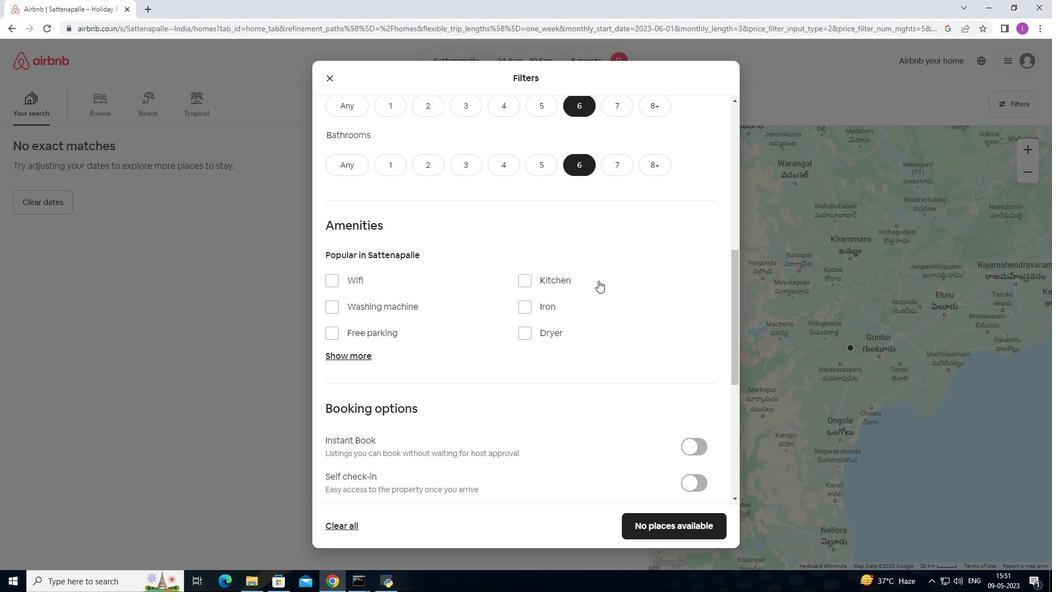 
Action: Mouse scrolled (567, 277) with delta (0, 0)
Screenshot: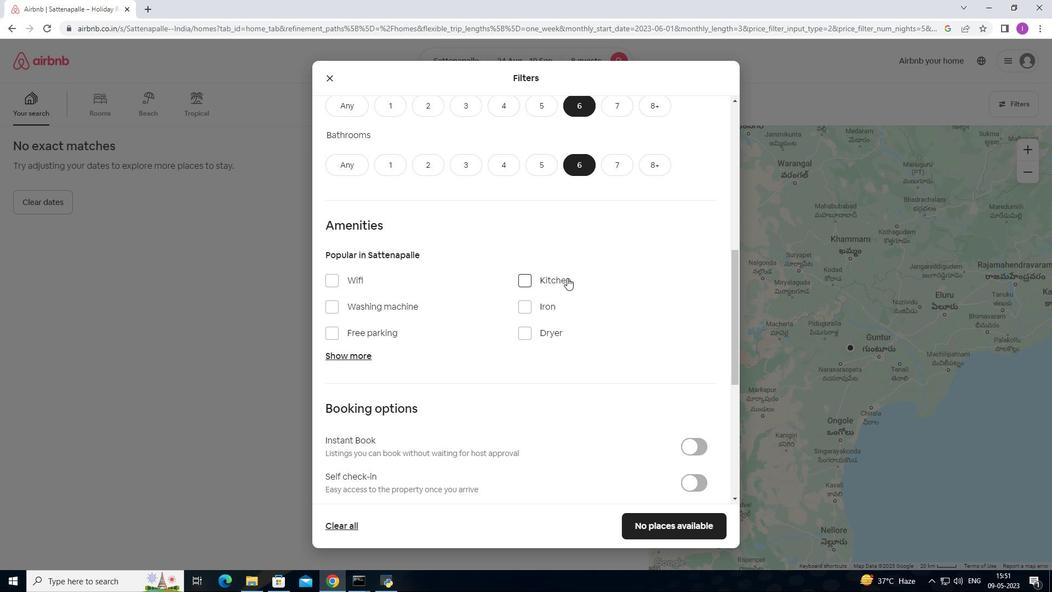 
Action: Mouse scrolled (567, 277) with delta (0, 0)
Screenshot: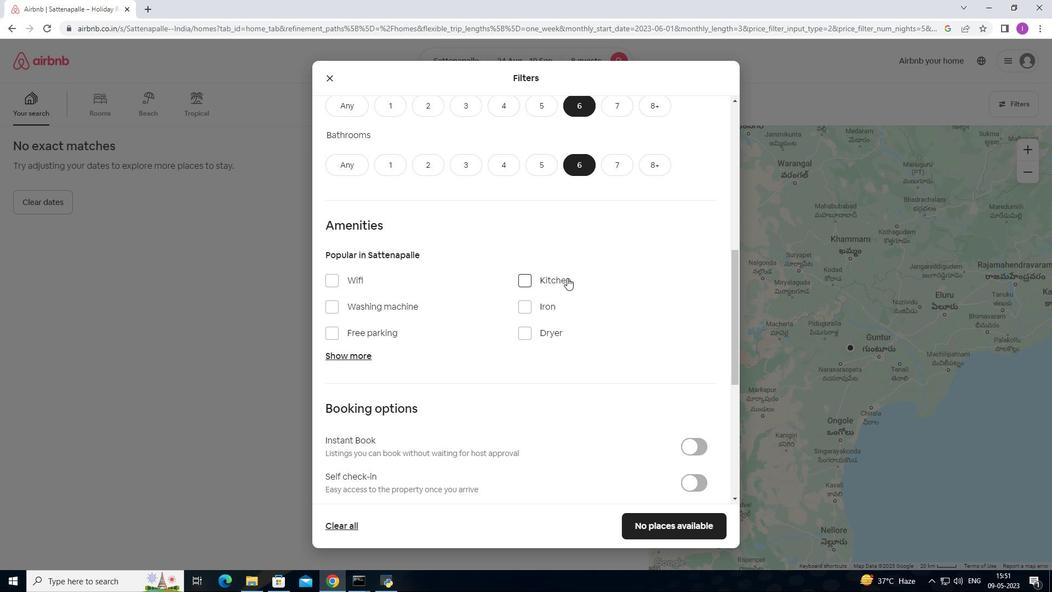 
Action: Mouse moved to (567, 278)
Screenshot: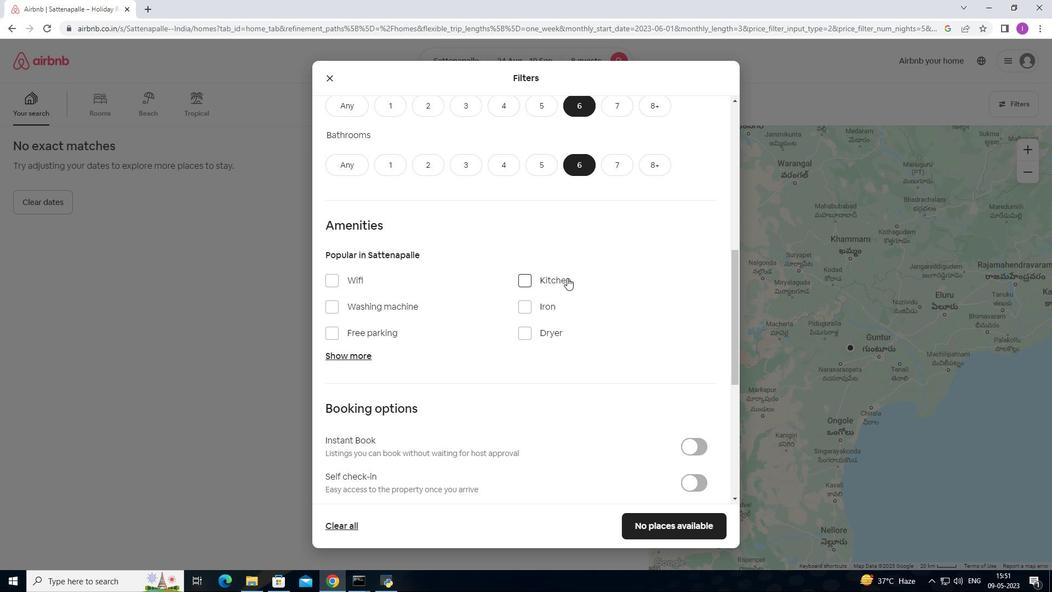 
Action: Mouse scrolled (567, 278) with delta (0, 0)
Screenshot: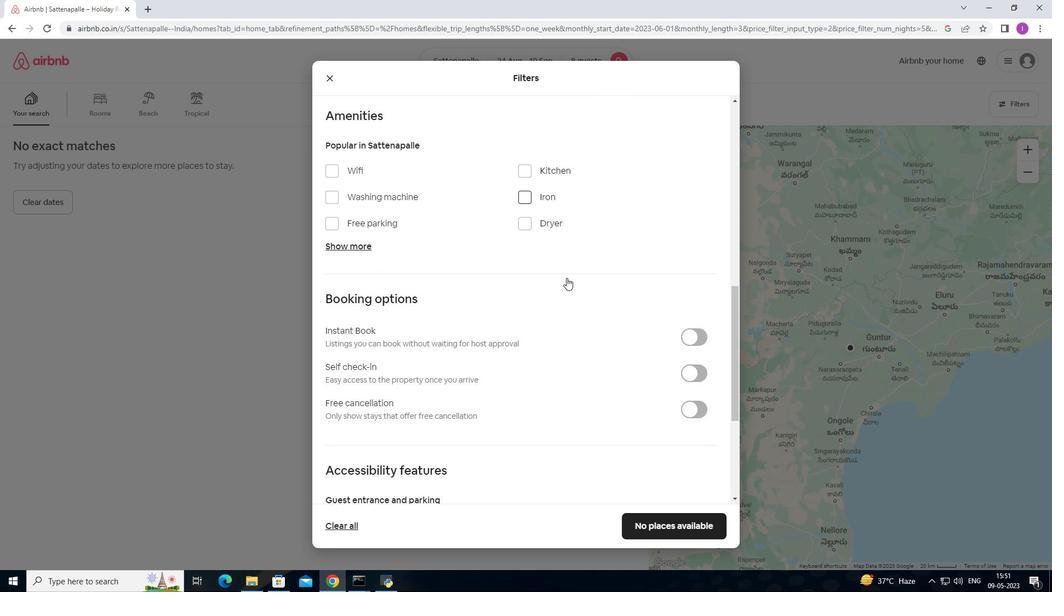 
Action: Mouse scrolled (567, 278) with delta (0, 0)
Screenshot: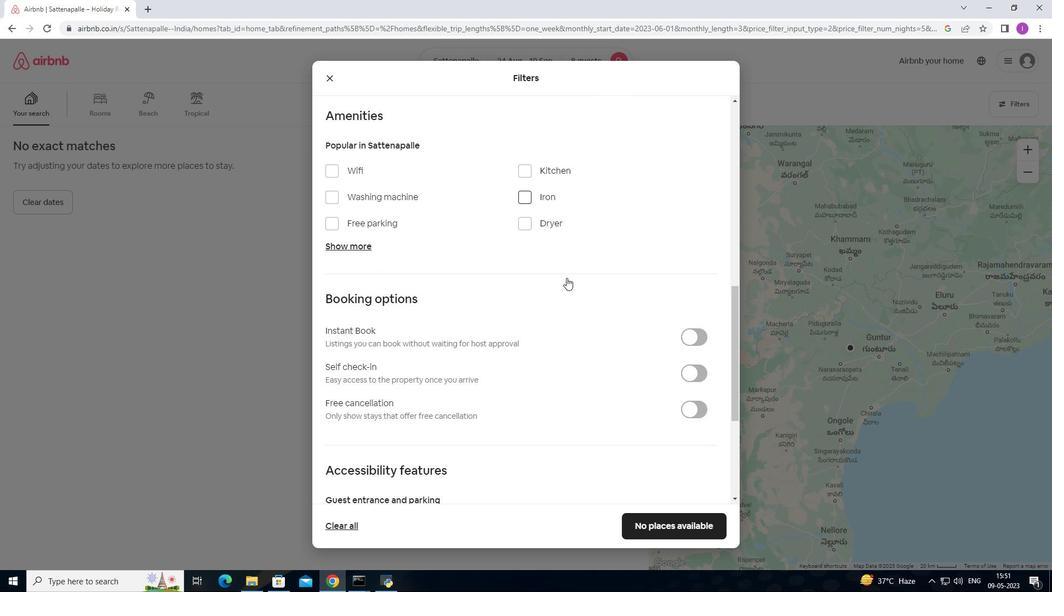 
Action: Mouse moved to (553, 290)
Screenshot: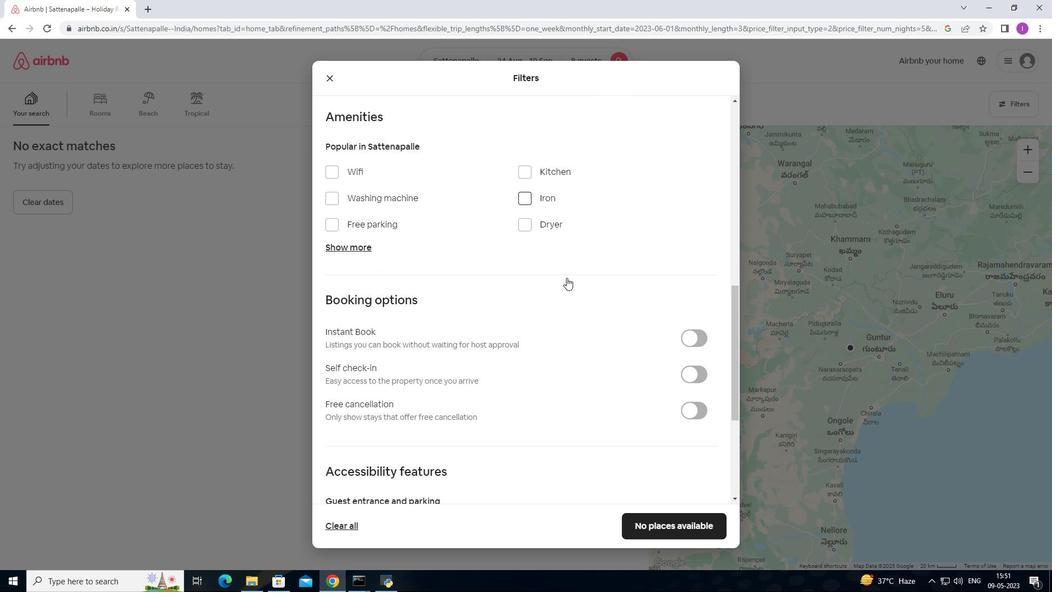 
Action: Mouse scrolled (553, 290) with delta (0, 0)
Screenshot: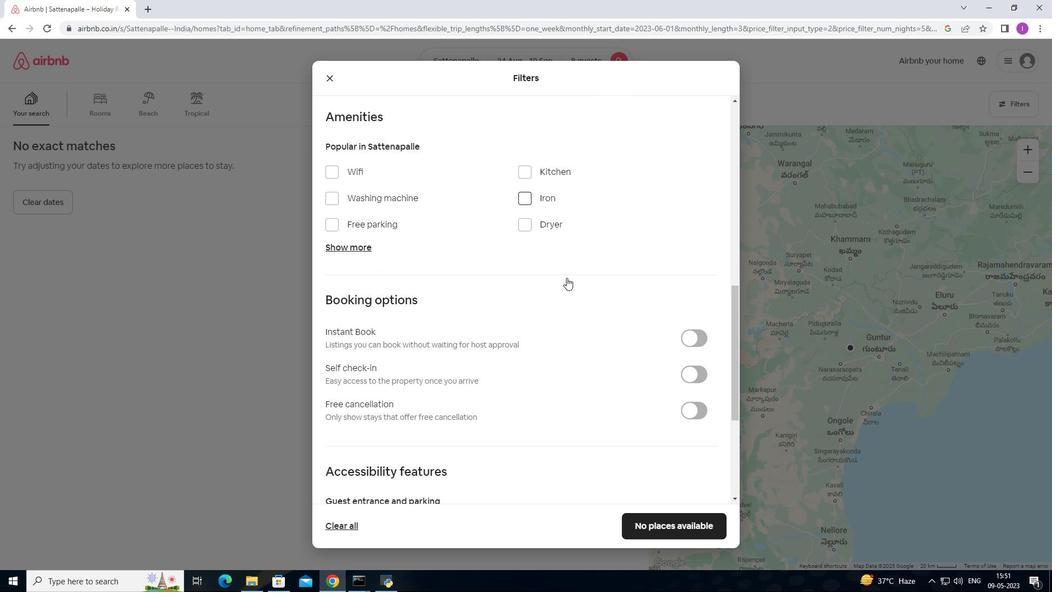 
Action: Mouse moved to (335, 333)
Screenshot: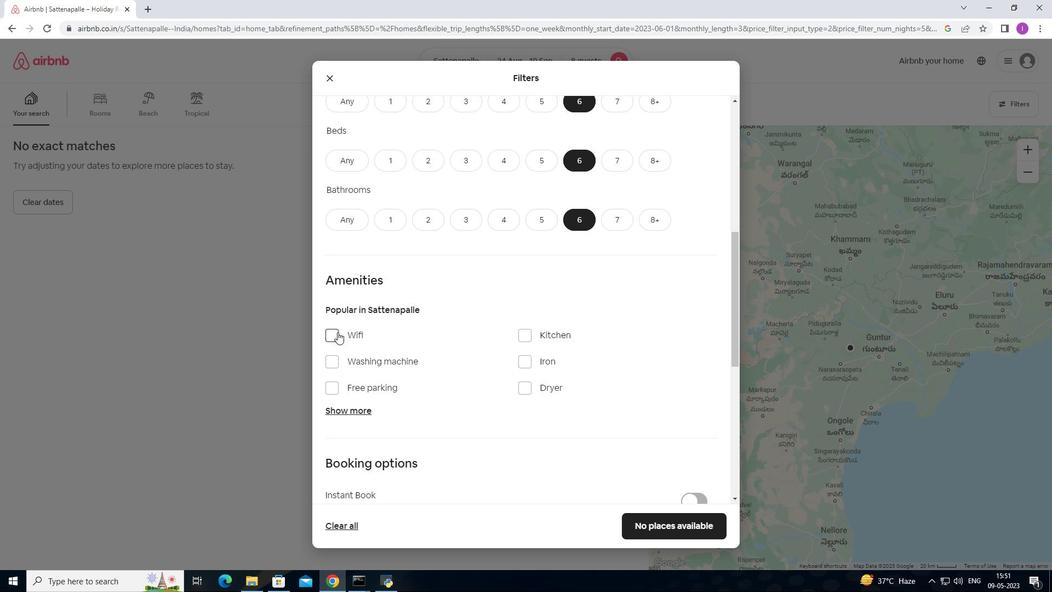 
Action: Mouse pressed left at (335, 333)
Screenshot: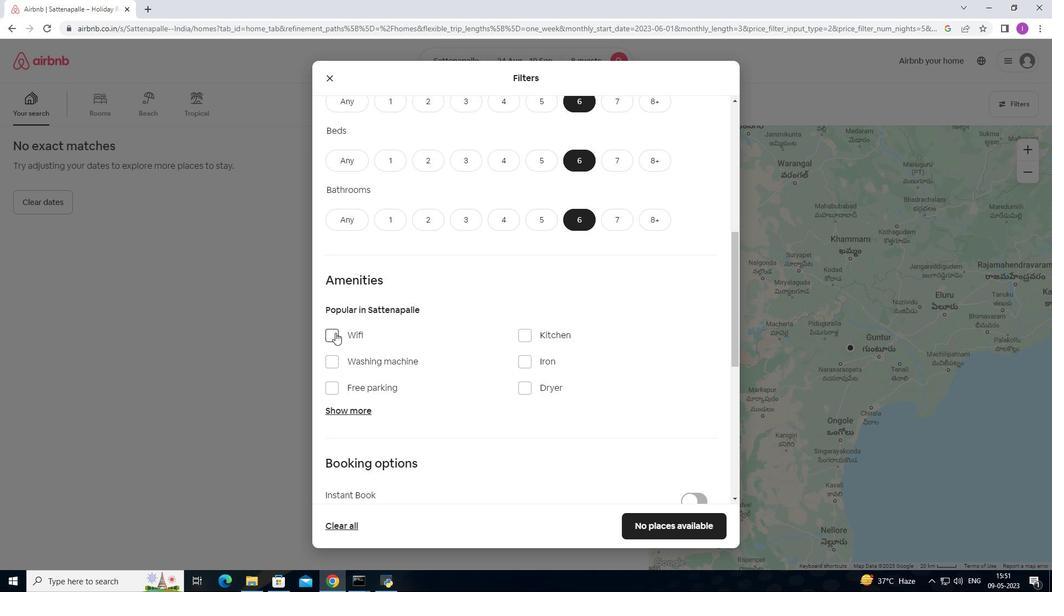 
Action: Mouse moved to (410, 349)
Screenshot: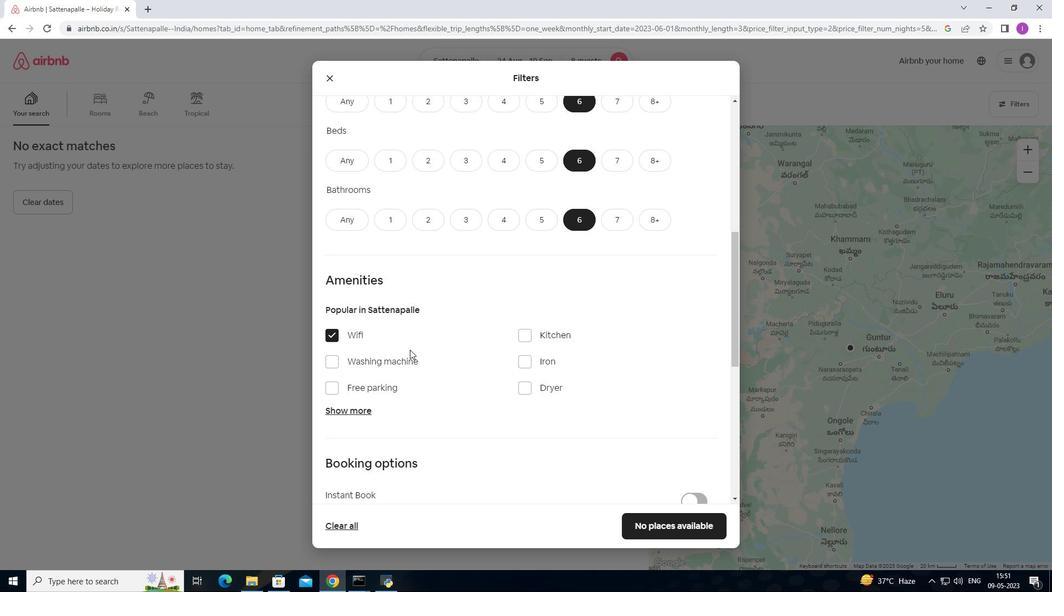 
Action: Mouse scrolled (410, 349) with delta (0, 0)
Screenshot: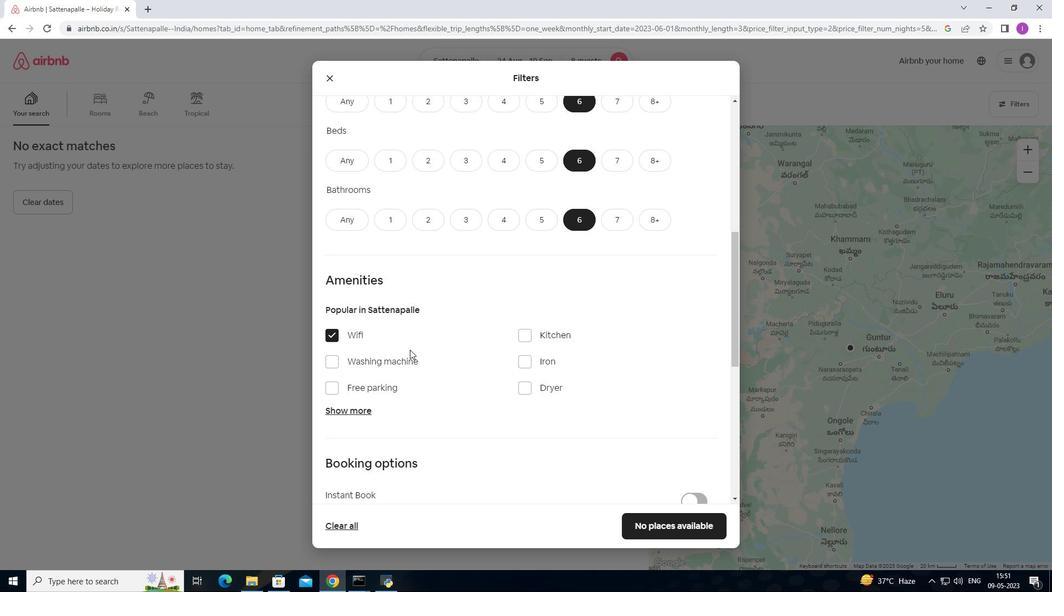 
Action: Mouse moved to (343, 335)
Screenshot: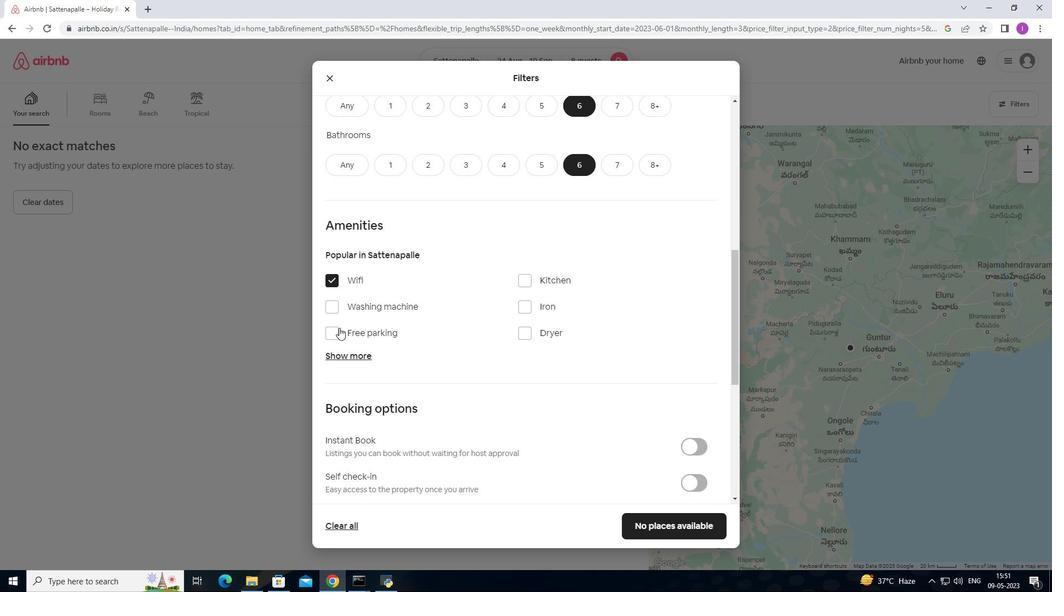 
Action: Mouse pressed left at (343, 335)
Screenshot: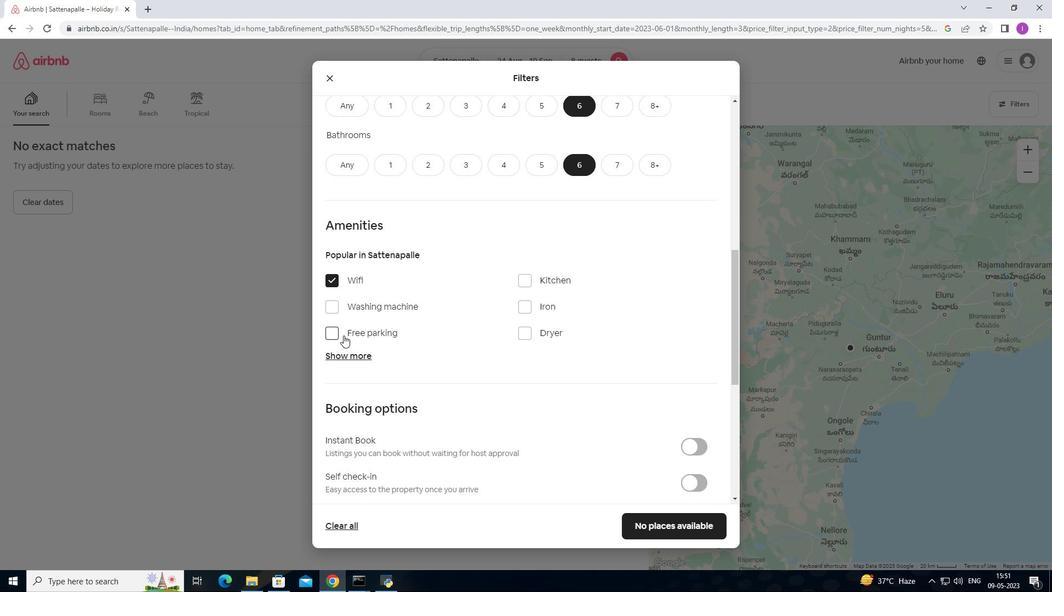
Action: Mouse moved to (473, 318)
Screenshot: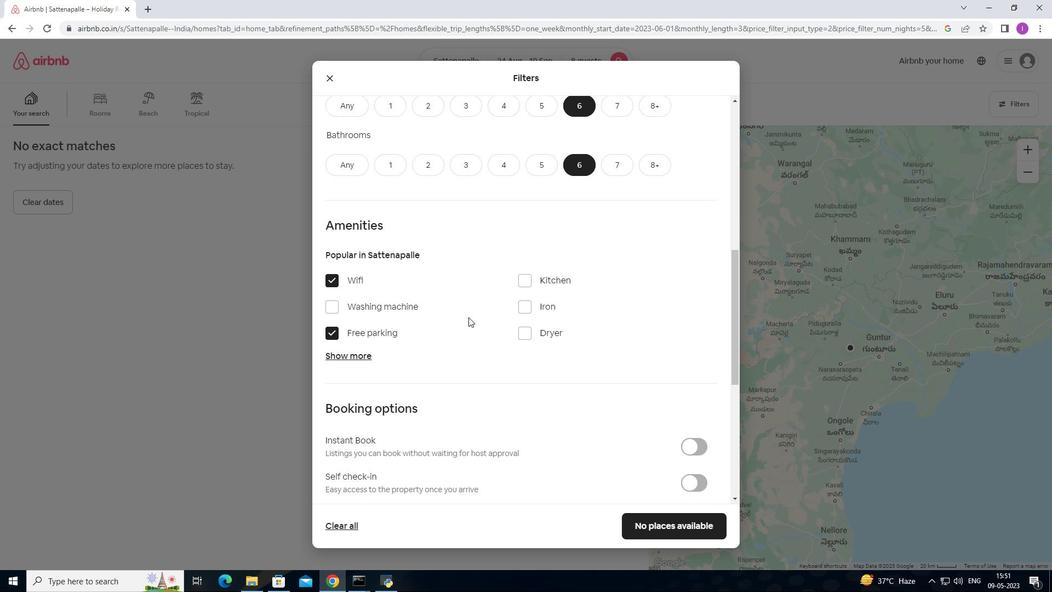 
Action: Mouse scrolled (473, 317) with delta (0, 0)
Screenshot: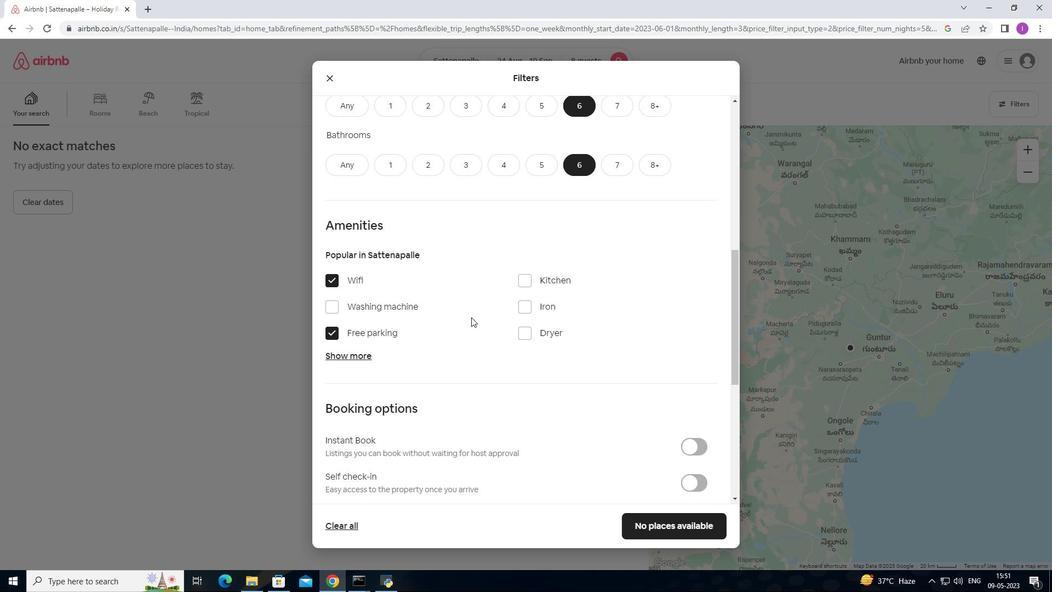 
Action: Mouse moved to (362, 303)
Screenshot: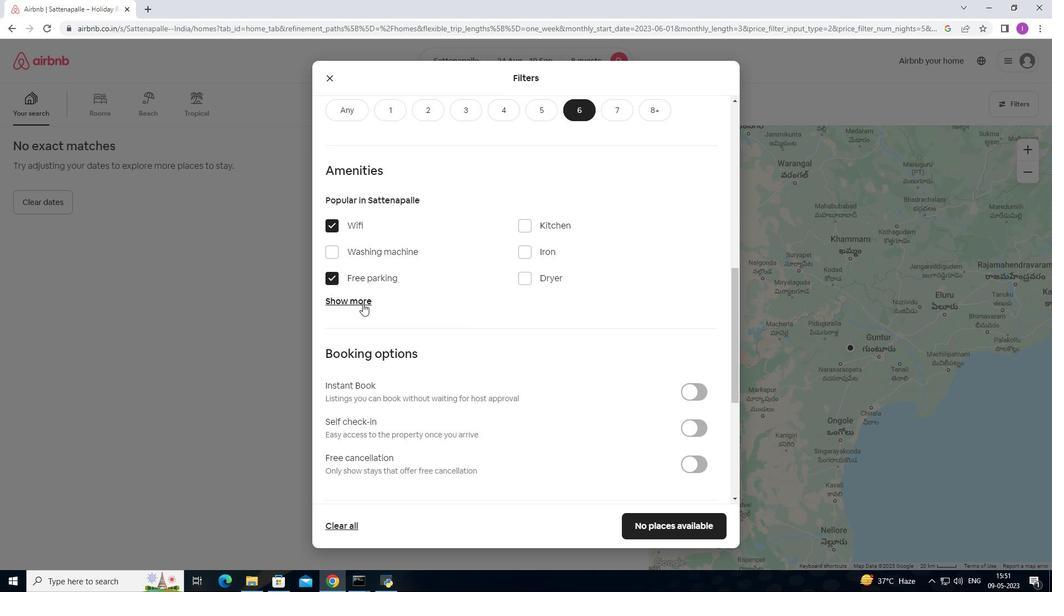 
Action: Mouse pressed left at (362, 303)
Screenshot: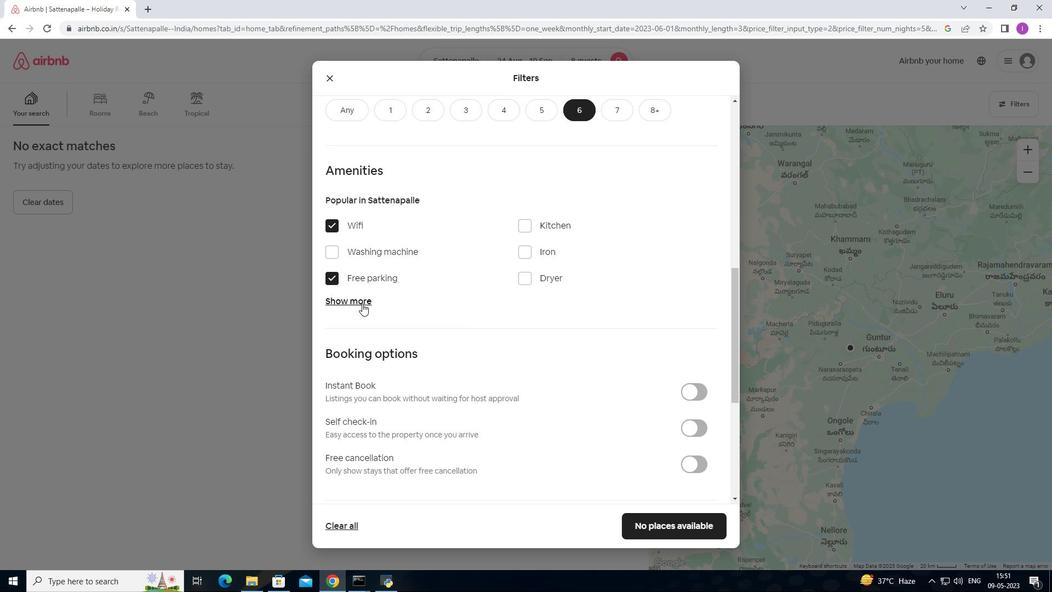 
Action: Mouse moved to (522, 369)
Screenshot: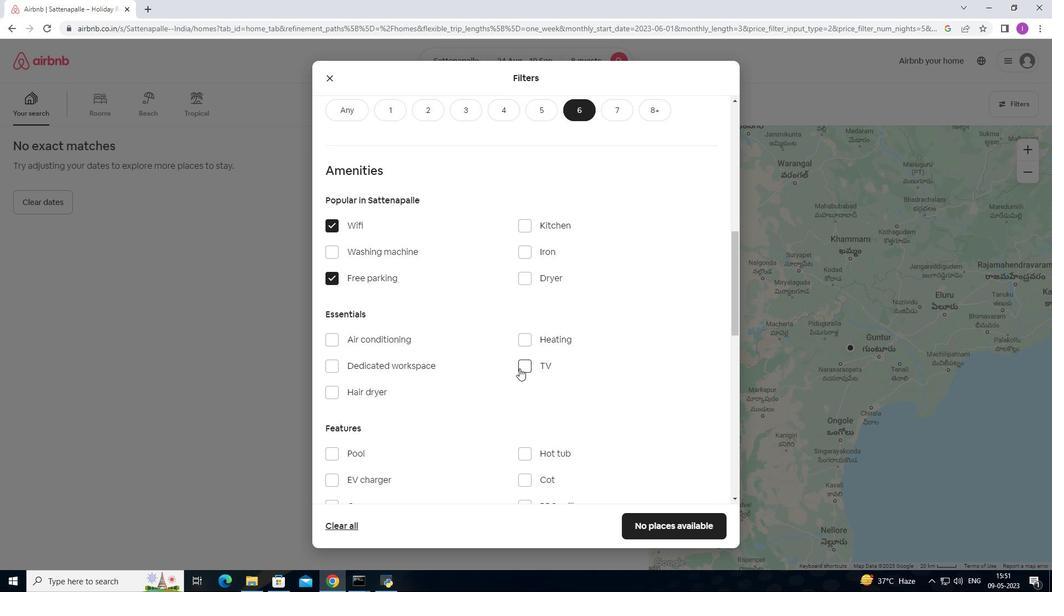 
Action: Mouse pressed left at (522, 369)
Screenshot: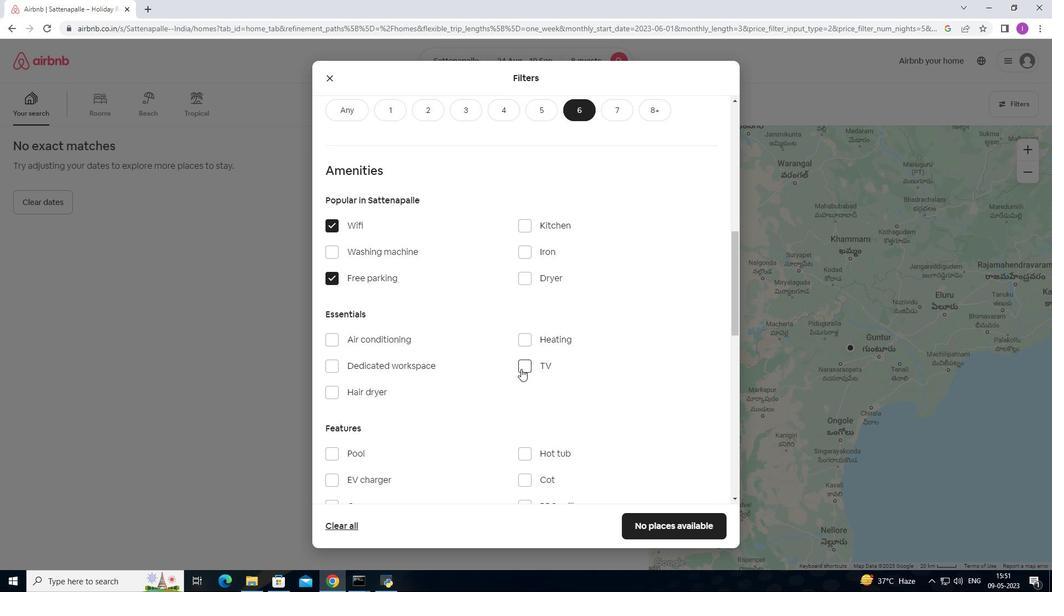 
Action: Mouse moved to (439, 409)
Screenshot: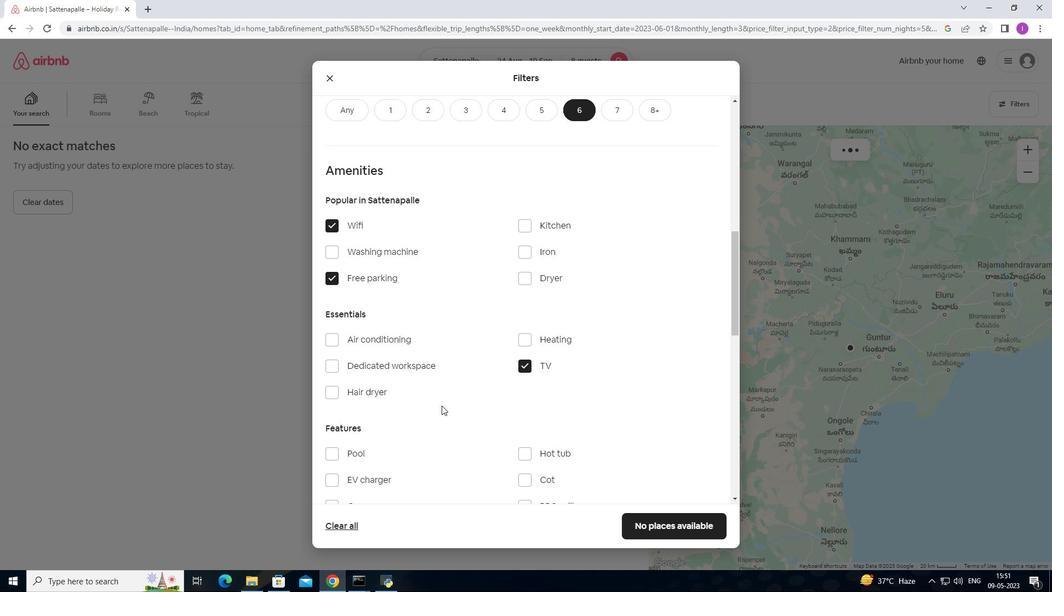 
Action: Mouse scrolled (439, 409) with delta (0, 0)
Screenshot: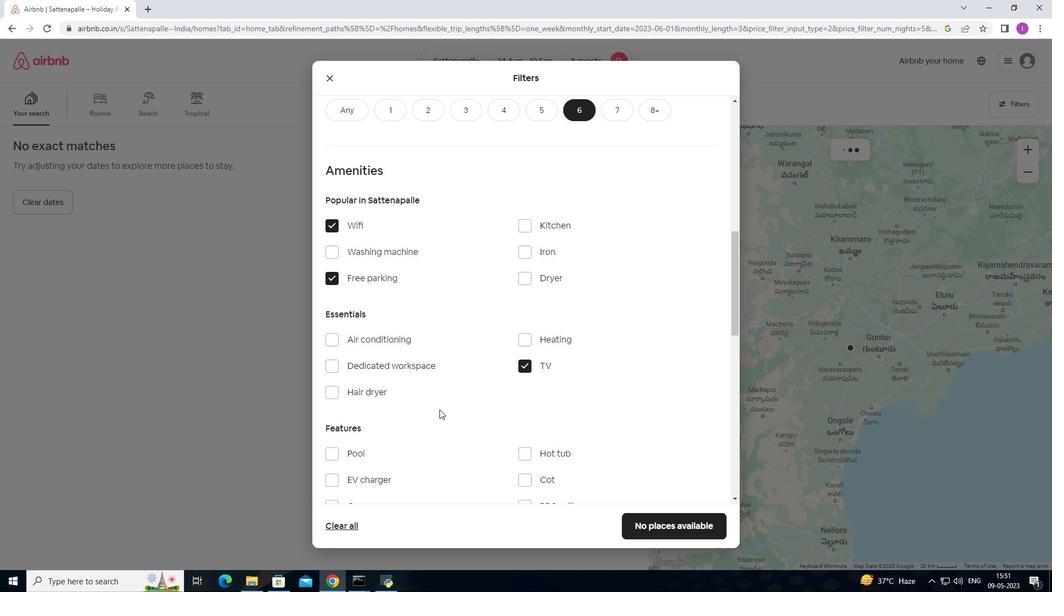 
Action: Mouse moved to (439, 410)
Screenshot: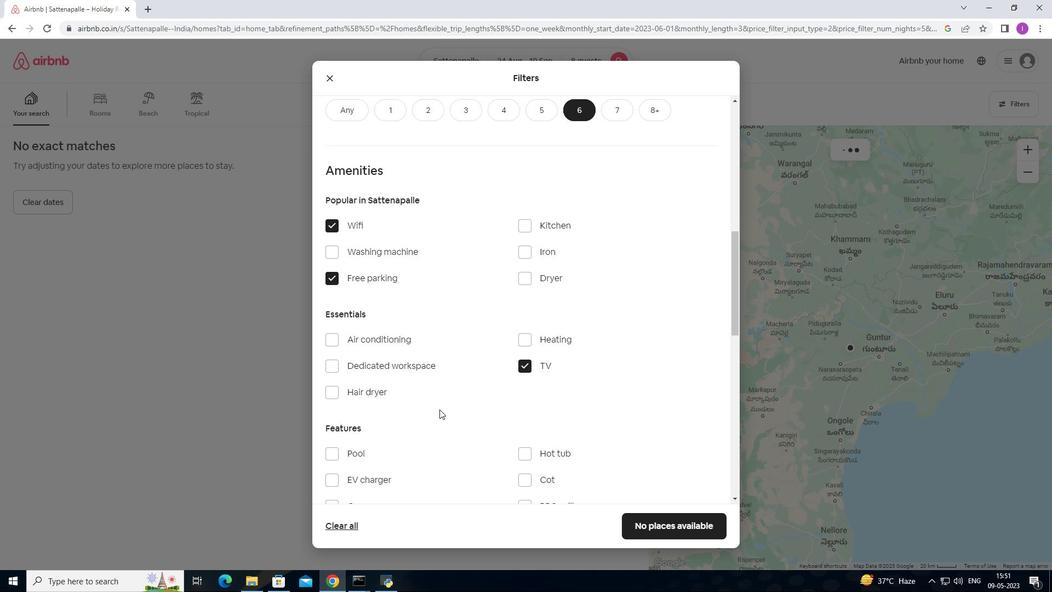 
Action: Mouse scrolled (439, 409) with delta (0, 0)
Screenshot: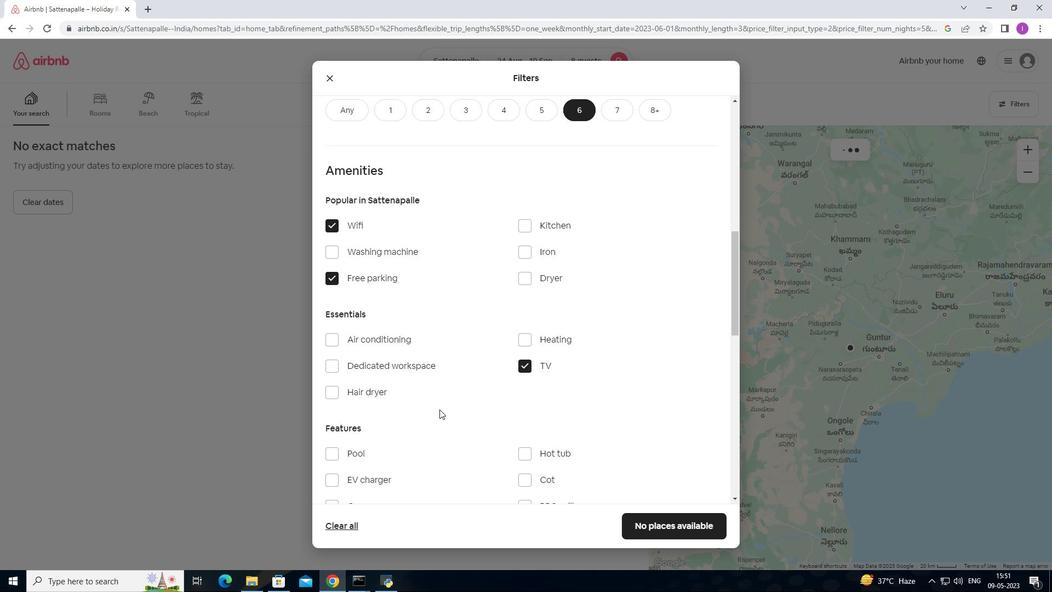 
Action: Mouse scrolled (439, 409) with delta (0, 0)
Screenshot: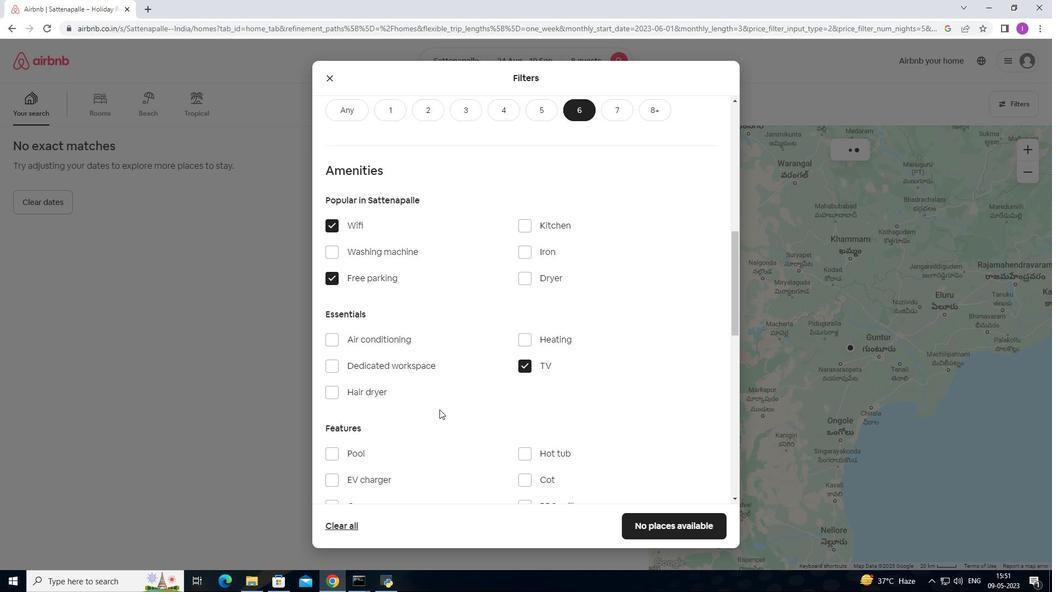 
Action: Mouse moved to (330, 342)
Screenshot: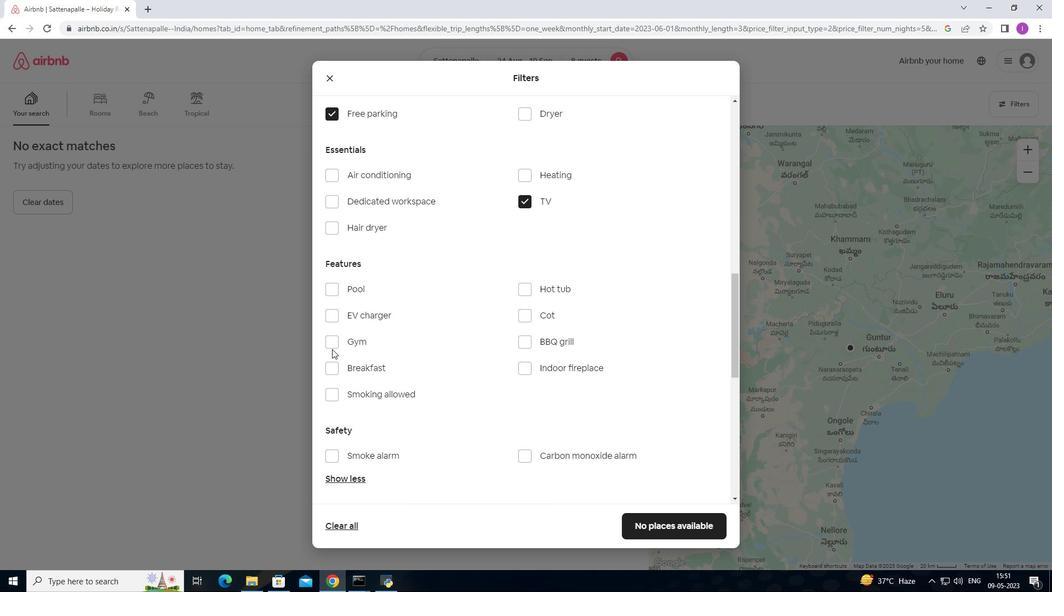 
Action: Mouse pressed left at (330, 342)
Screenshot: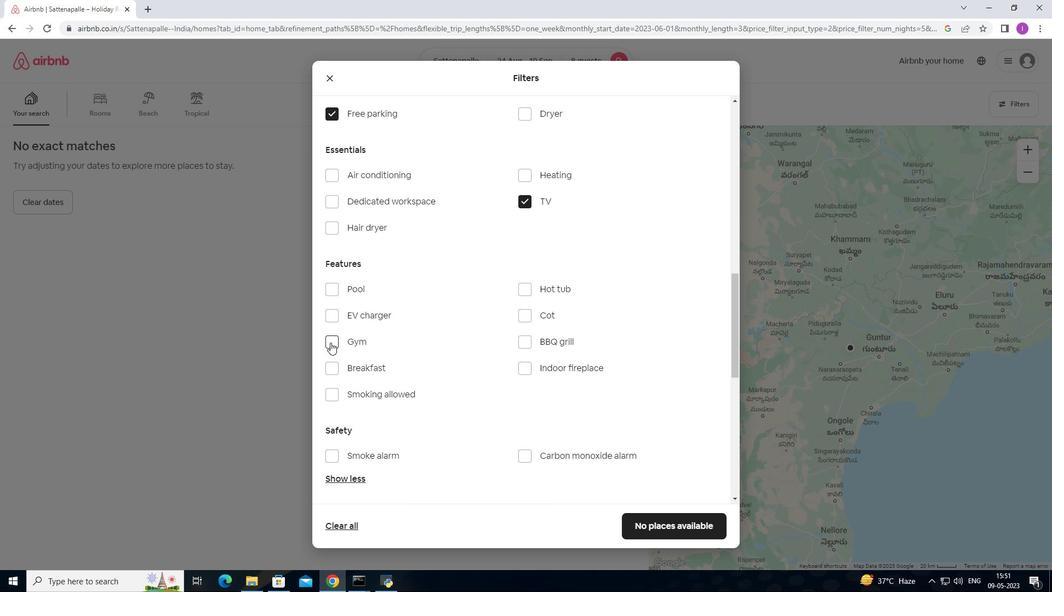 
Action: Mouse moved to (336, 370)
Screenshot: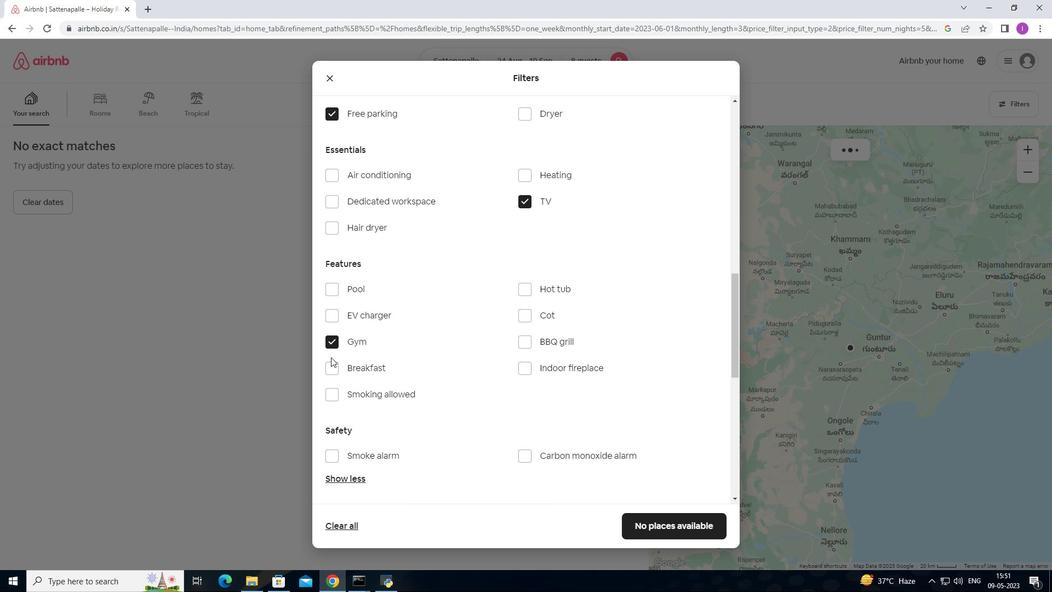 
Action: Mouse pressed left at (336, 370)
Screenshot: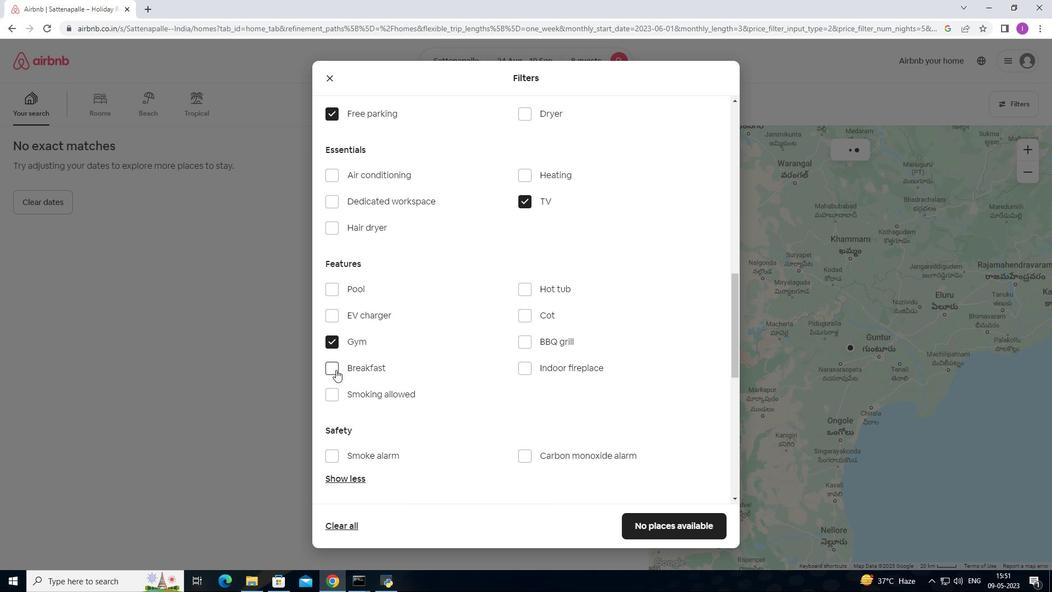 
Action: Mouse moved to (493, 377)
Screenshot: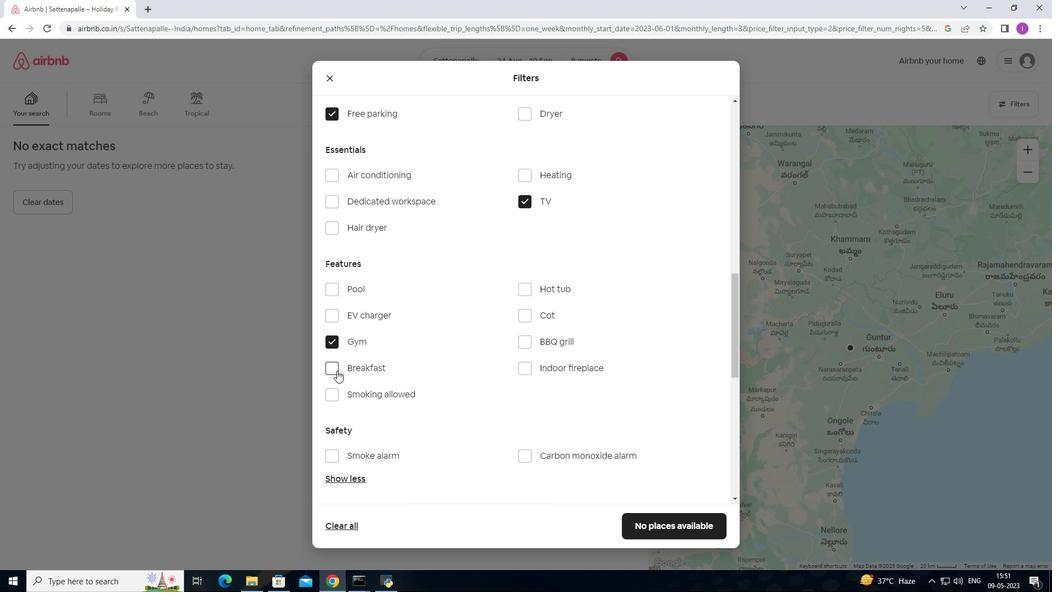 
Action: Mouse scrolled (493, 376) with delta (0, 0)
Screenshot: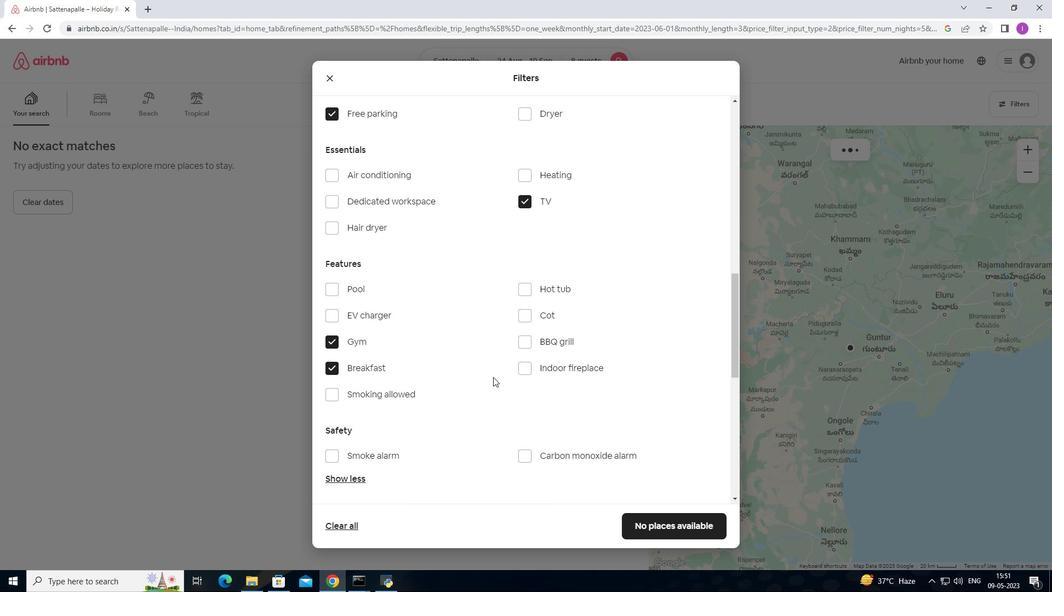 
Action: Mouse moved to (493, 377)
Screenshot: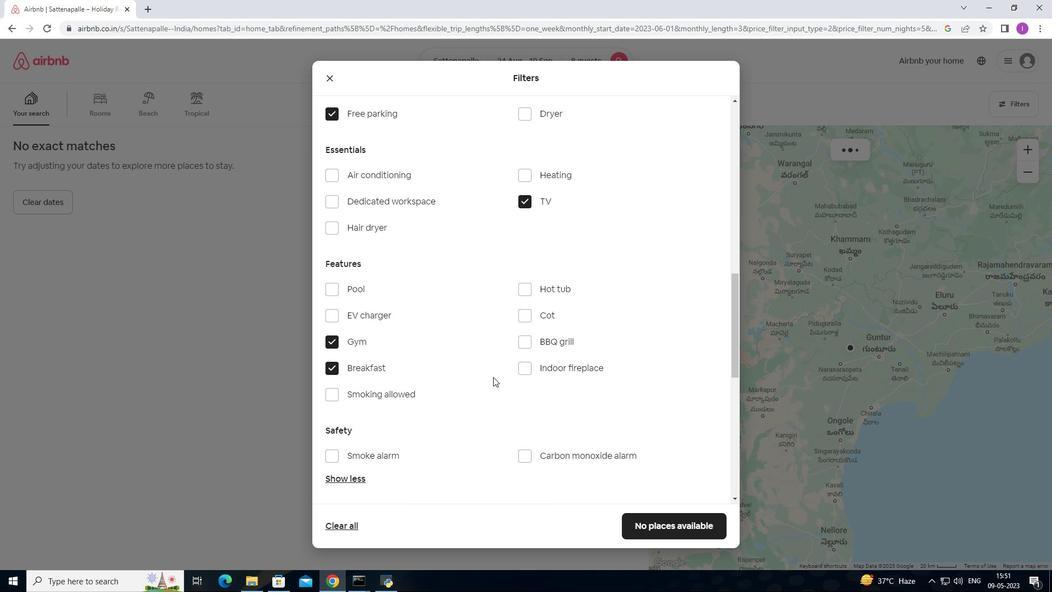 
Action: Mouse scrolled (493, 376) with delta (0, 0)
Screenshot: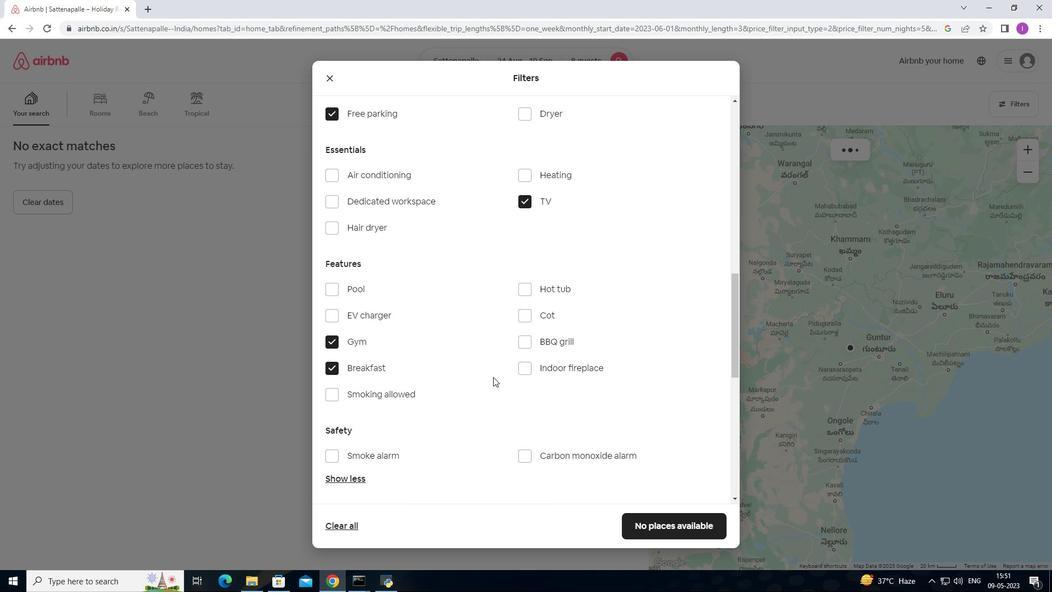 
Action: Mouse scrolled (493, 376) with delta (0, 0)
Screenshot: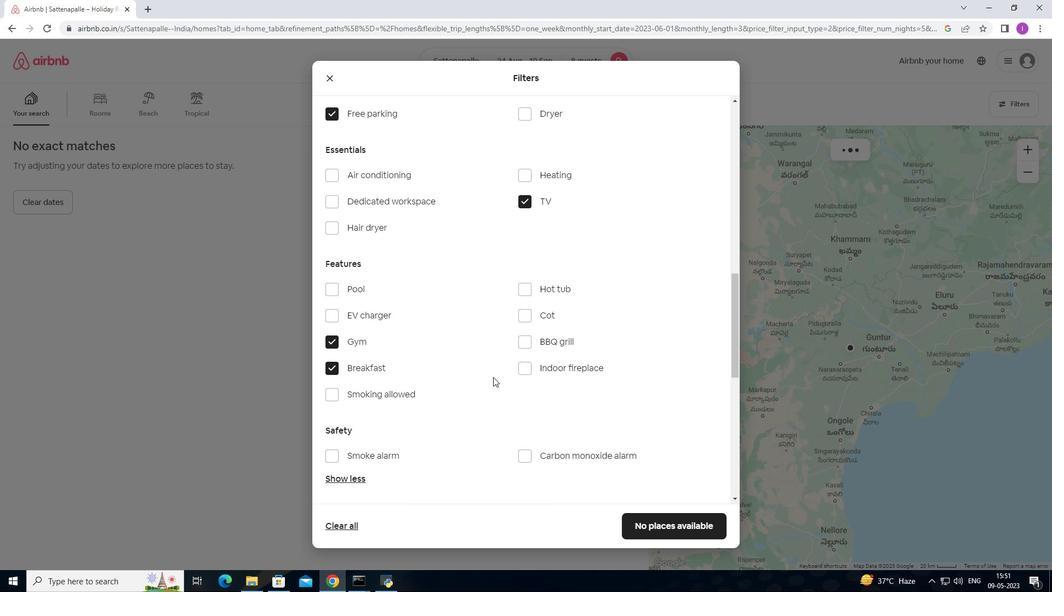 
Action: Mouse scrolled (493, 376) with delta (0, 0)
Screenshot: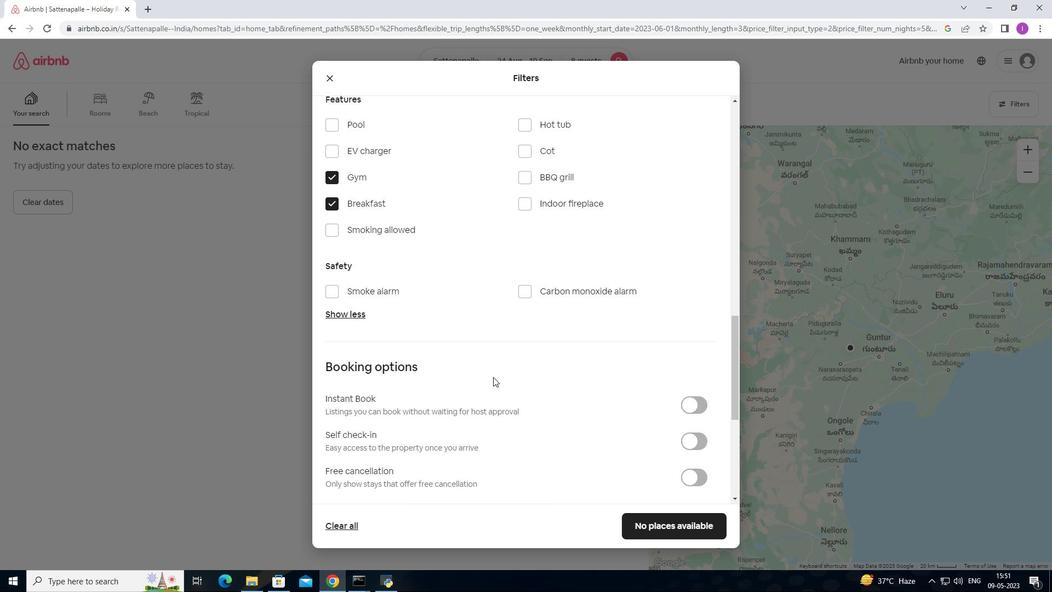 
Action: Mouse scrolled (493, 376) with delta (0, 0)
Screenshot: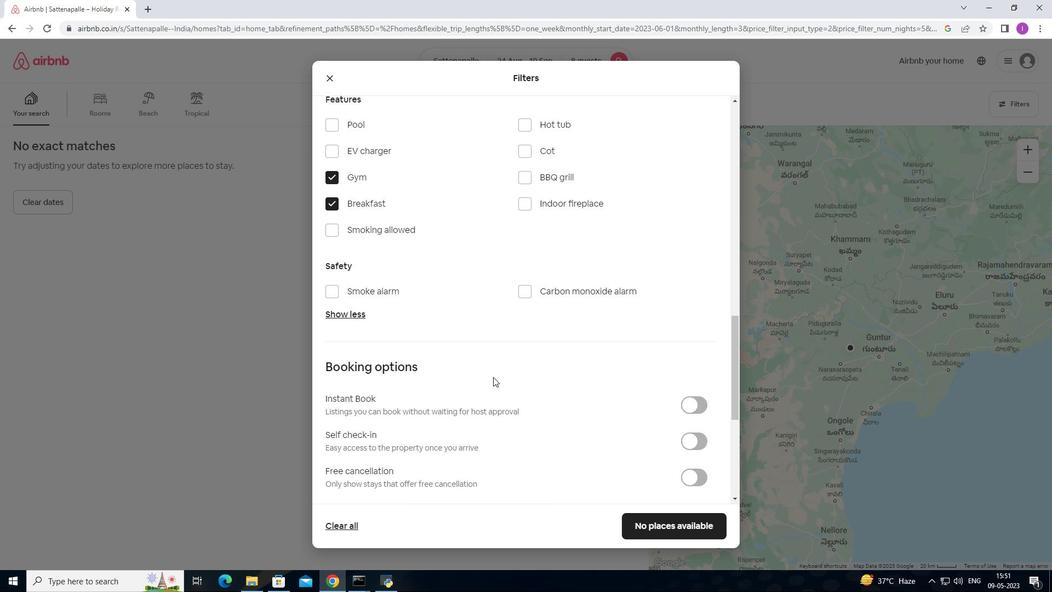 
Action: Mouse moved to (692, 331)
Screenshot: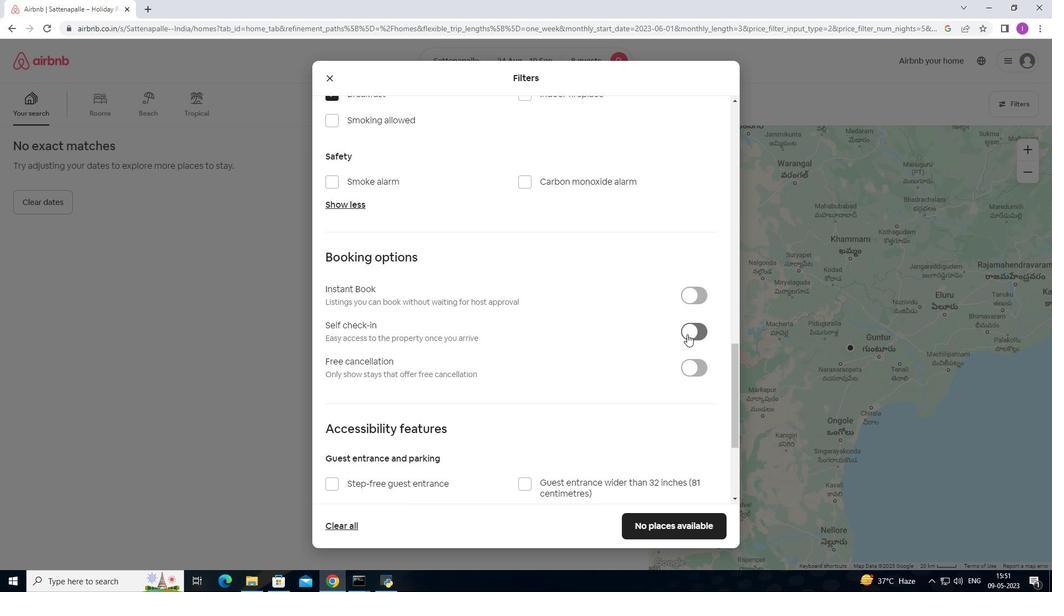 
Action: Mouse pressed left at (692, 331)
Screenshot: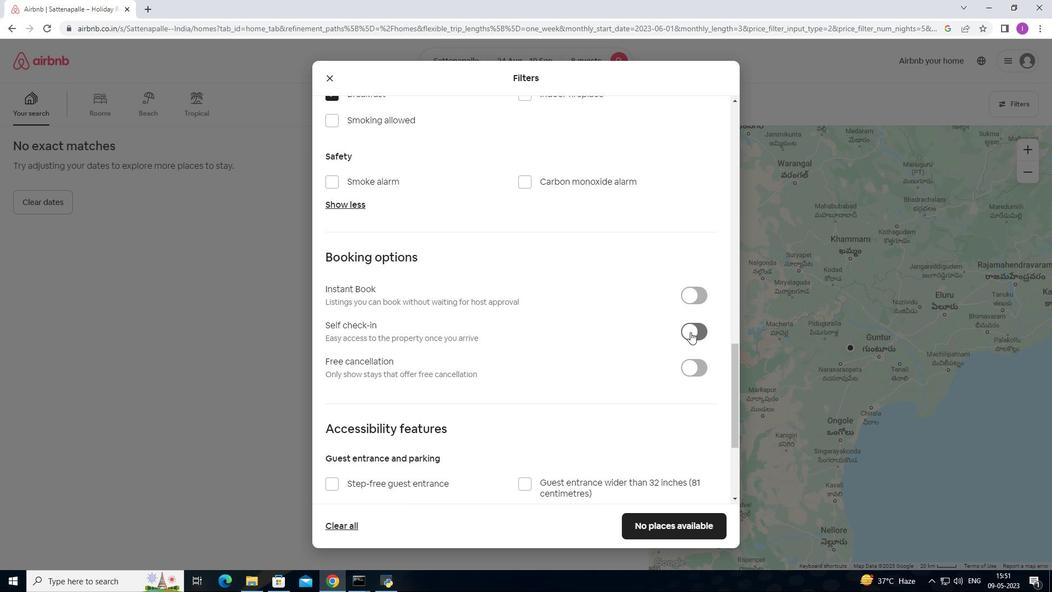 
Action: Mouse moved to (598, 411)
Screenshot: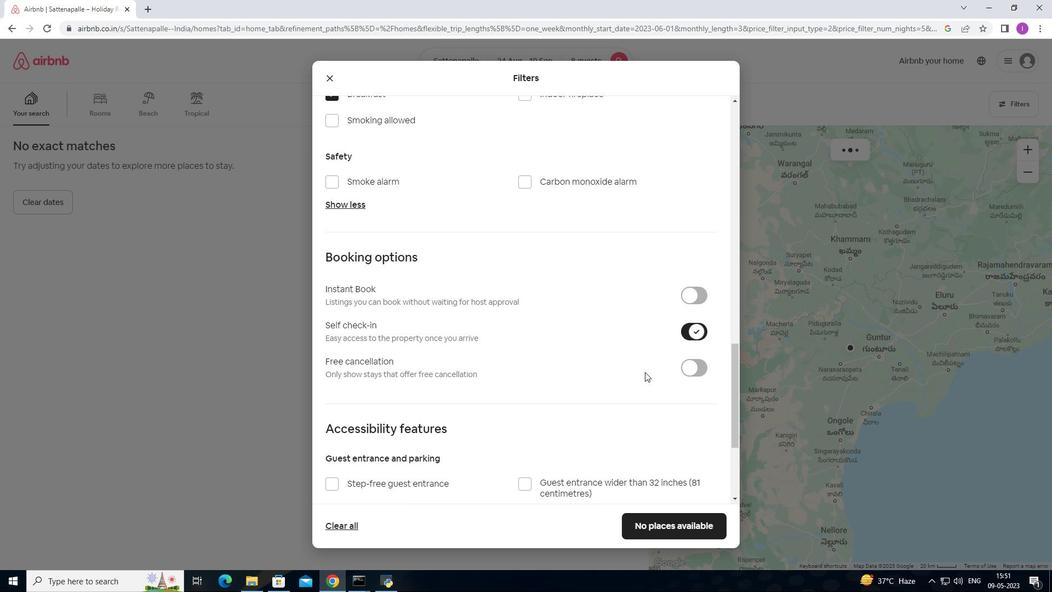 
Action: Mouse scrolled (598, 411) with delta (0, 0)
Screenshot: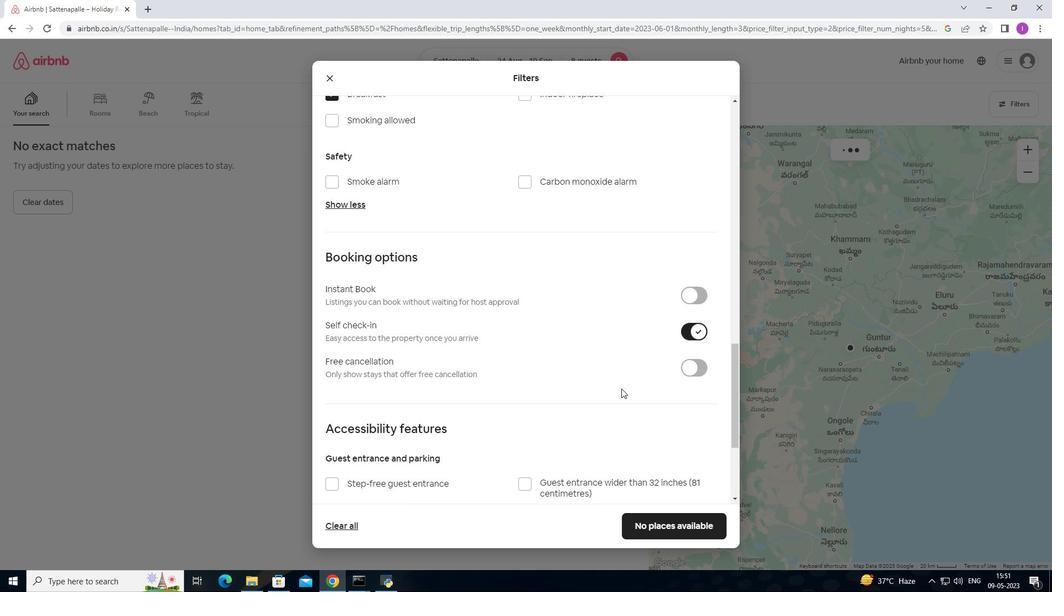 
Action: Mouse moved to (592, 418)
Screenshot: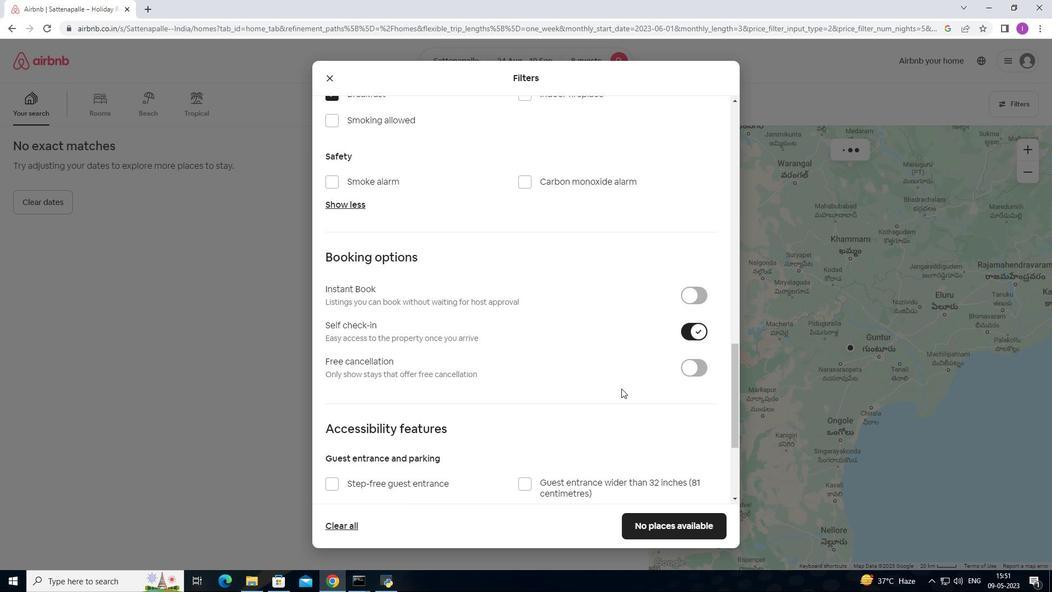 
Action: Mouse scrolled (592, 417) with delta (0, 0)
Screenshot: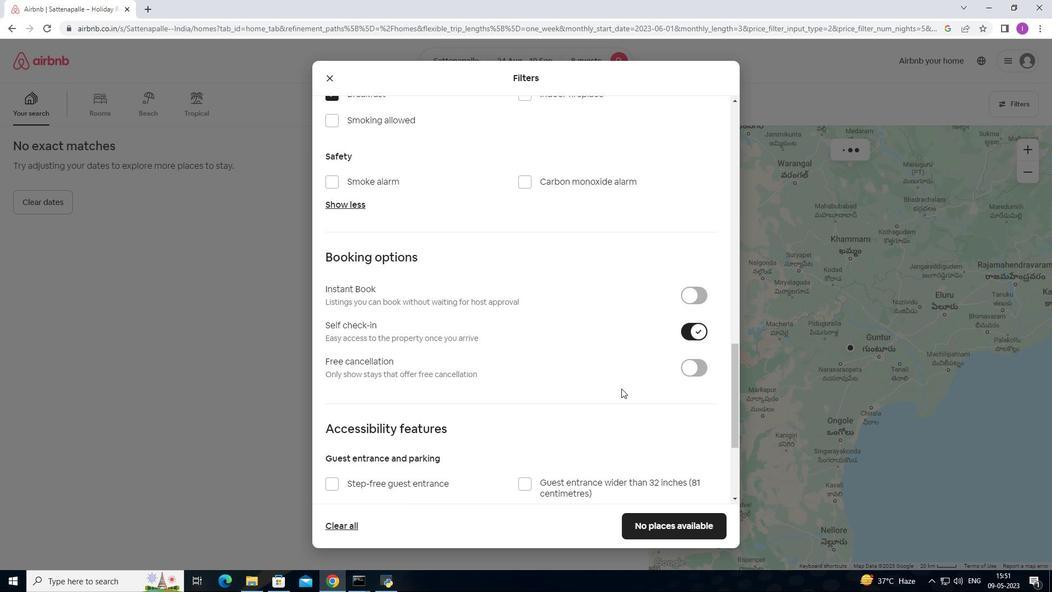 
Action: Mouse moved to (591, 419)
Screenshot: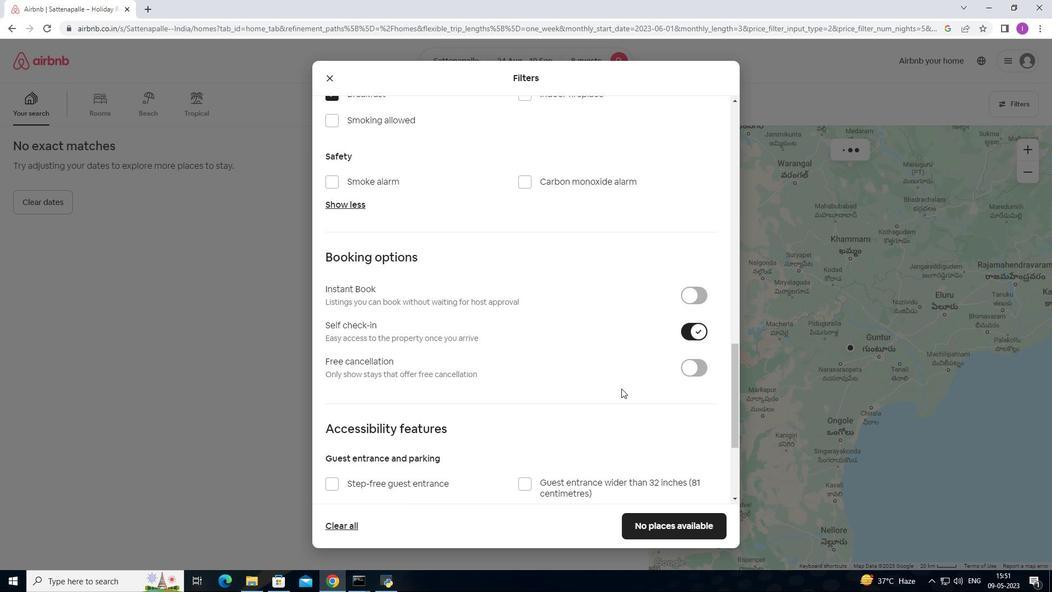 
Action: Mouse scrolled (591, 418) with delta (0, 0)
Screenshot: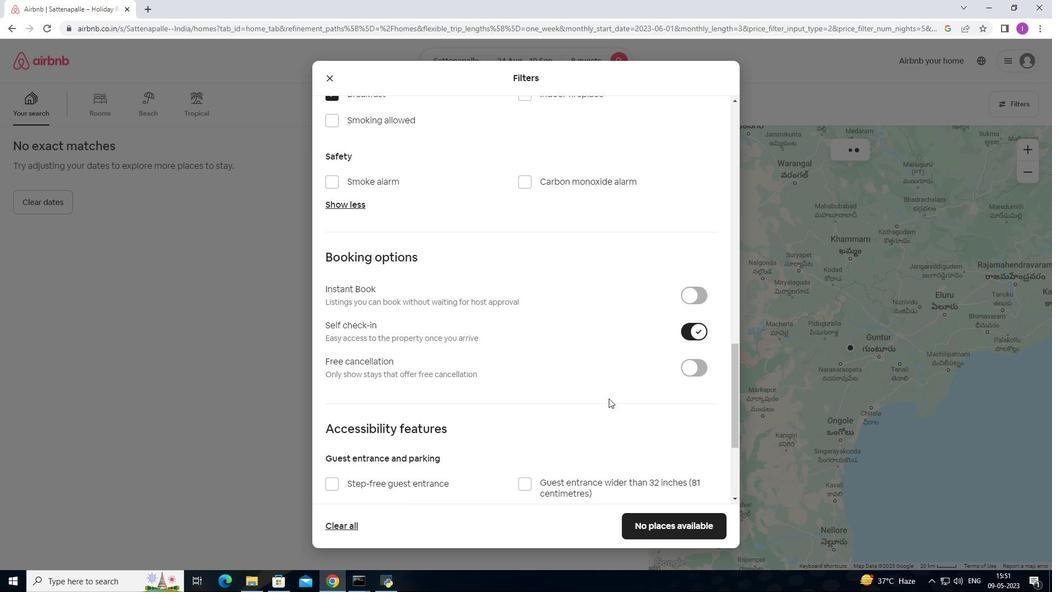 
Action: Mouse scrolled (591, 418) with delta (0, 0)
Screenshot: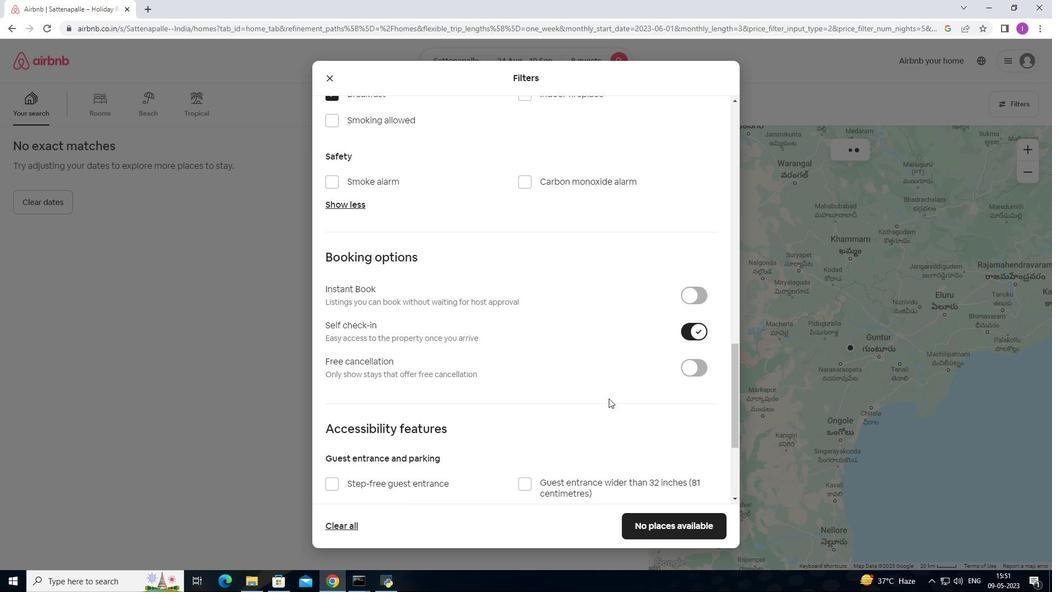 
Action: Mouse scrolled (591, 418) with delta (0, 0)
Screenshot: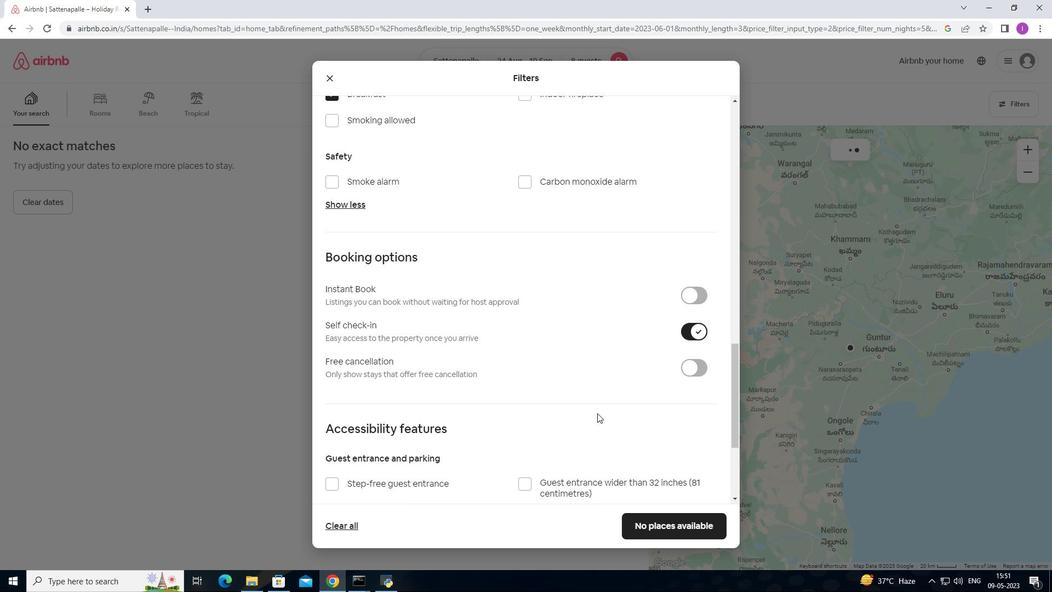 
Action: Mouse moved to (591, 419)
Screenshot: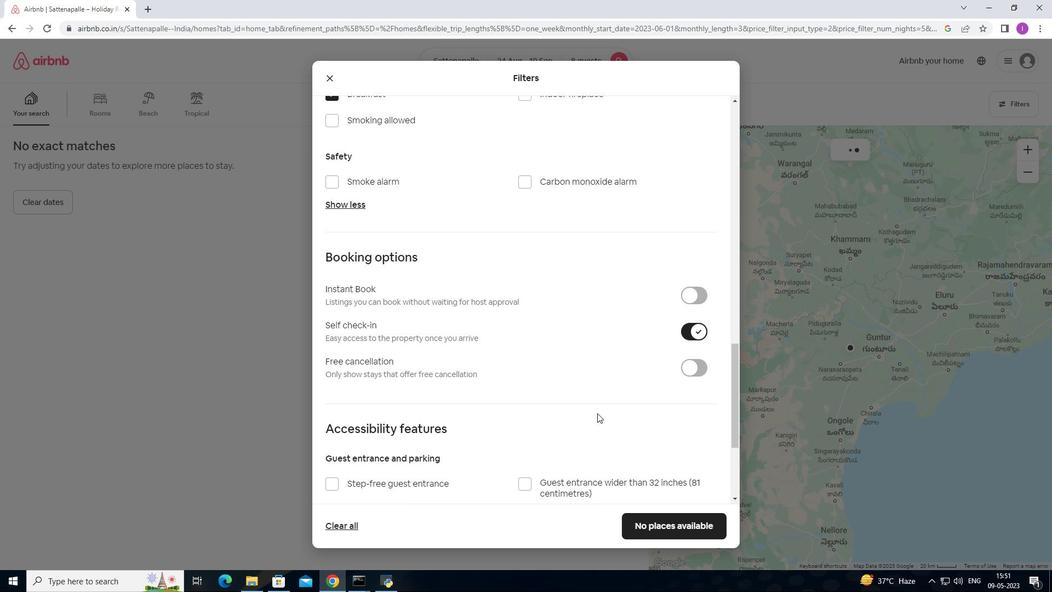 
Action: Mouse scrolled (591, 418) with delta (0, 0)
Screenshot: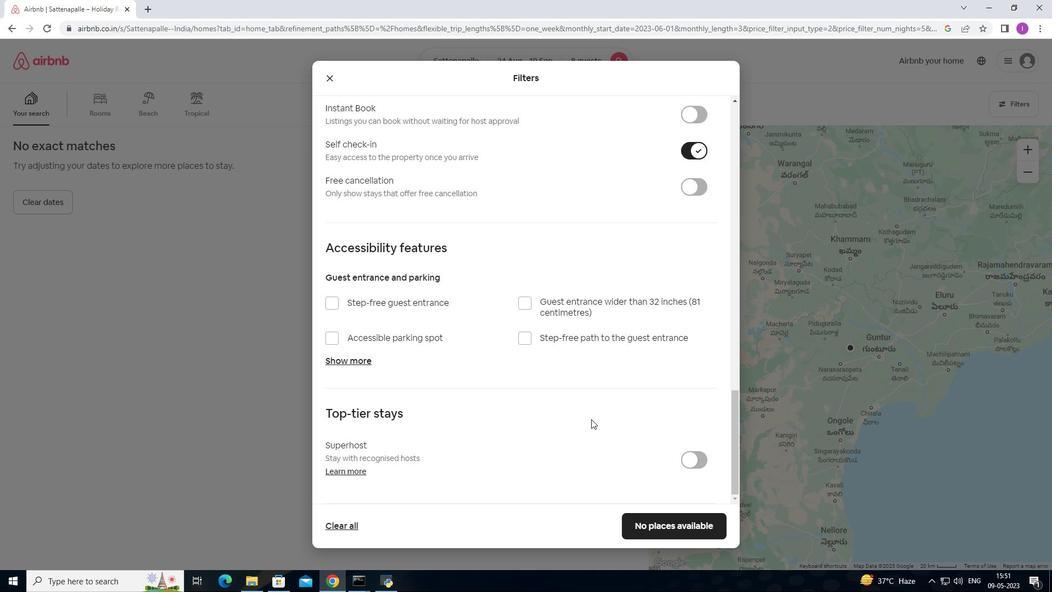 
Action: Mouse scrolled (591, 418) with delta (0, 0)
Screenshot: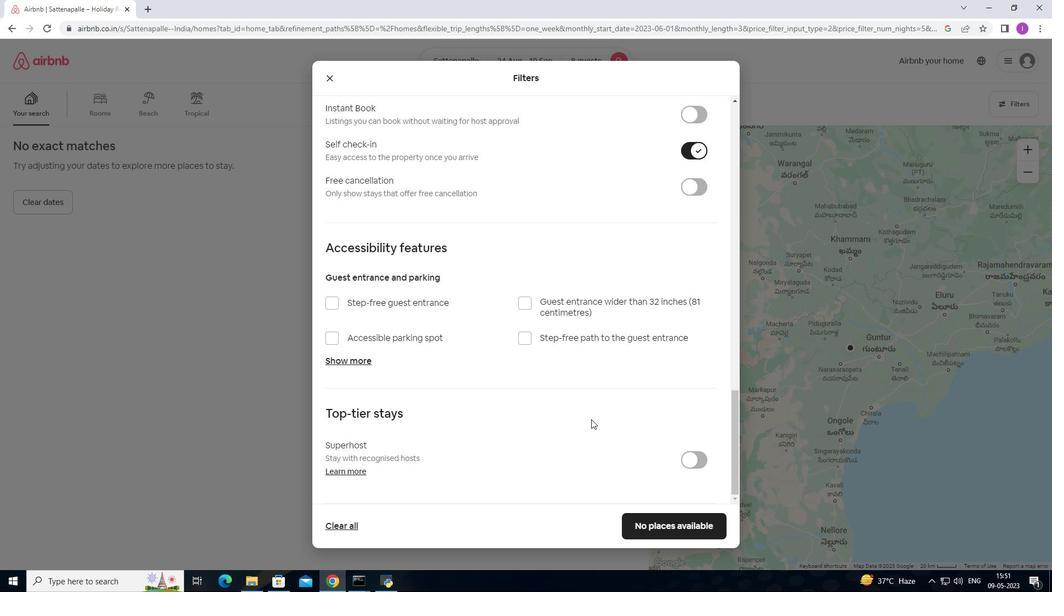 
Action: Mouse scrolled (591, 418) with delta (0, 0)
Screenshot: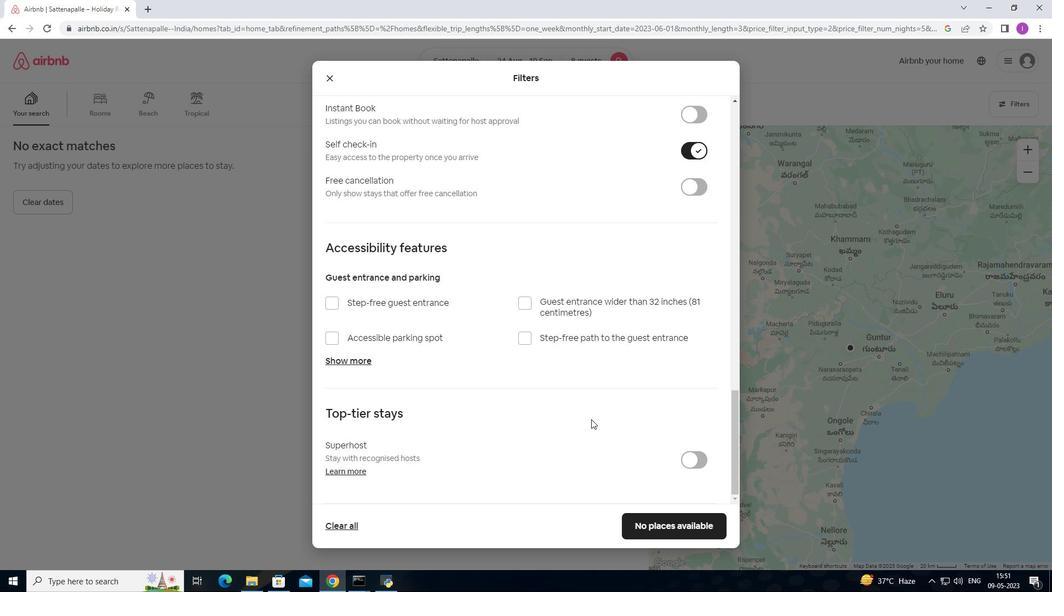 
Action: Mouse moved to (652, 524)
Screenshot: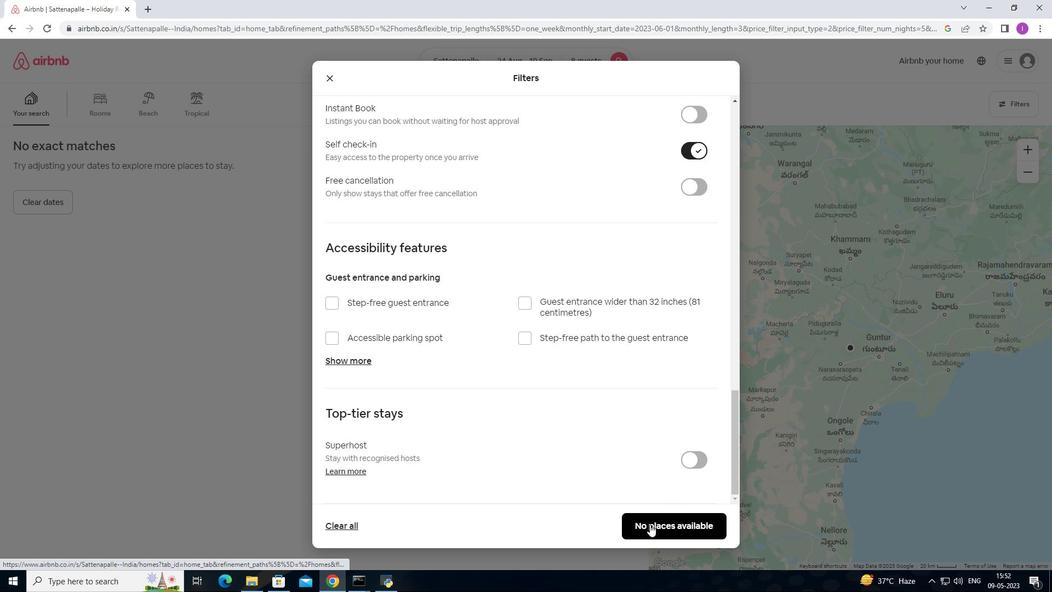
Action: Mouse pressed left at (652, 524)
Screenshot: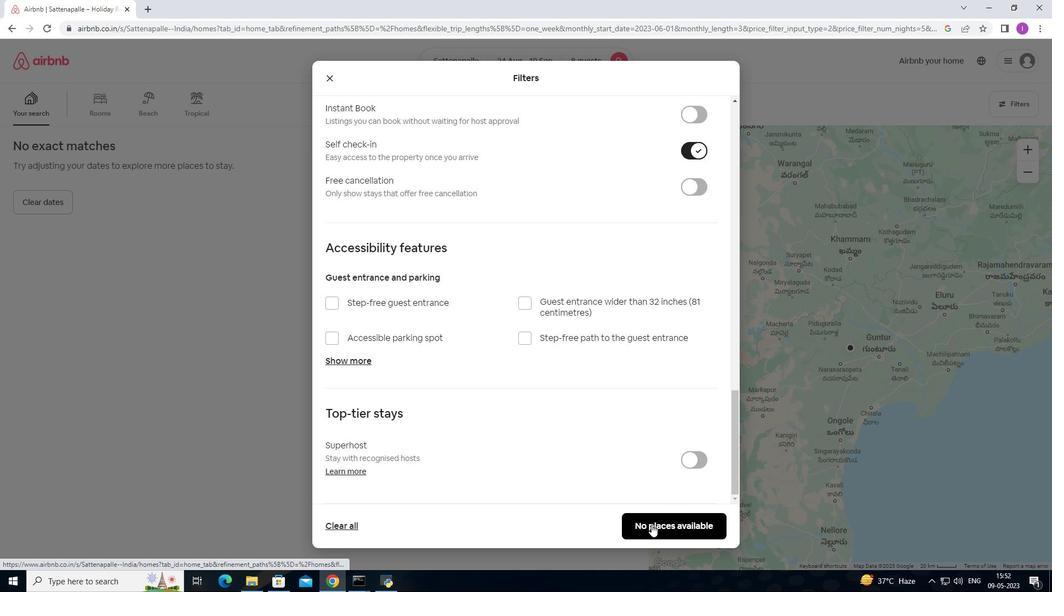 
Action: Mouse moved to (628, 487)
Screenshot: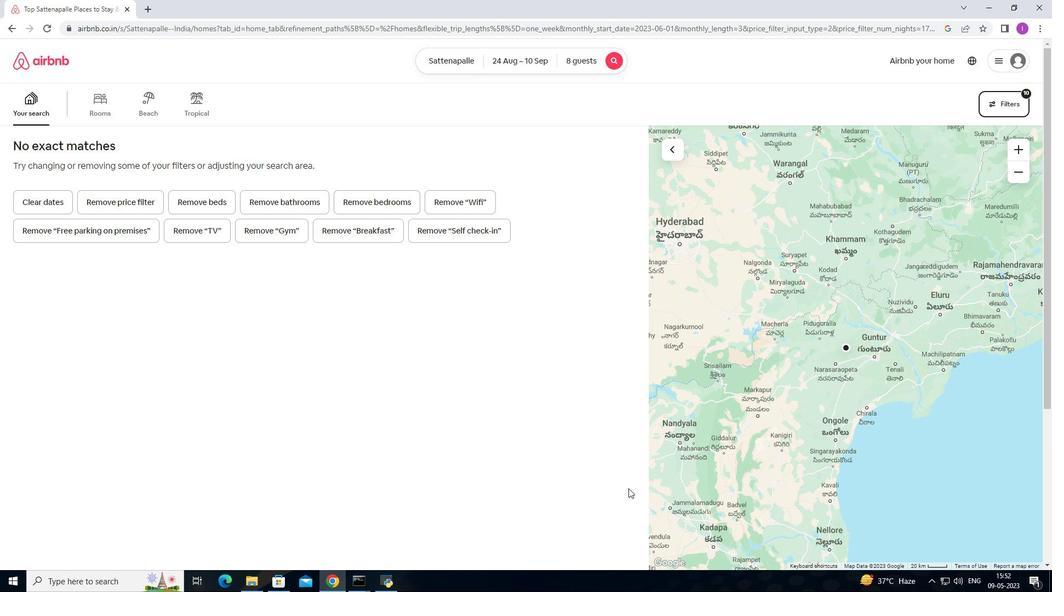 
